 Task: Look for space in Pināhat, India from 7th July, 2023 to 15th July, 2023 for 6 adults in price range Rs.15000 to Rs.20000. Place can be entire place with 3 bedrooms having 3 beds and 3 bathrooms. Property type can be house, flat, guest house. Booking option can be shelf check-in. Required host language is English.
Action: Mouse moved to (470, 65)
Screenshot: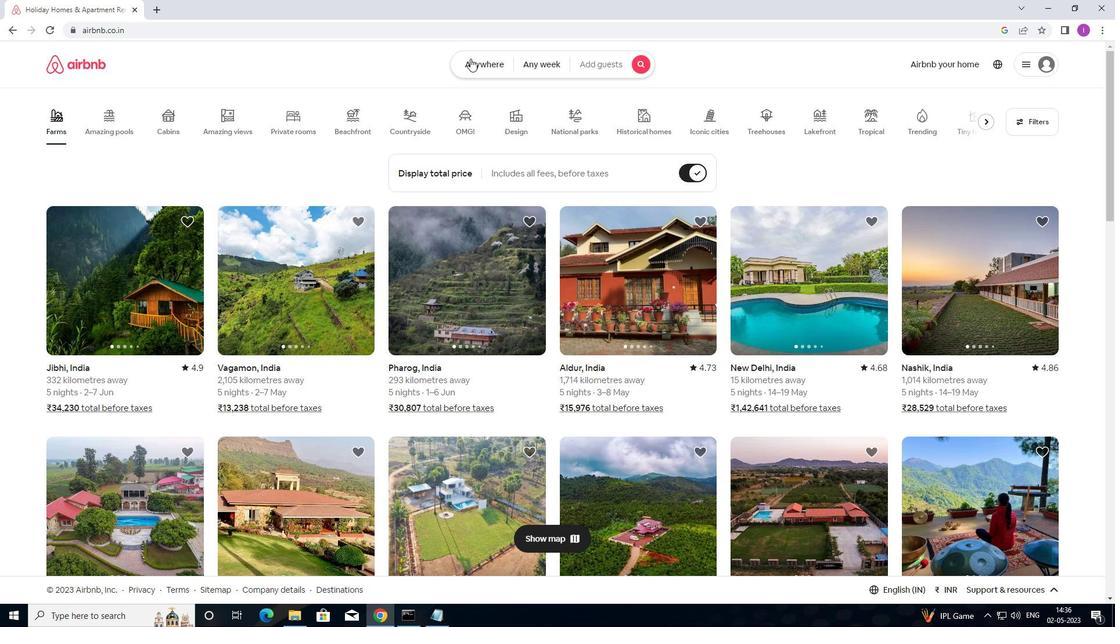 
Action: Mouse pressed left at (470, 65)
Screenshot: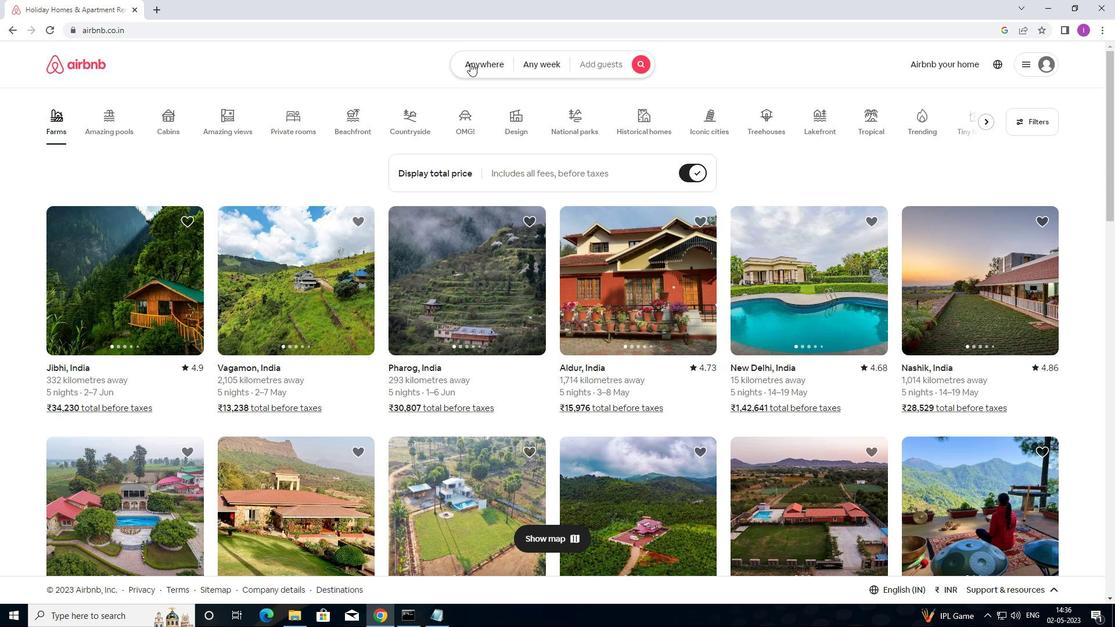 
Action: Mouse moved to (410, 108)
Screenshot: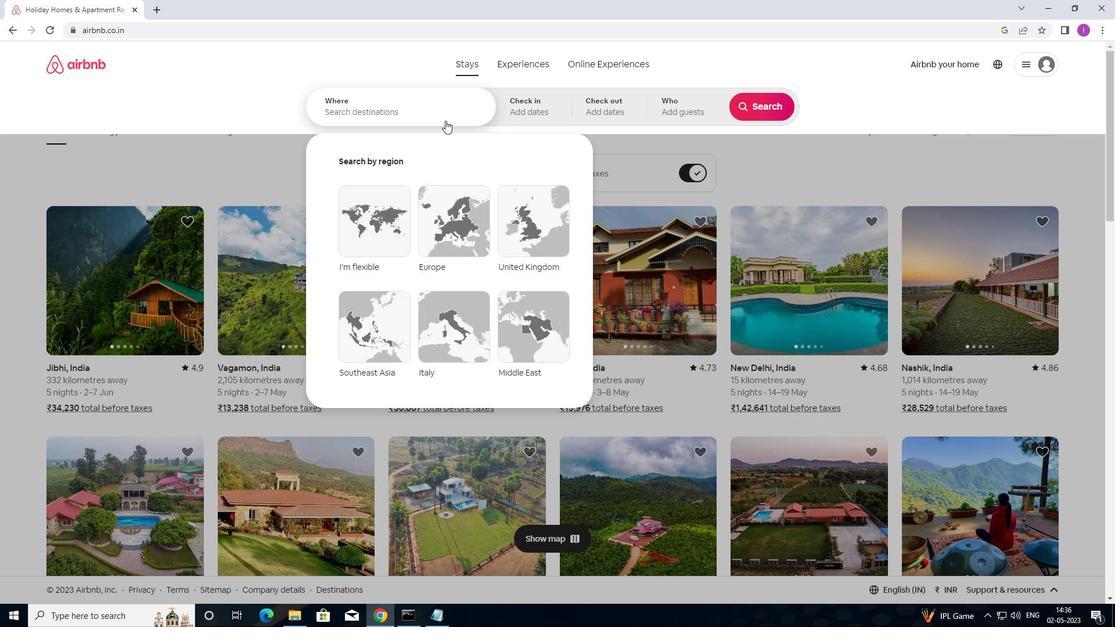 
Action: Mouse pressed left at (410, 108)
Screenshot: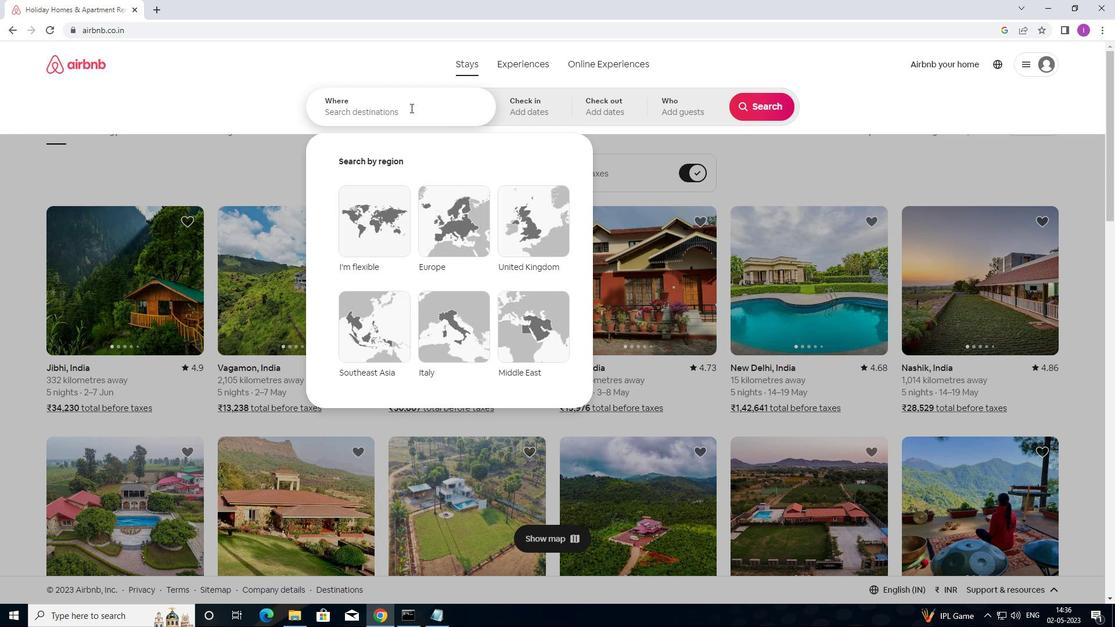 
Action: Mouse moved to (415, 112)
Screenshot: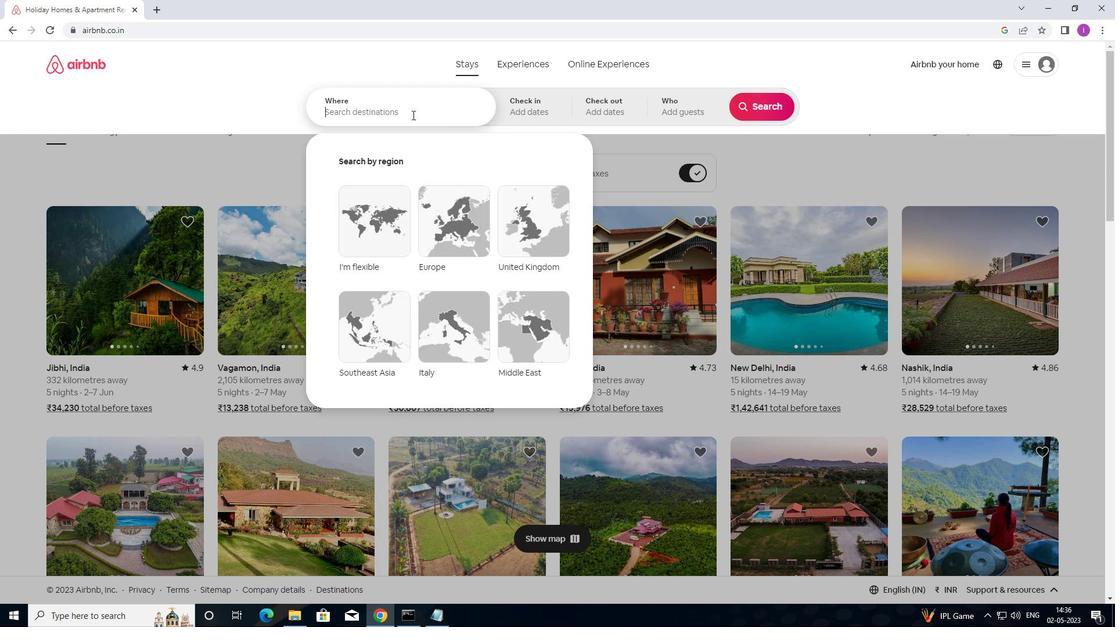
Action: Key pressed <Key.shift>PINAHAT.<Key.shift>IM<Key.backspace><Key.backspace><Key.backspace>,<Key.shift>INDIA
Screenshot: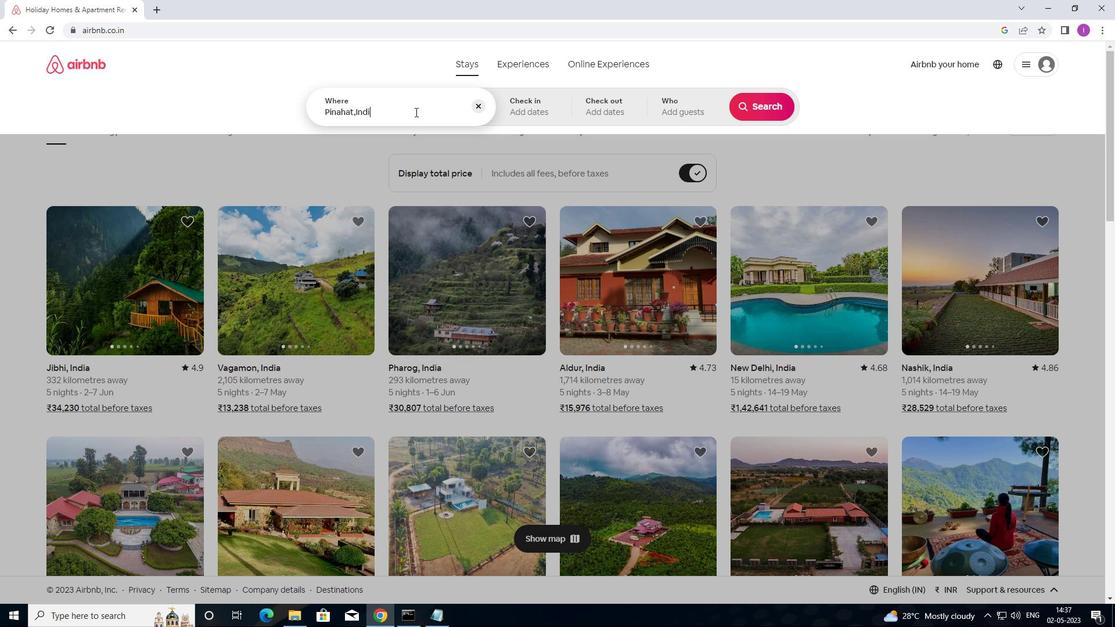 
Action: Mouse moved to (548, 105)
Screenshot: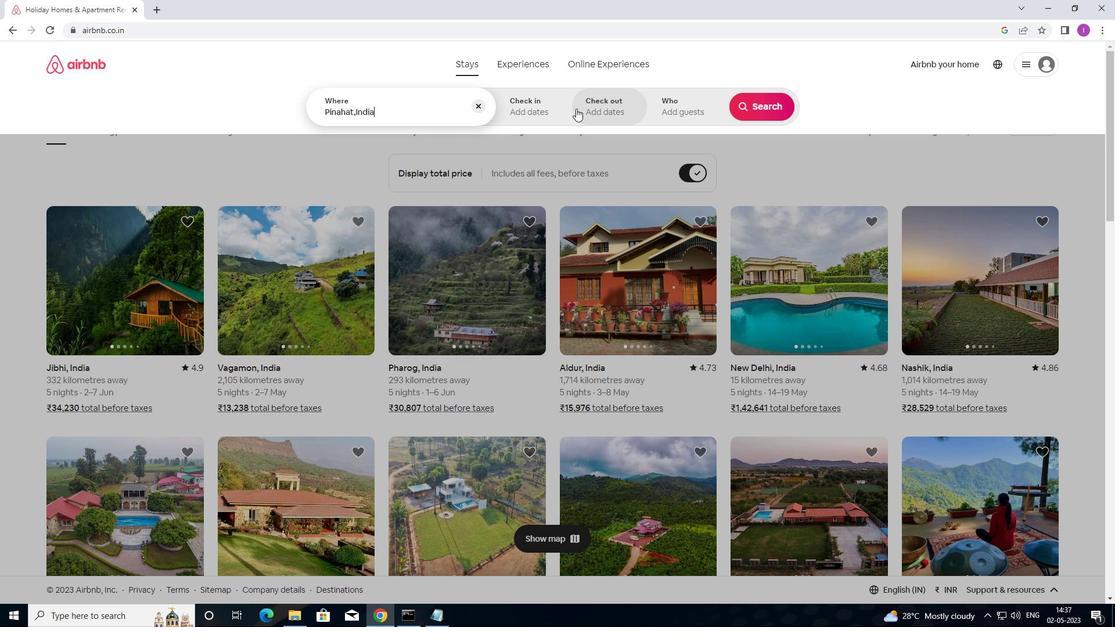 
Action: Mouse pressed left at (548, 105)
Screenshot: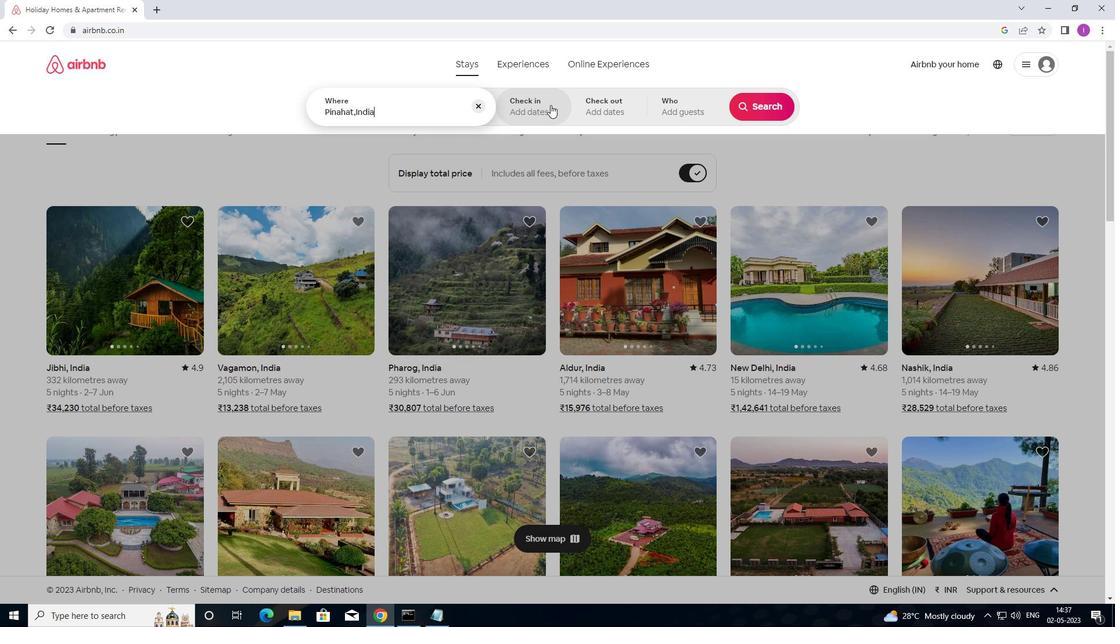 
Action: Mouse moved to (757, 201)
Screenshot: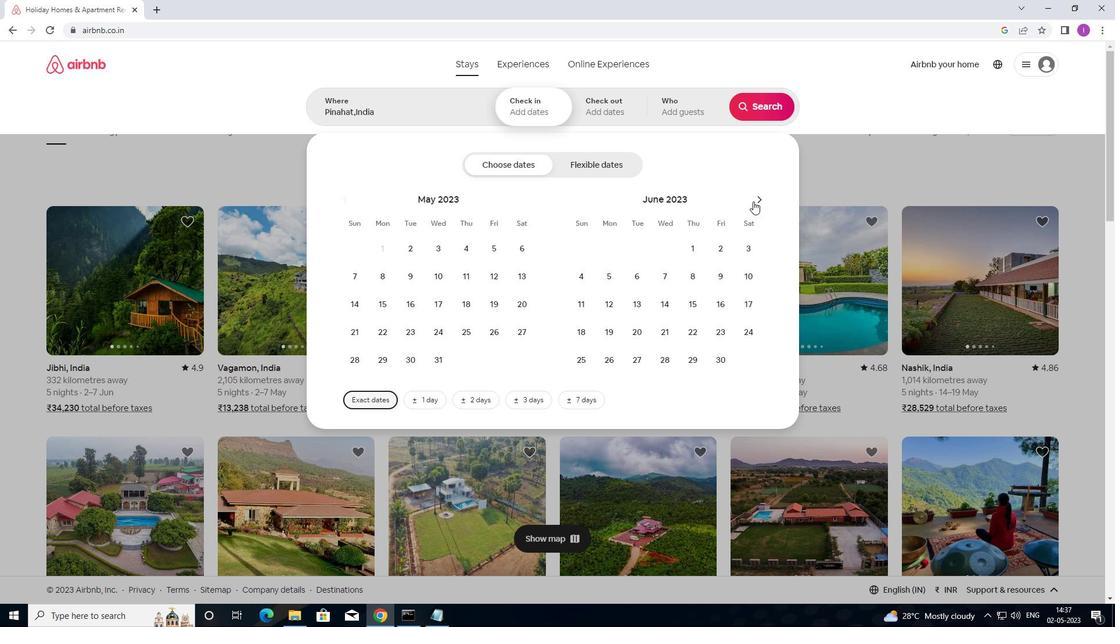 
Action: Mouse pressed left at (757, 201)
Screenshot: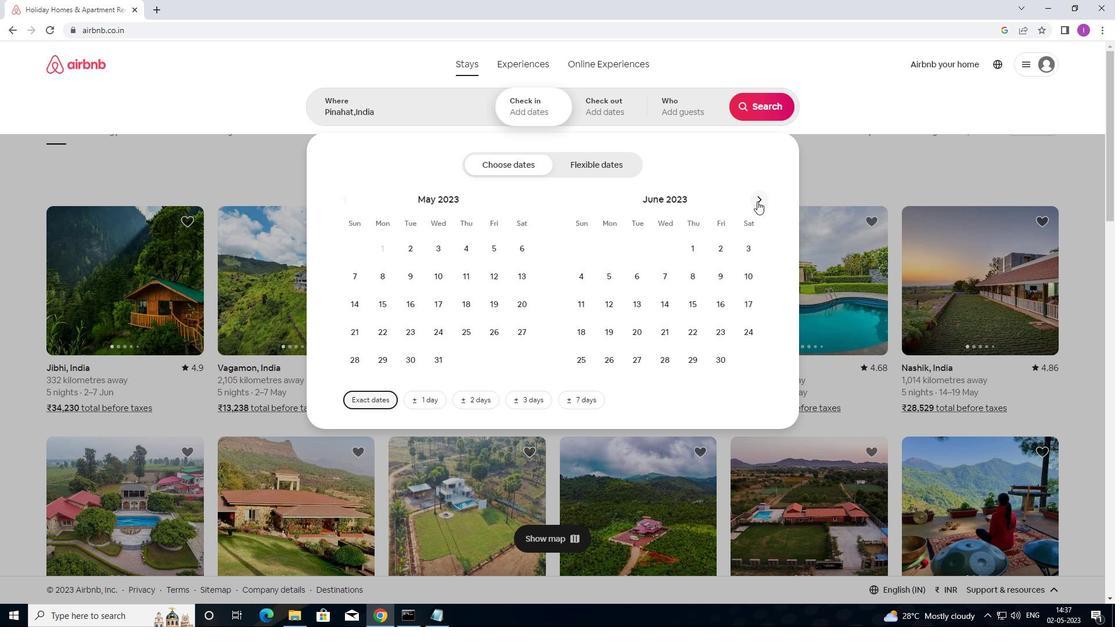 
Action: Mouse moved to (723, 279)
Screenshot: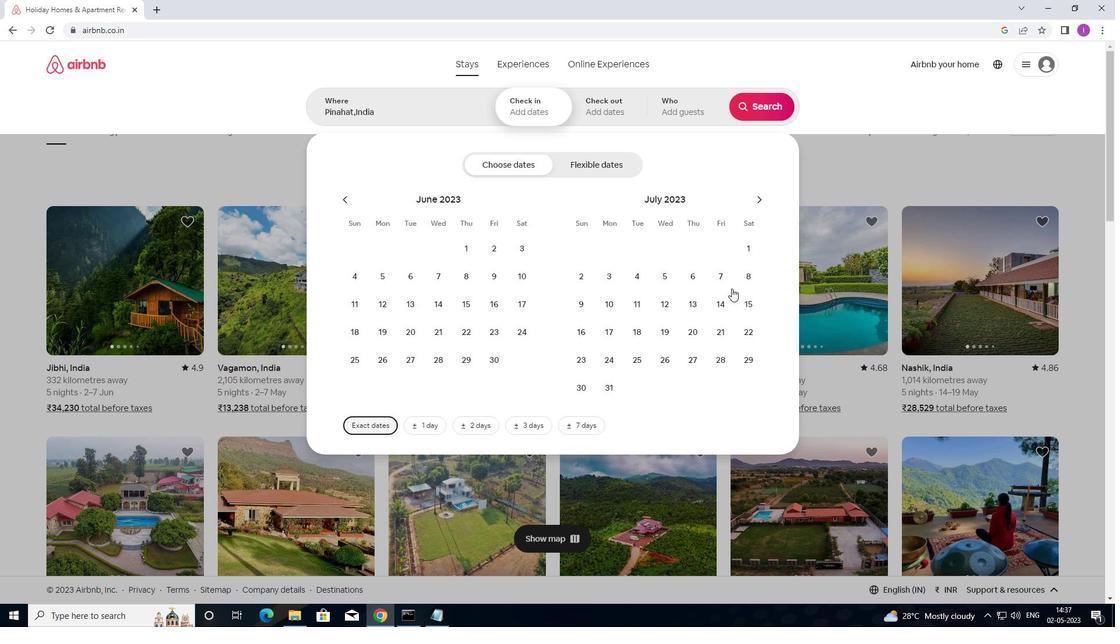 
Action: Mouse pressed left at (723, 279)
Screenshot: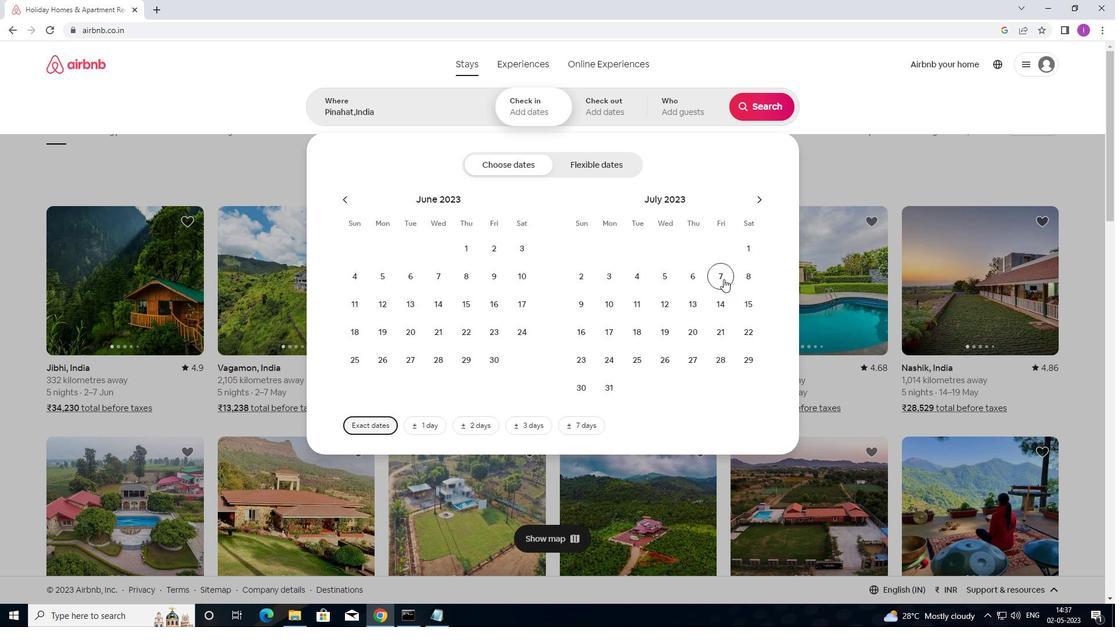 
Action: Mouse moved to (752, 306)
Screenshot: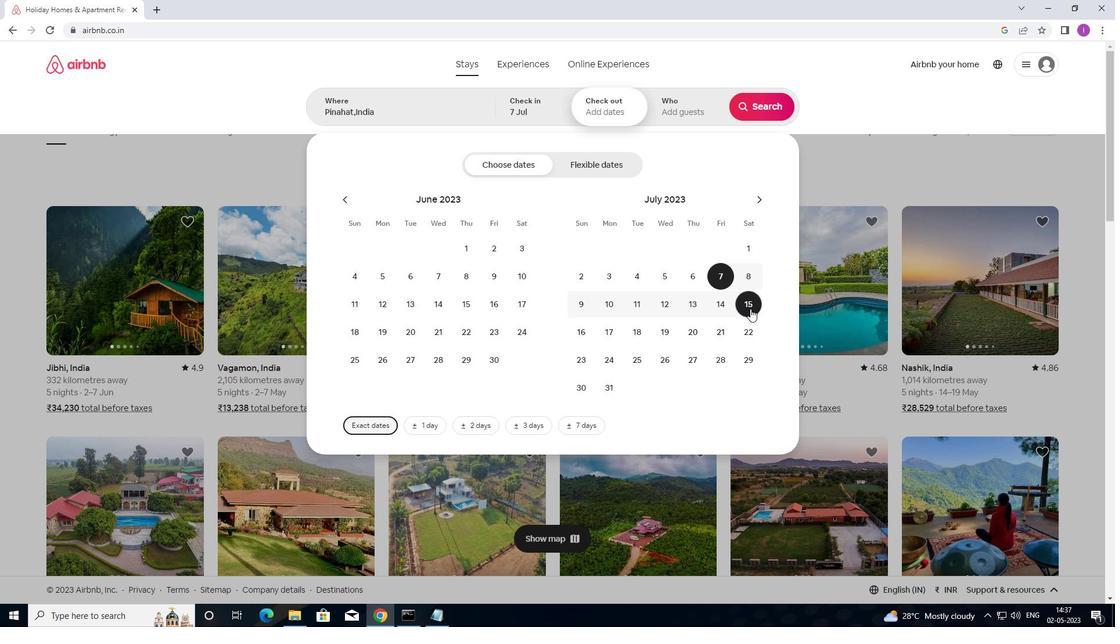 
Action: Mouse pressed left at (752, 306)
Screenshot: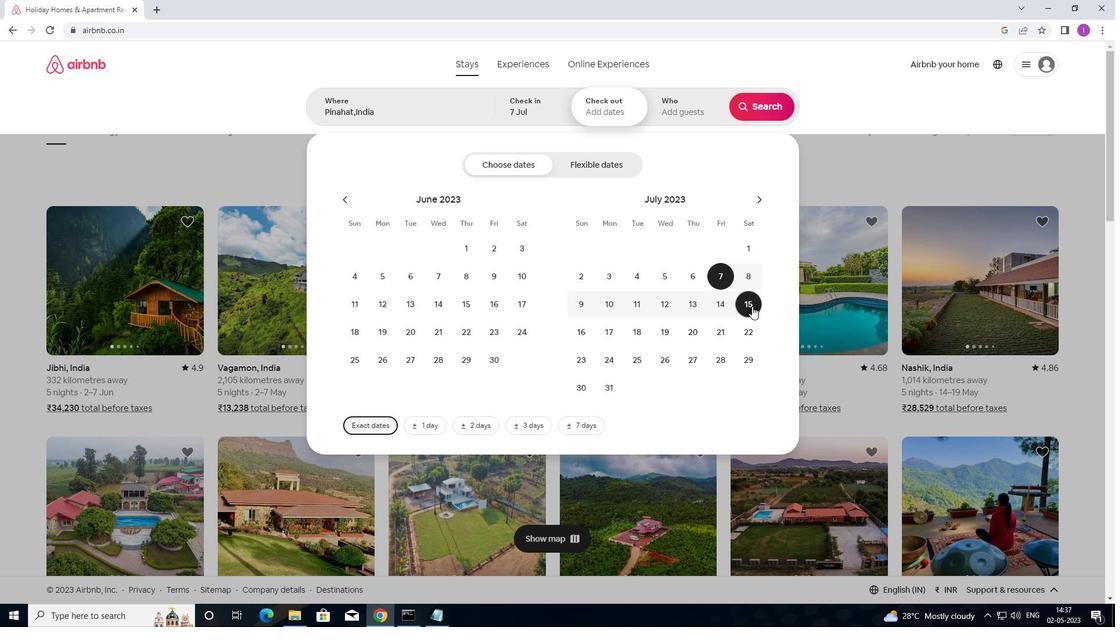 
Action: Mouse moved to (695, 110)
Screenshot: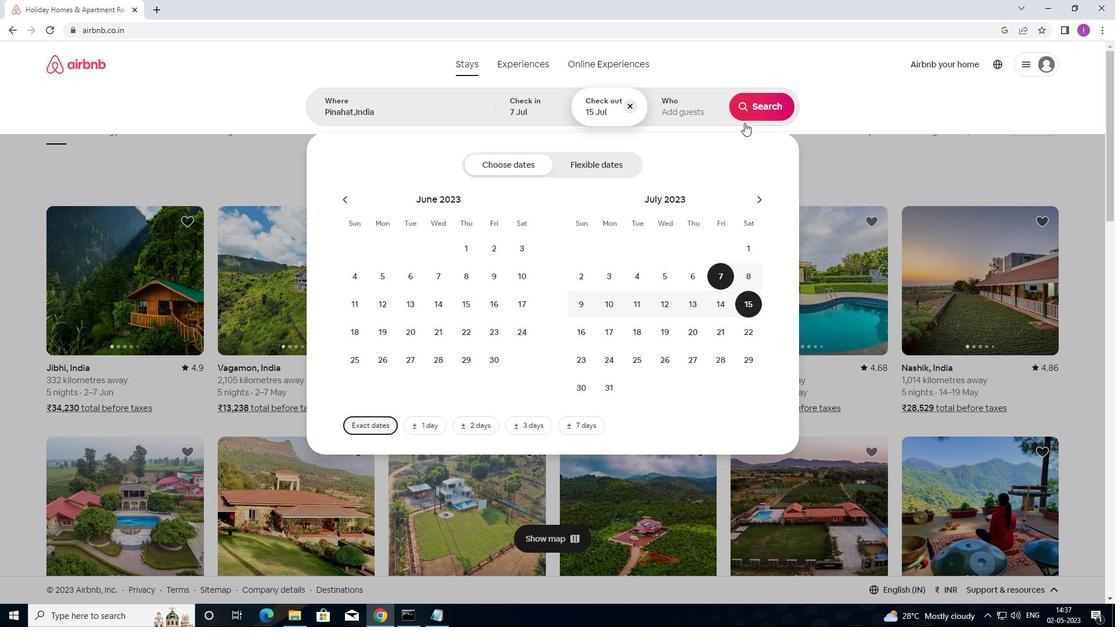 
Action: Mouse pressed left at (695, 110)
Screenshot: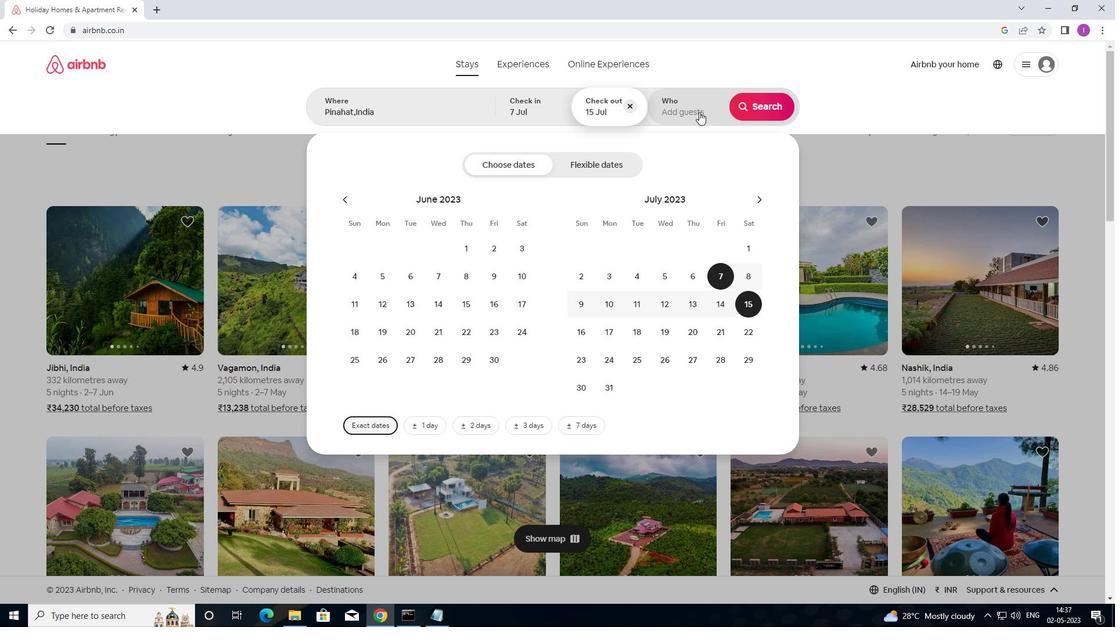 
Action: Mouse moved to (766, 169)
Screenshot: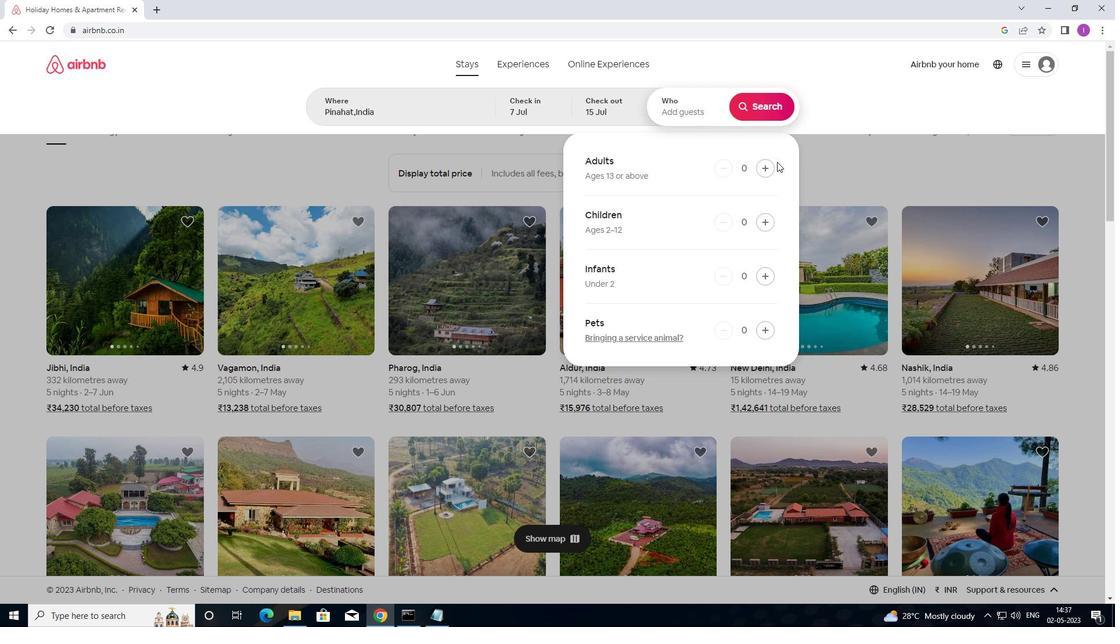 
Action: Mouse pressed left at (766, 169)
Screenshot: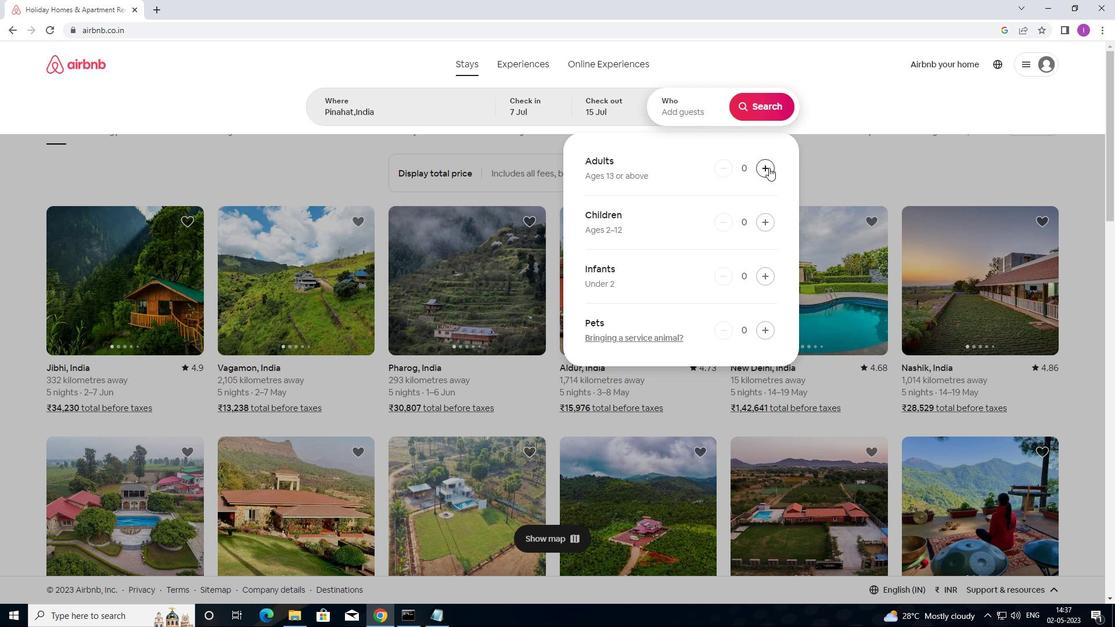 
Action: Mouse pressed left at (766, 169)
Screenshot: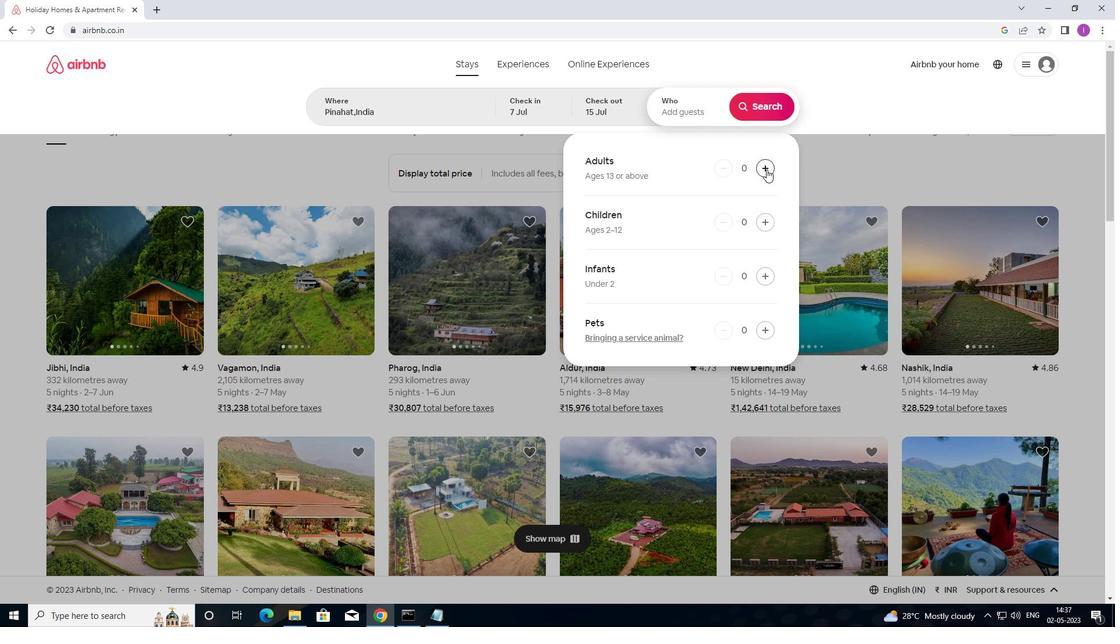
Action: Mouse moved to (766, 169)
Screenshot: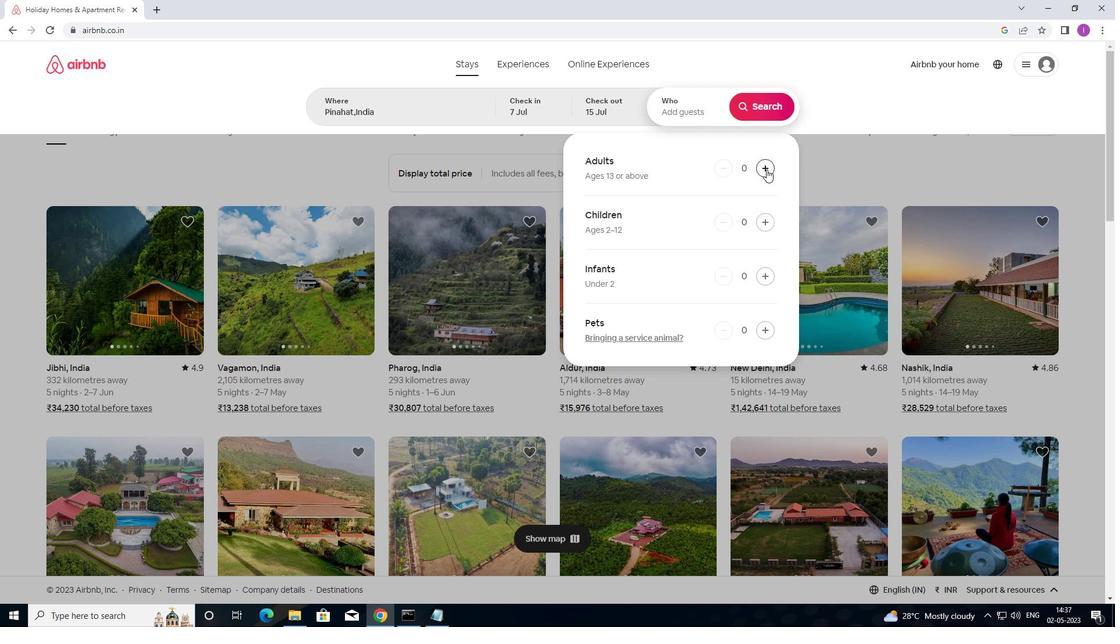 
Action: Mouse pressed left at (766, 169)
Screenshot: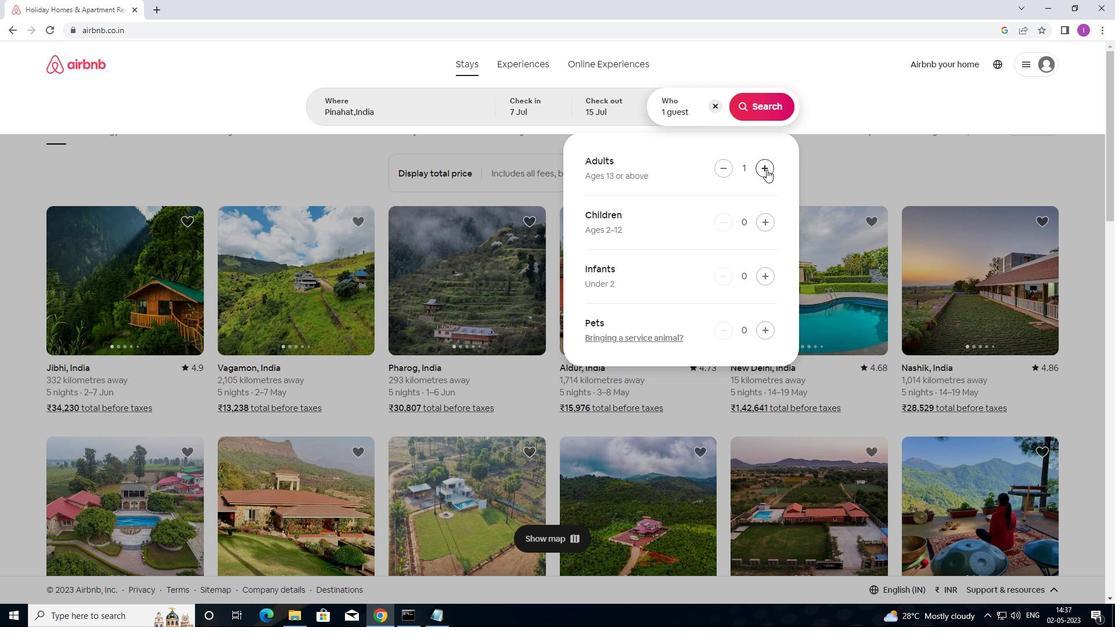 
Action: Mouse moved to (765, 170)
Screenshot: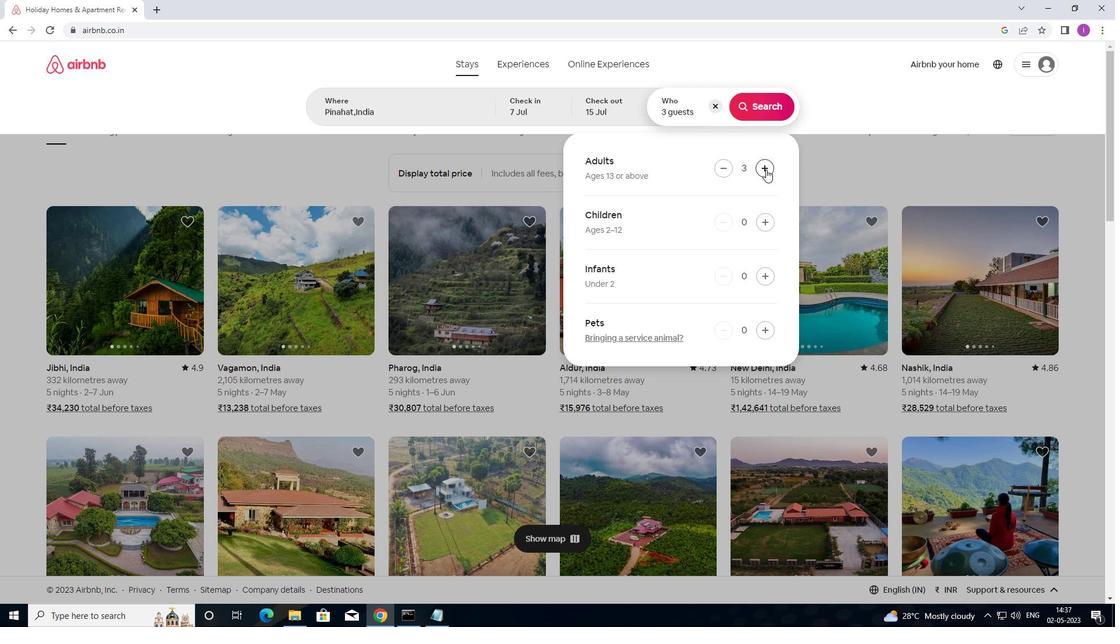 
Action: Mouse pressed left at (765, 170)
Screenshot: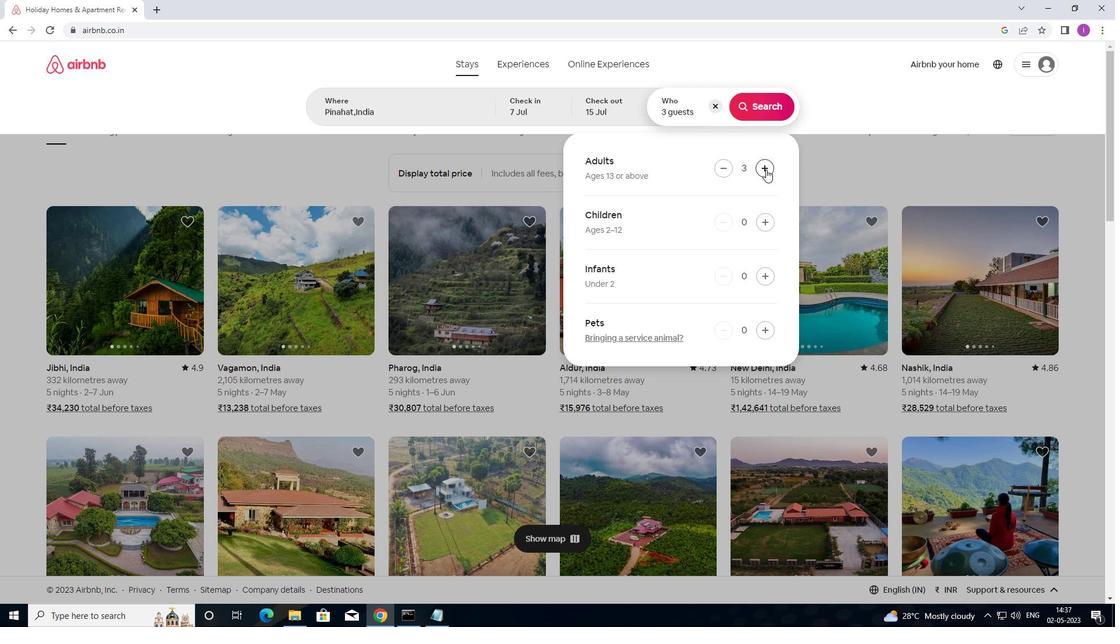 
Action: Mouse pressed left at (765, 170)
Screenshot: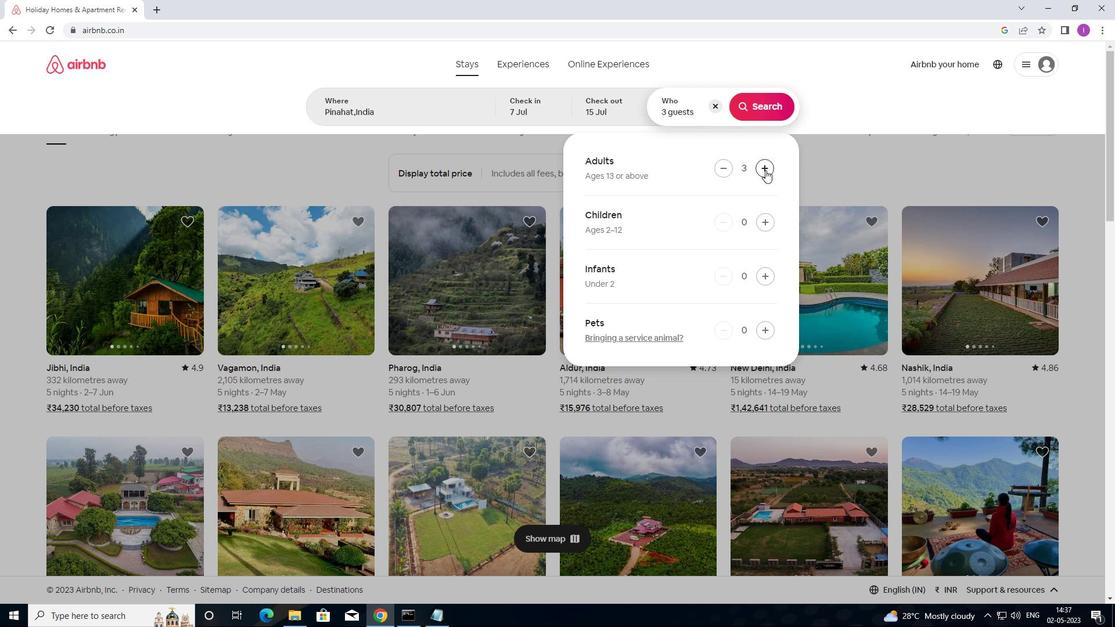 
Action: Mouse moved to (758, 167)
Screenshot: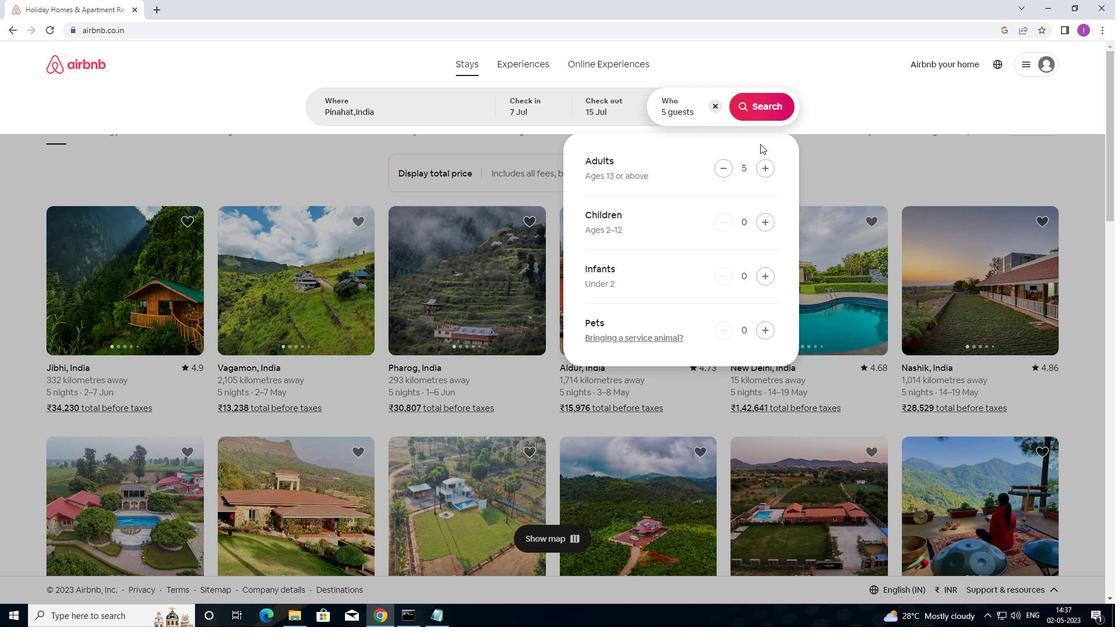 
Action: Mouse pressed left at (758, 167)
Screenshot: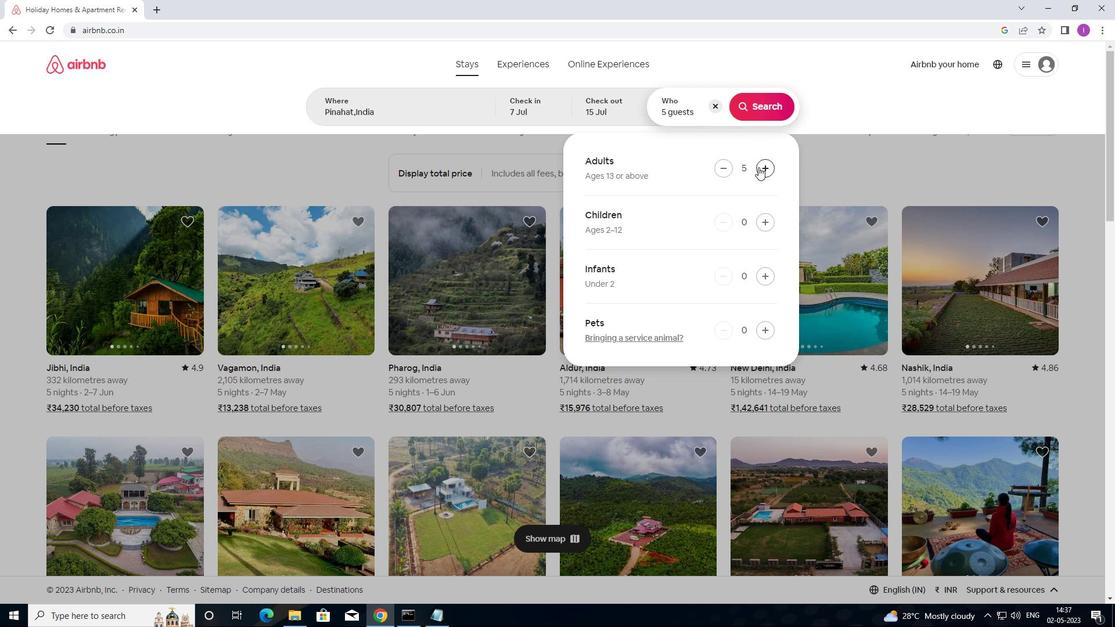 
Action: Mouse moved to (779, 95)
Screenshot: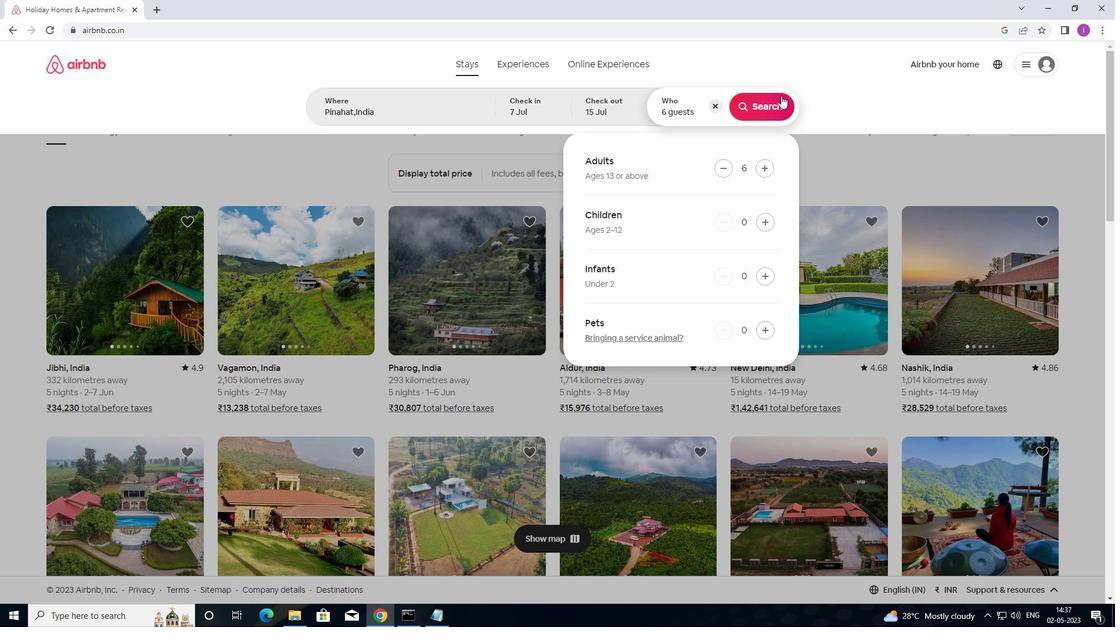 
Action: Mouse pressed left at (779, 95)
Screenshot: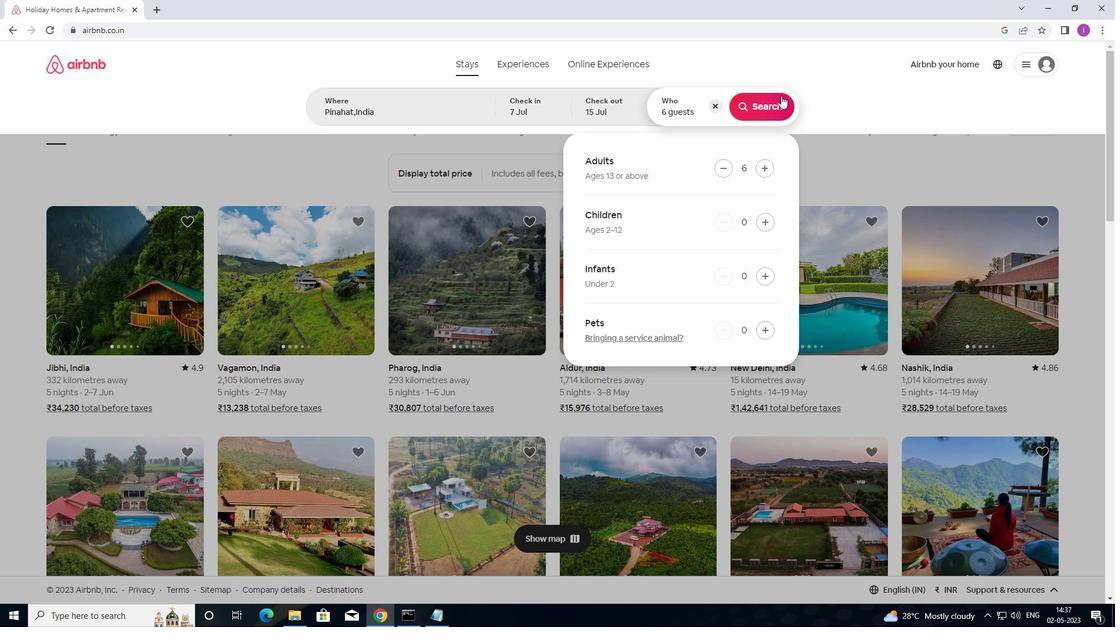 
Action: Mouse moved to (1060, 107)
Screenshot: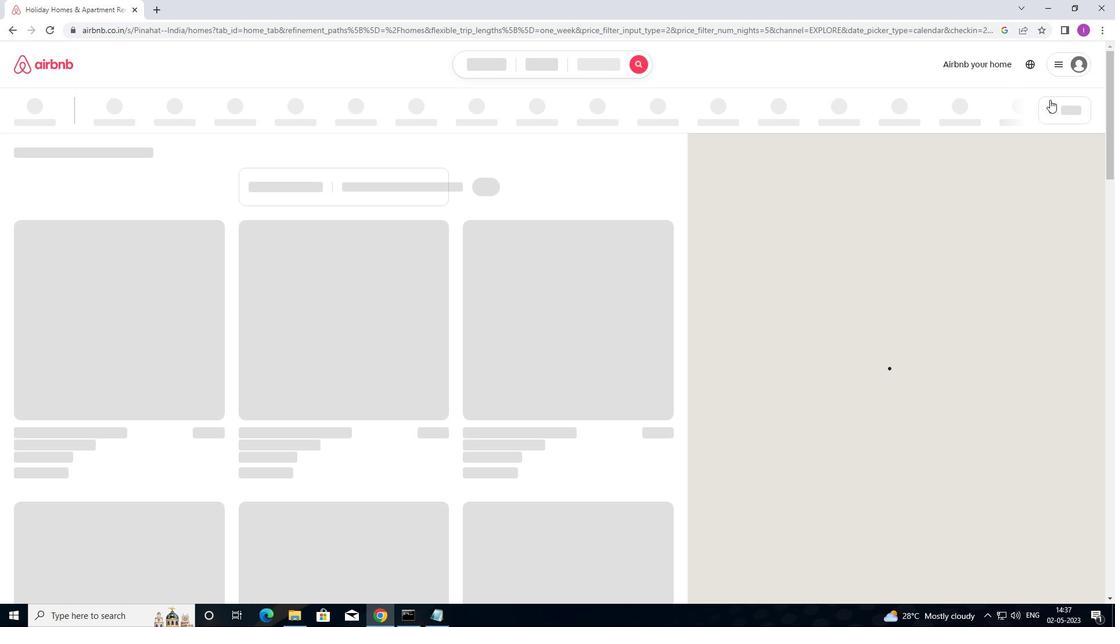 
Action: Mouse pressed left at (1060, 107)
Screenshot: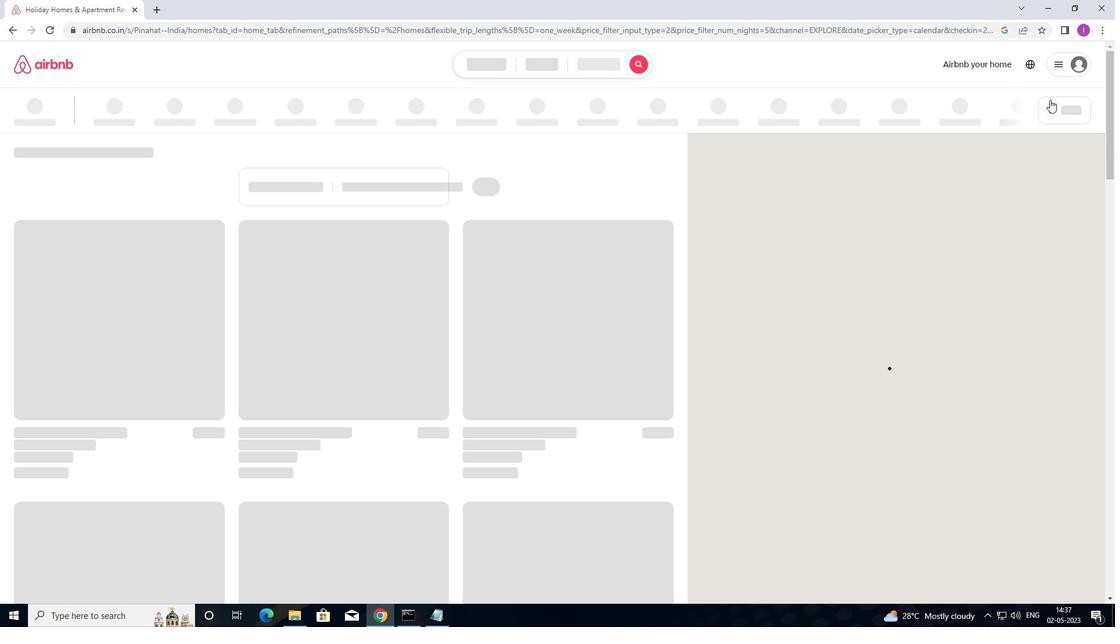 
Action: Mouse moved to (407, 261)
Screenshot: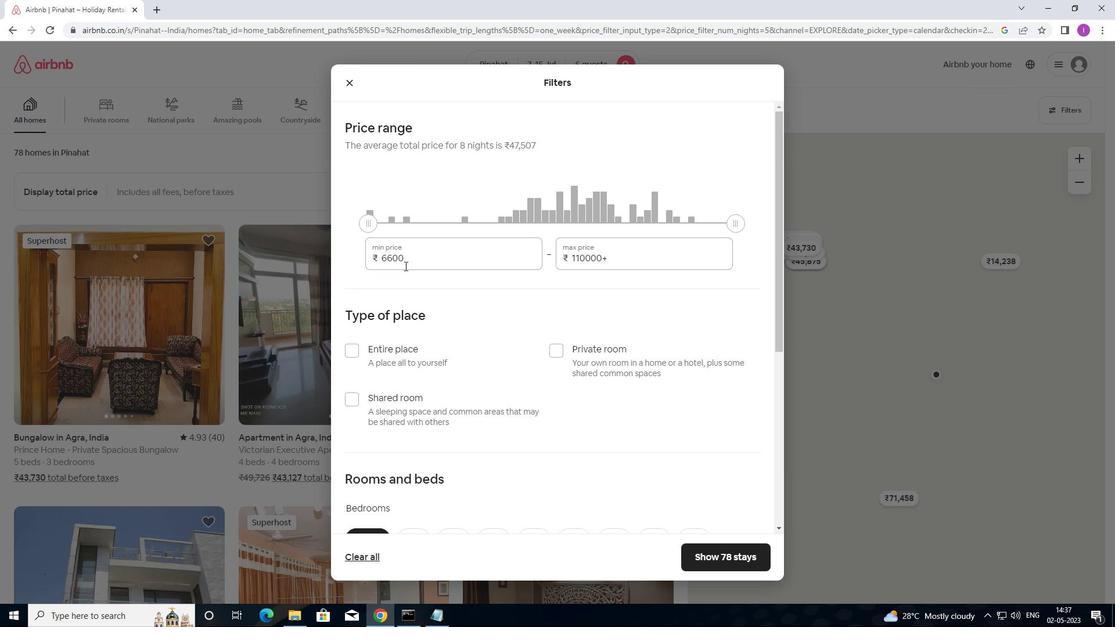 
Action: Mouse pressed left at (407, 261)
Screenshot: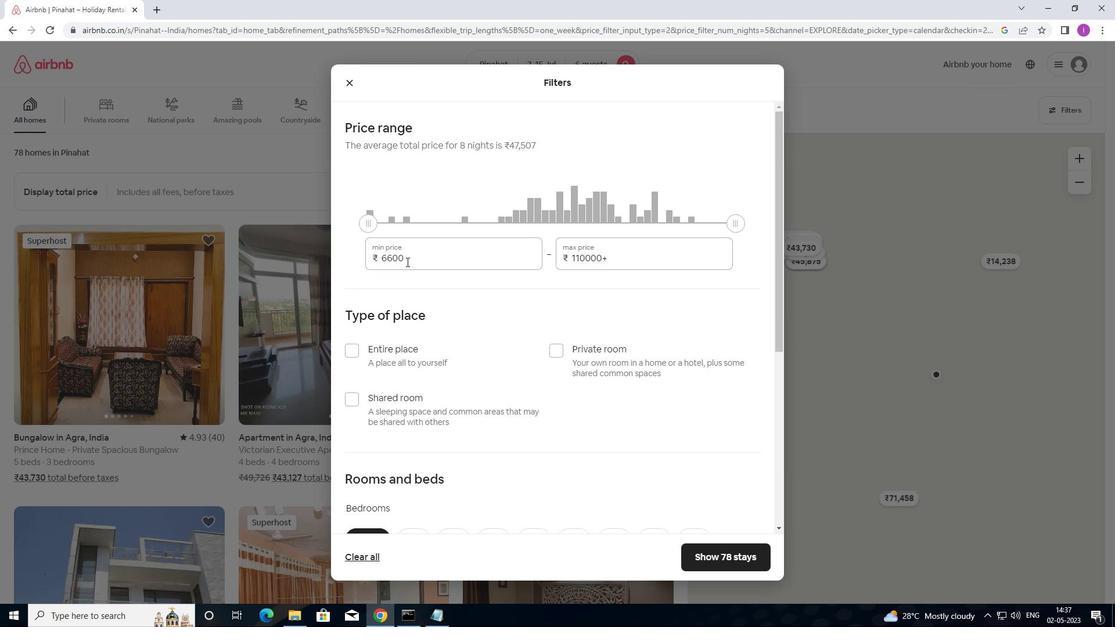 
Action: Mouse moved to (383, 267)
Screenshot: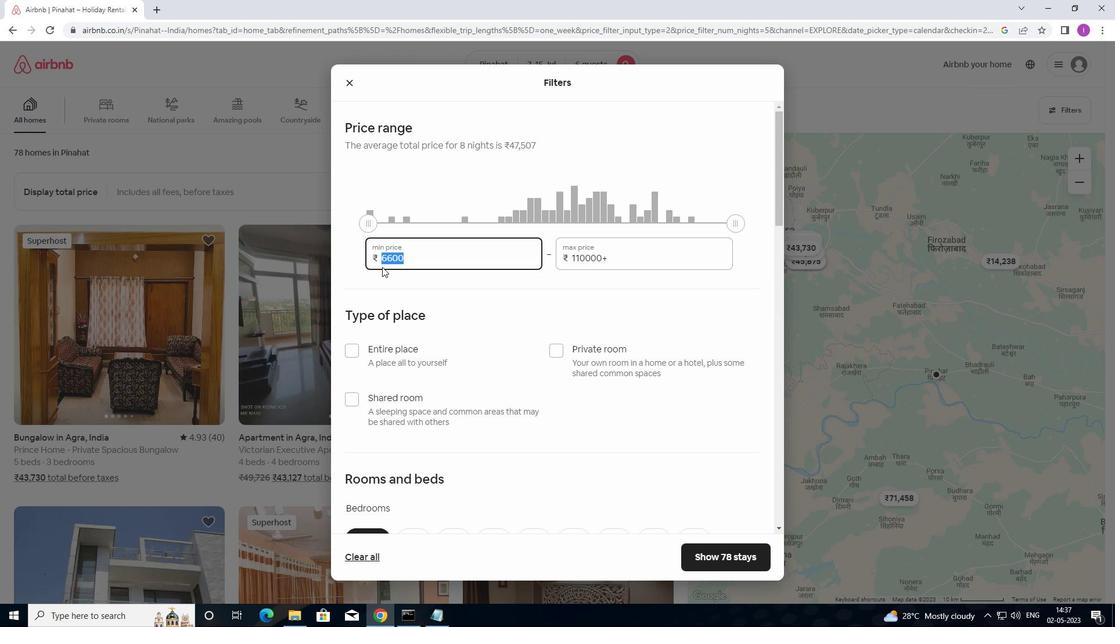 
Action: Key pressed 2
Screenshot: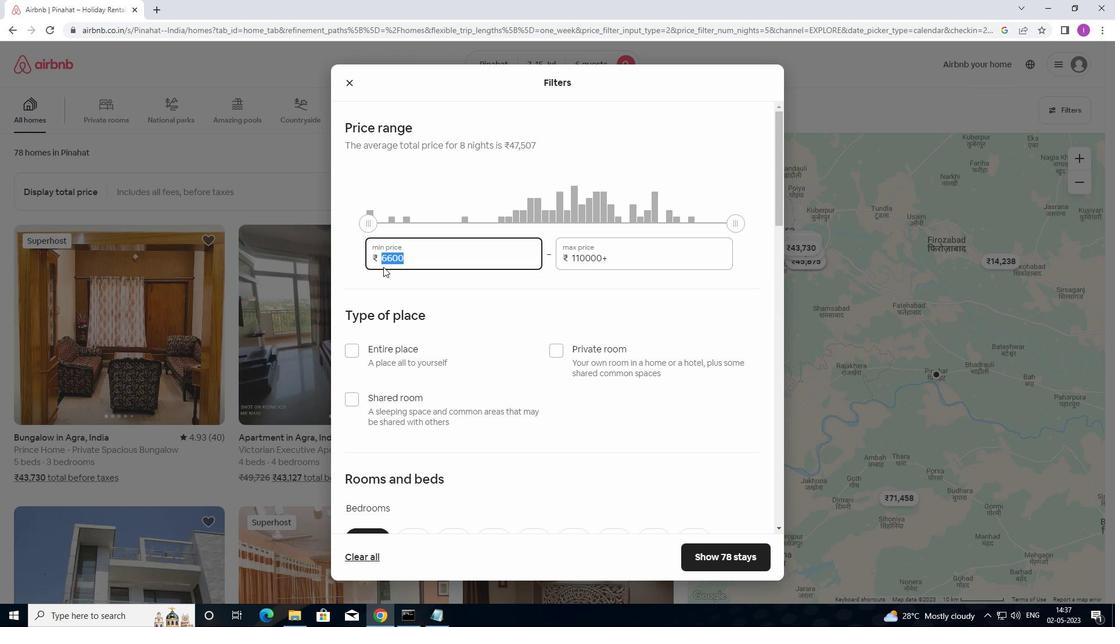
Action: Mouse moved to (389, 264)
Screenshot: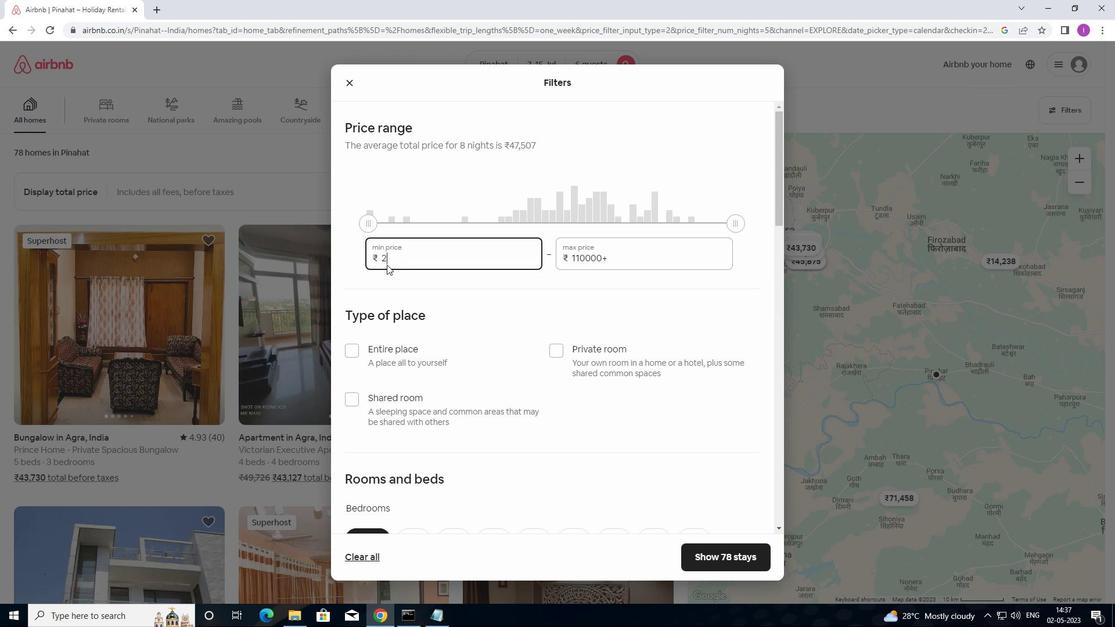 
Action: Key pressed <Key.backspace>
Screenshot: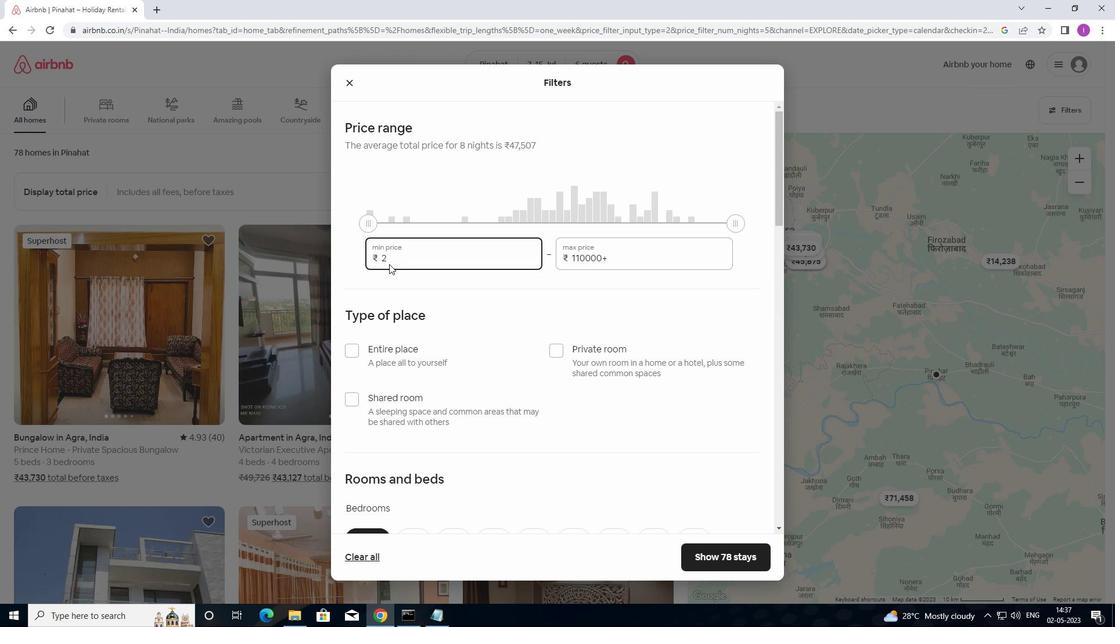 
Action: Mouse moved to (400, 256)
Screenshot: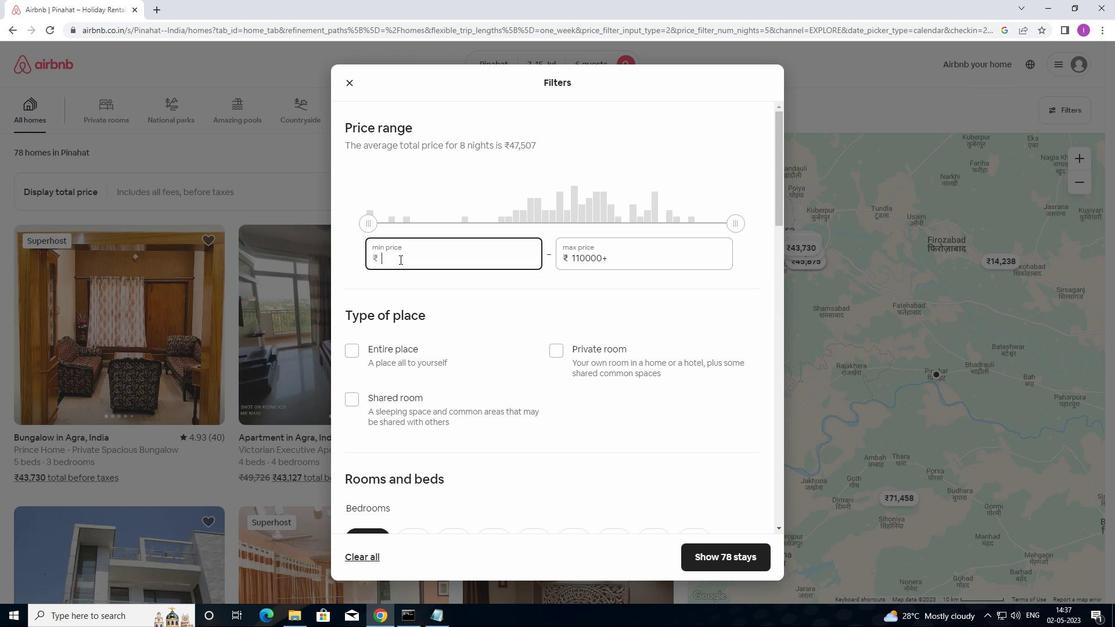 
Action: Key pressed 1
Screenshot: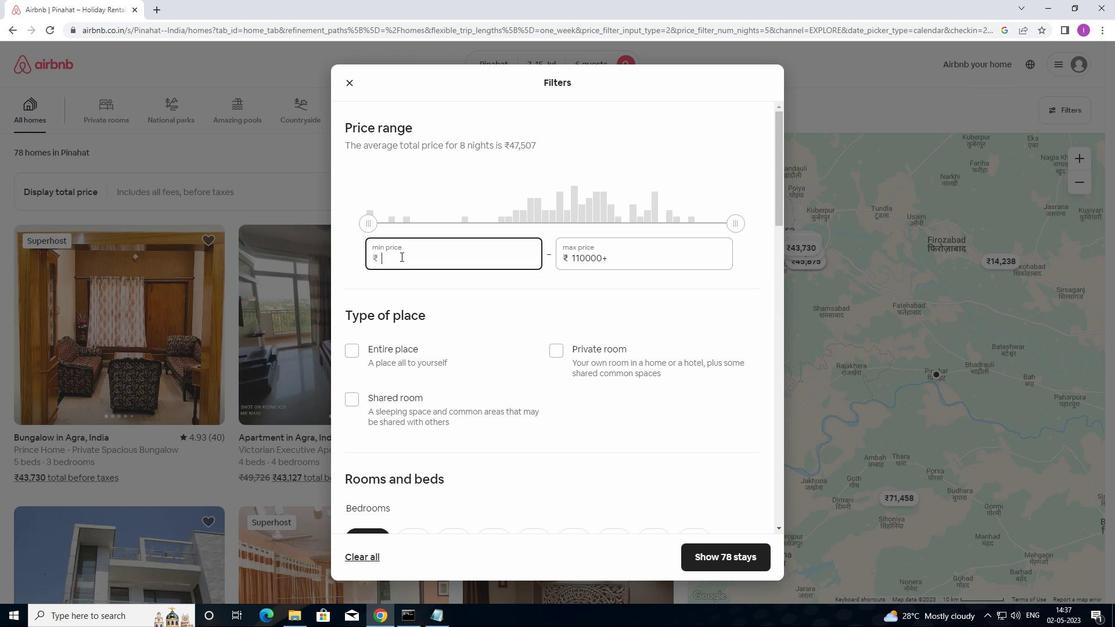 
Action: Mouse moved to (401, 256)
Screenshot: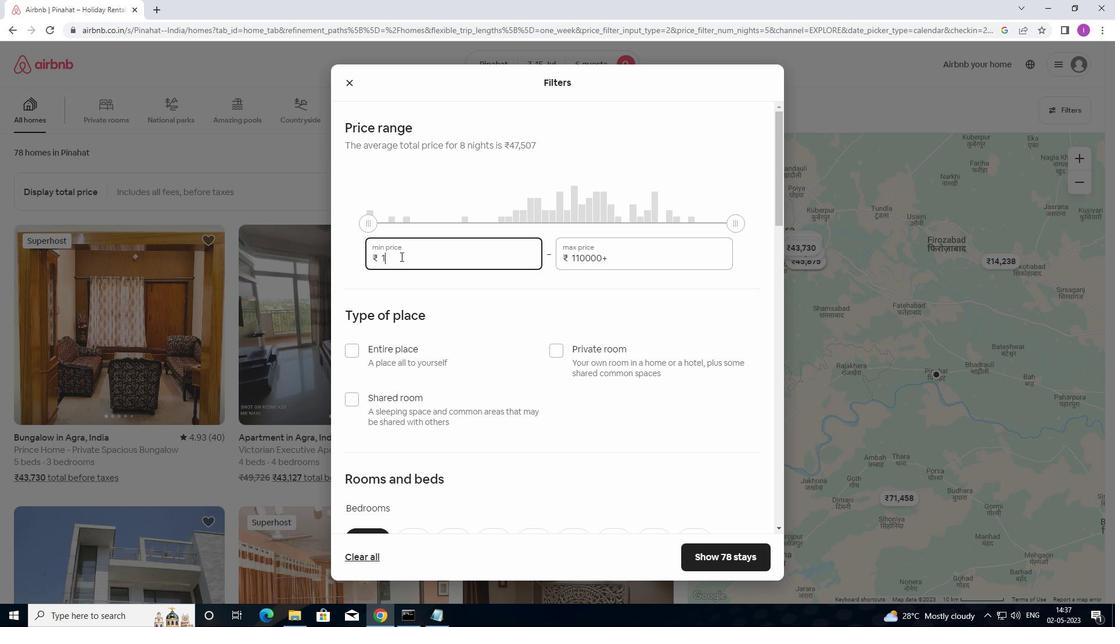 
Action: Key pressed 5
Screenshot: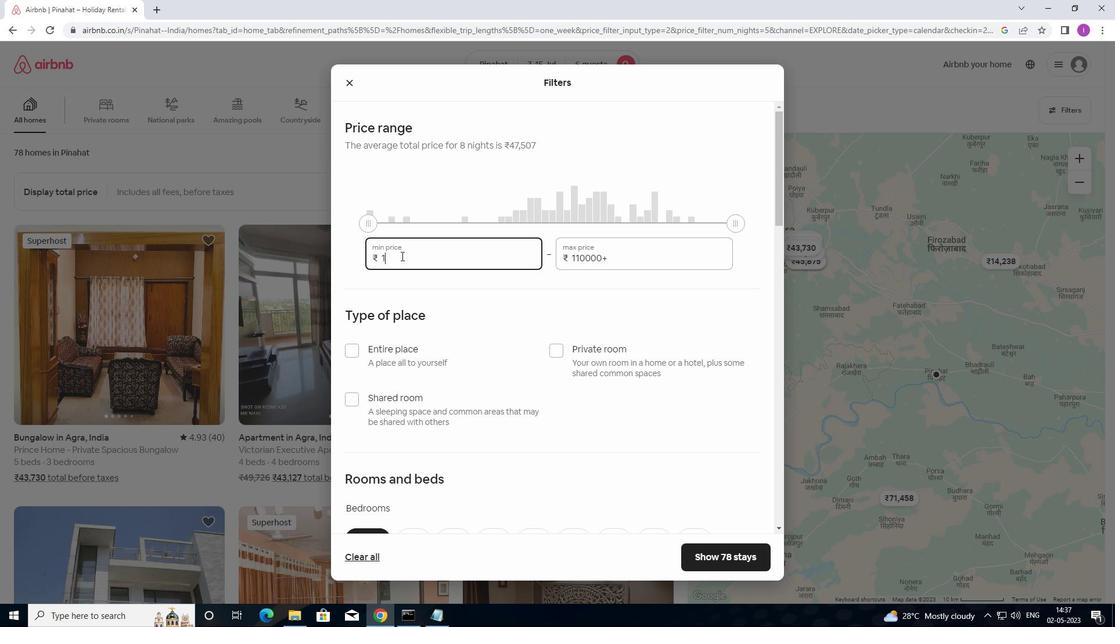 
Action: Mouse moved to (406, 255)
Screenshot: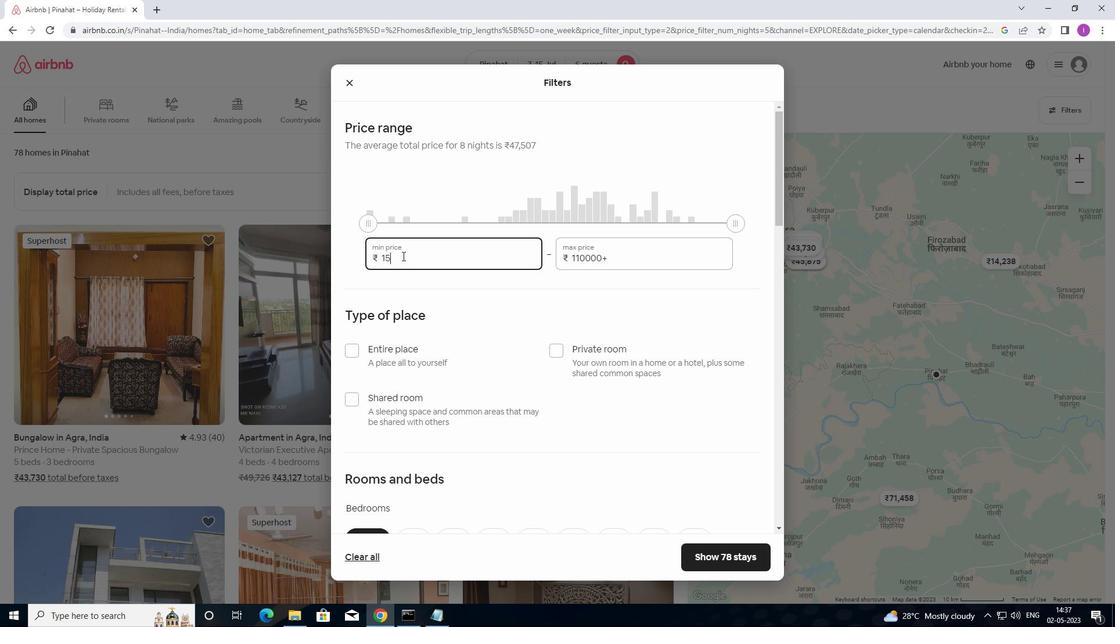 
Action: Key pressed 0
Screenshot: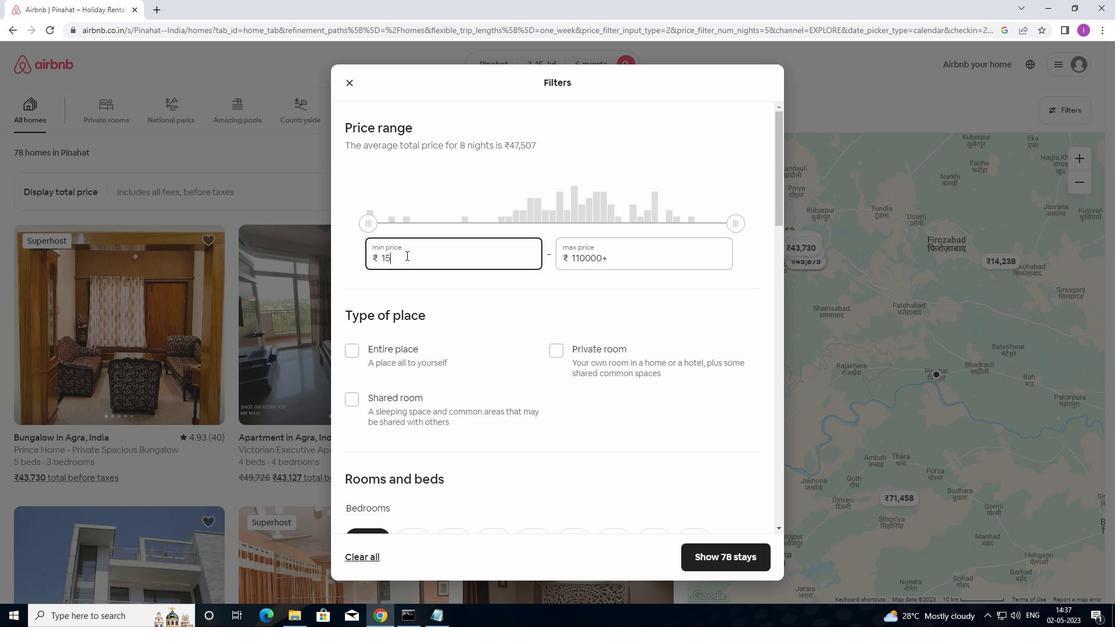 
Action: Mouse moved to (410, 255)
Screenshot: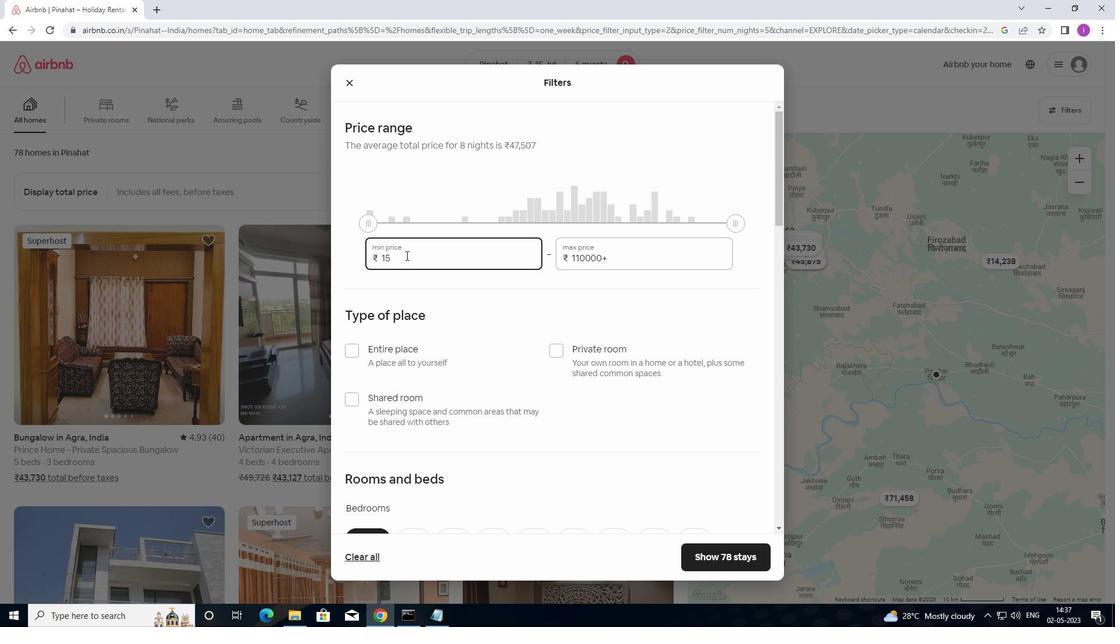 
Action: Key pressed 00
Screenshot: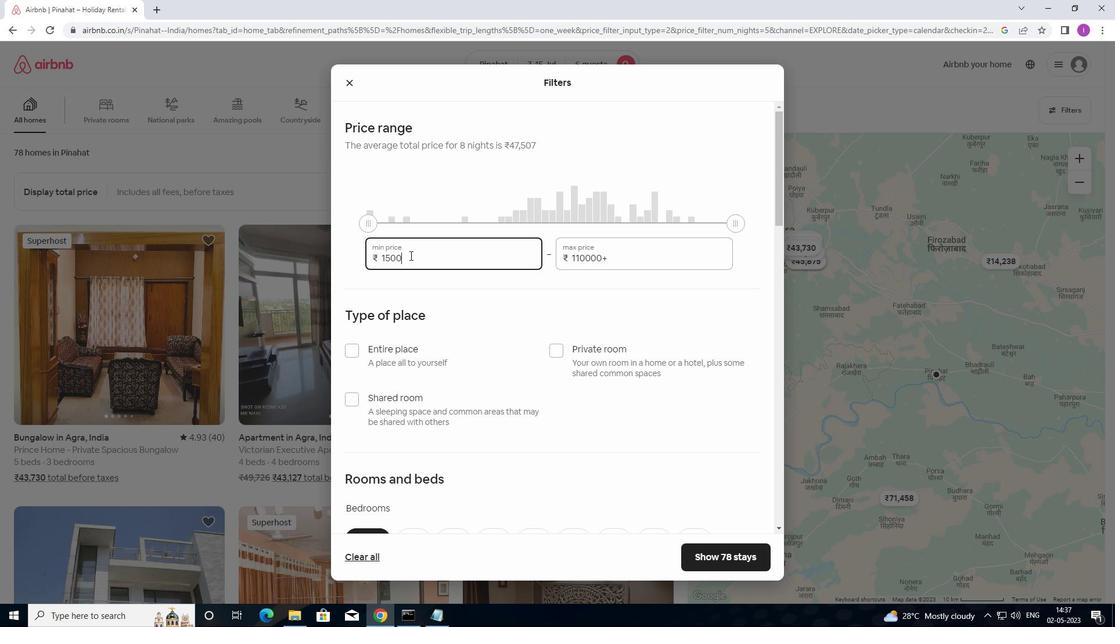 
Action: Mouse moved to (609, 259)
Screenshot: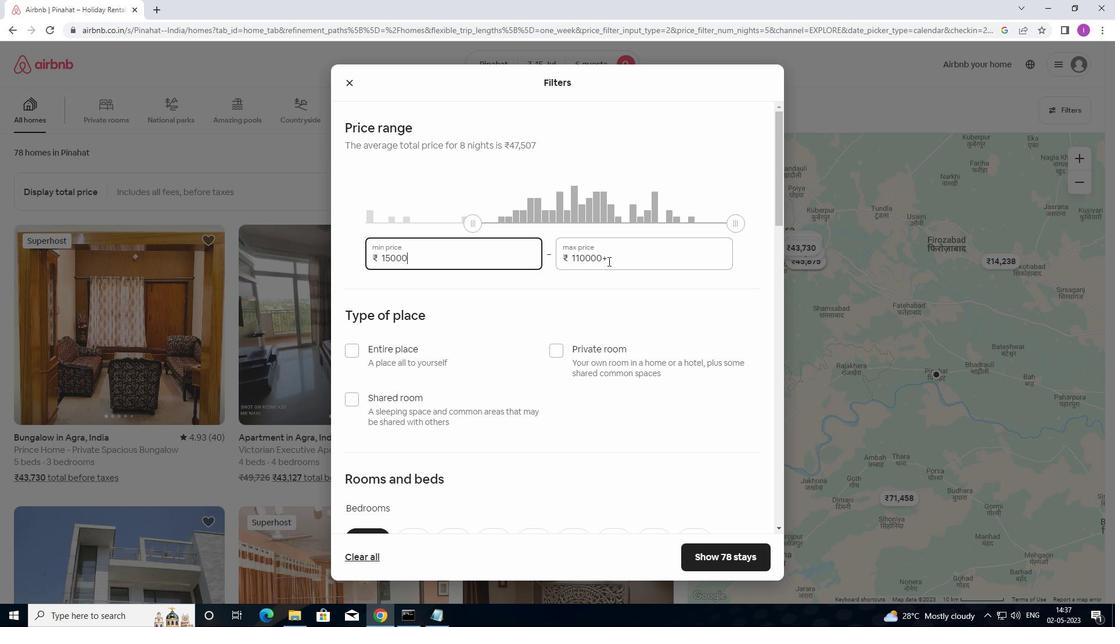 
Action: Mouse pressed left at (609, 259)
Screenshot: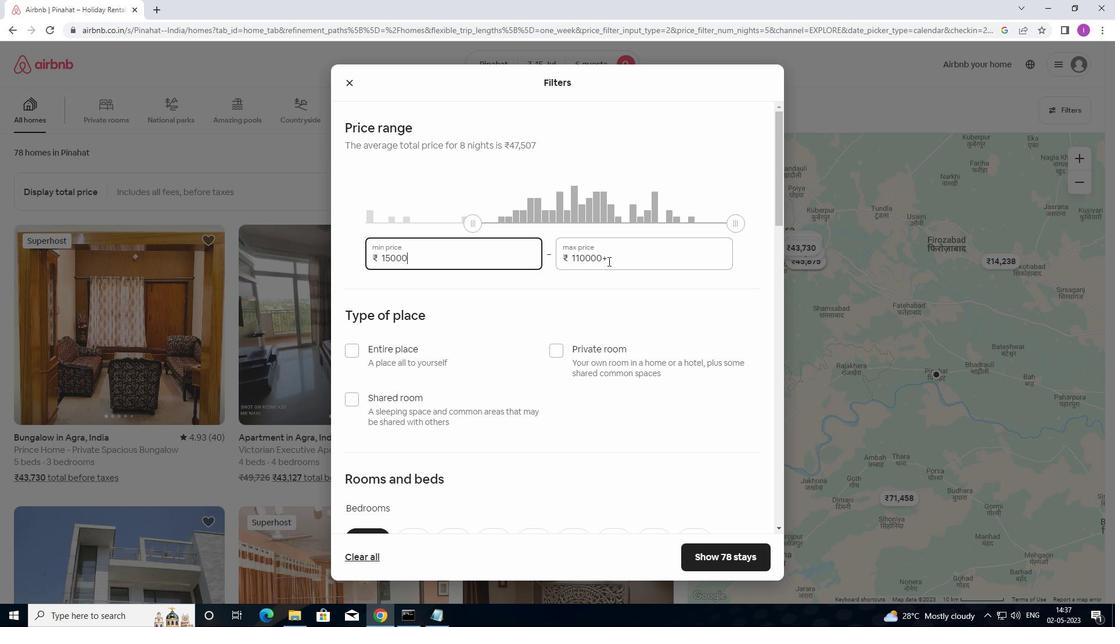 
Action: Mouse moved to (547, 255)
Screenshot: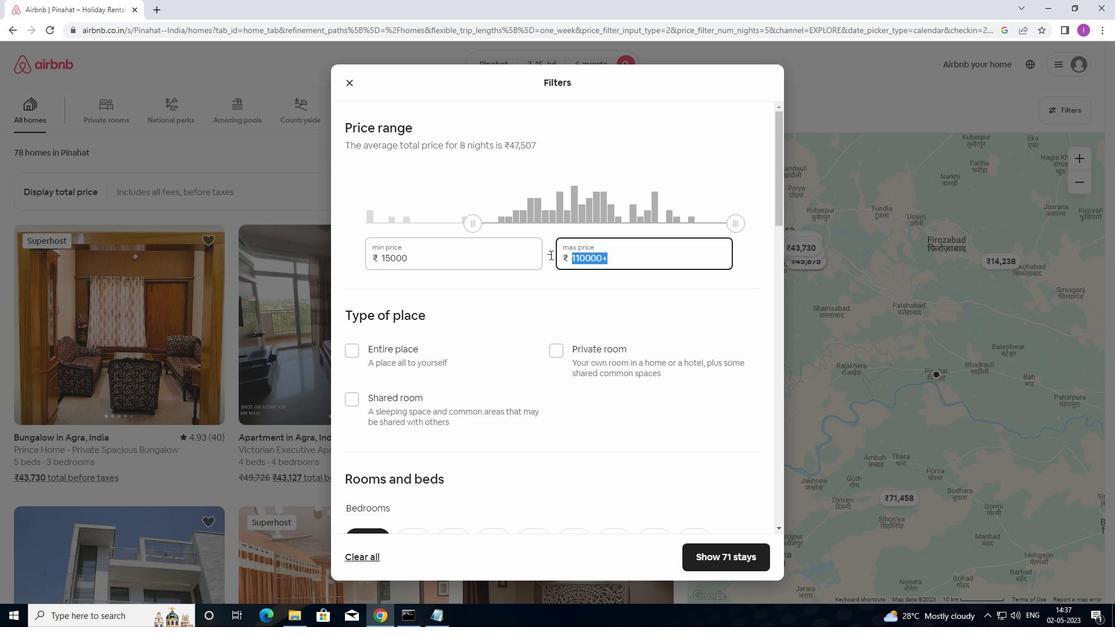 
Action: Key pressed 2
Screenshot: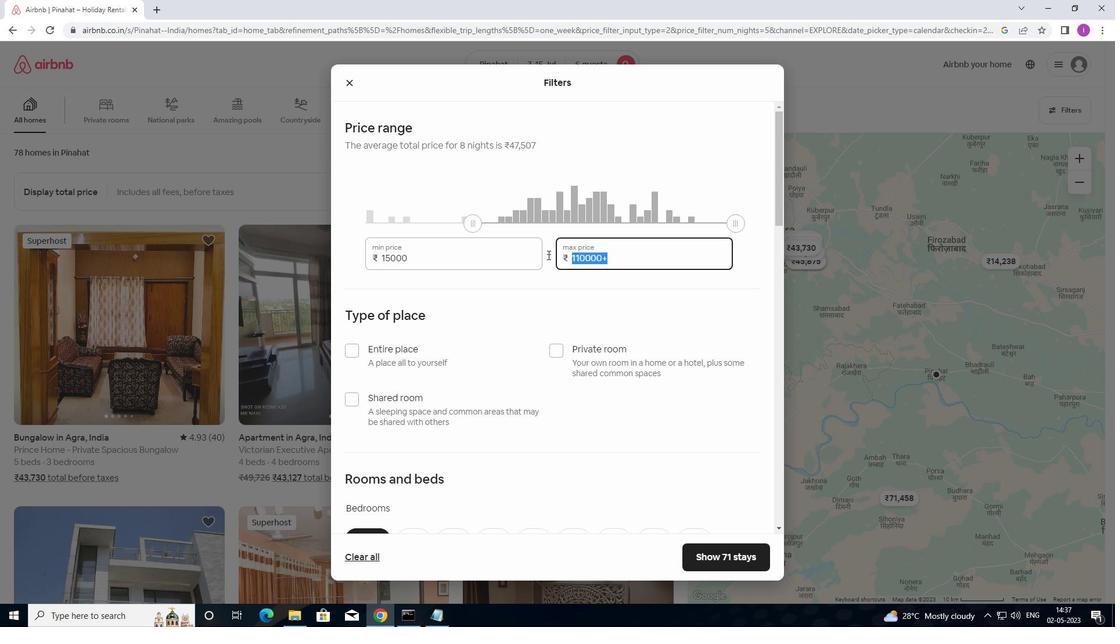 
Action: Mouse moved to (546, 255)
Screenshot: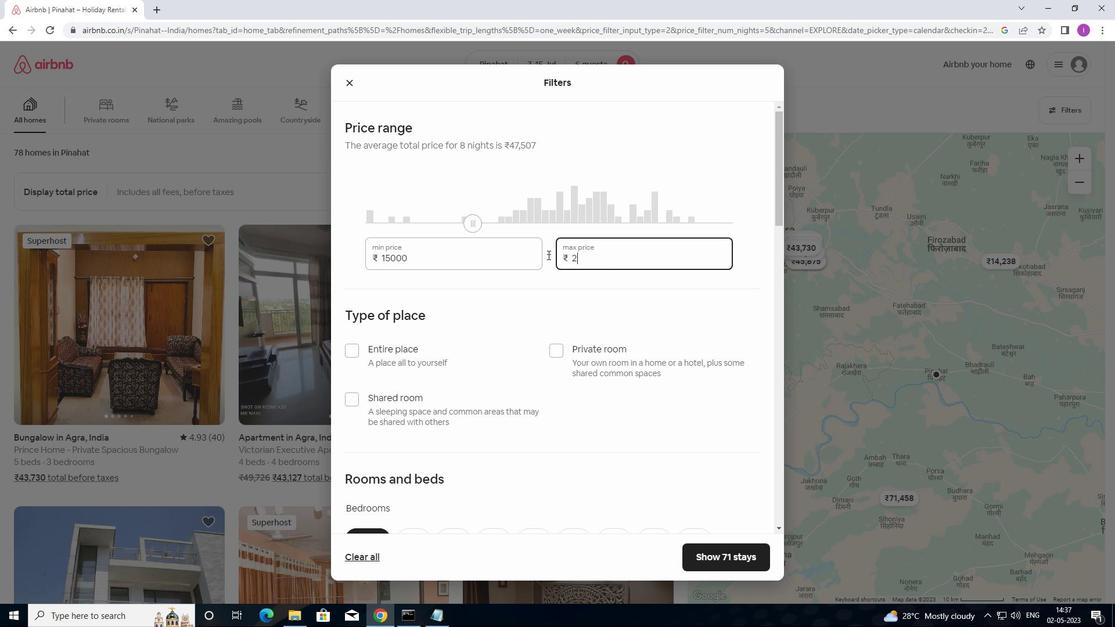 
Action: Key pressed 000
Screenshot: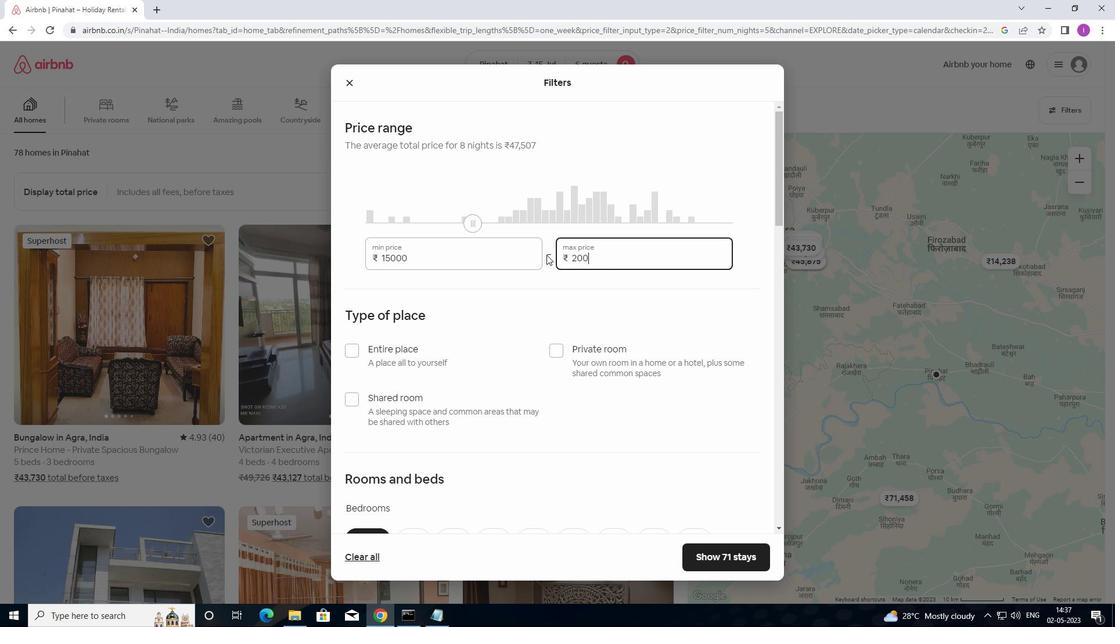 
Action: Mouse moved to (547, 254)
Screenshot: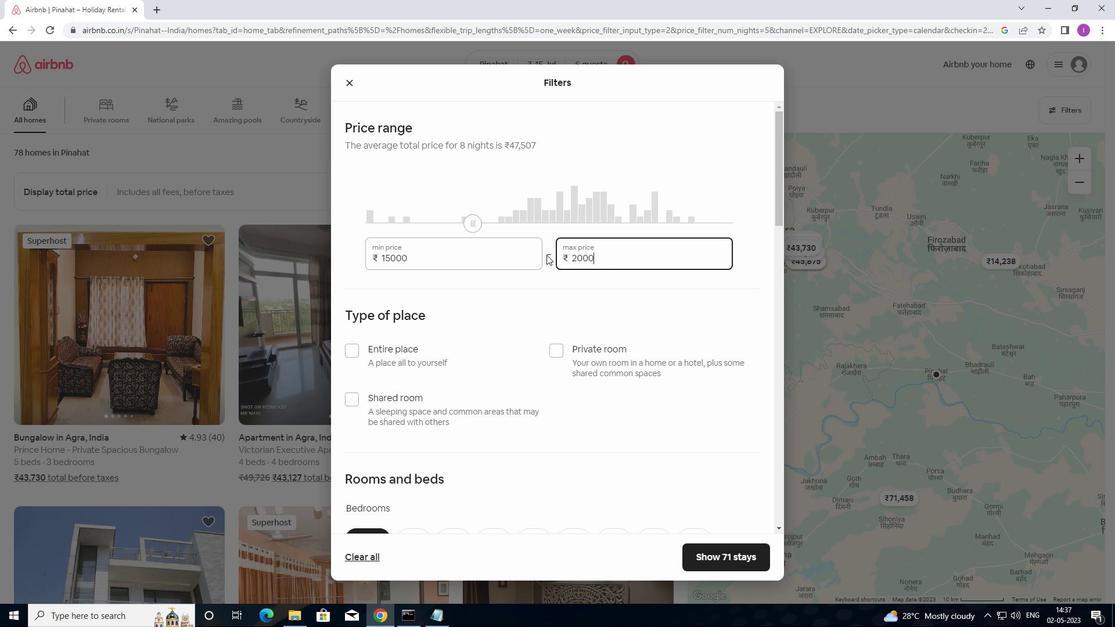 
Action: Key pressed 0
Screenshot: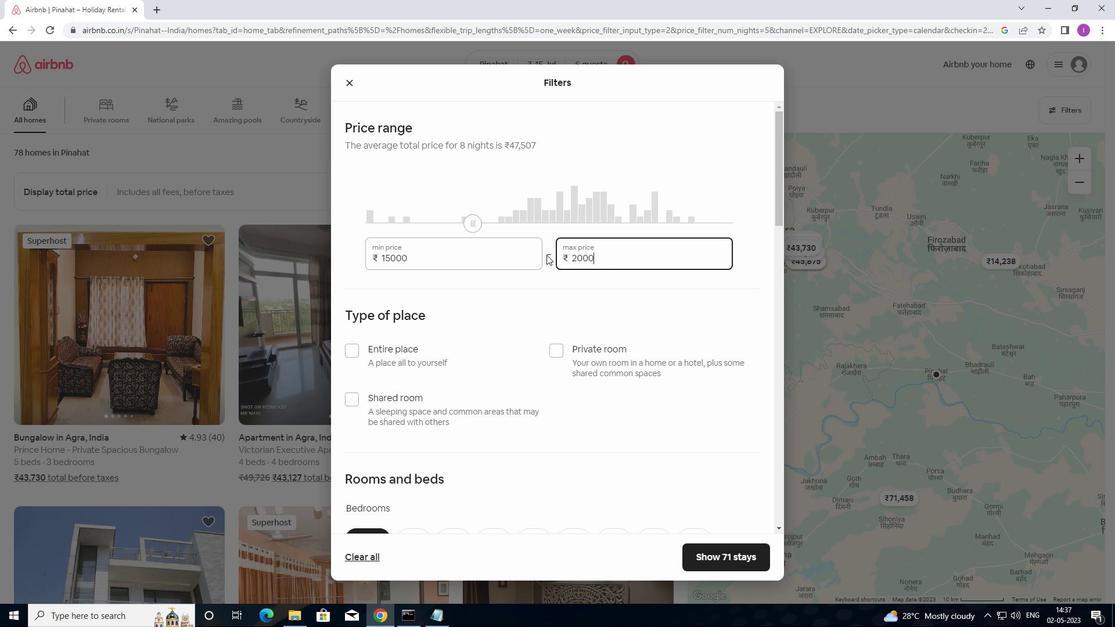 
Action: Mouse moved to (494, 313)
Screenshot: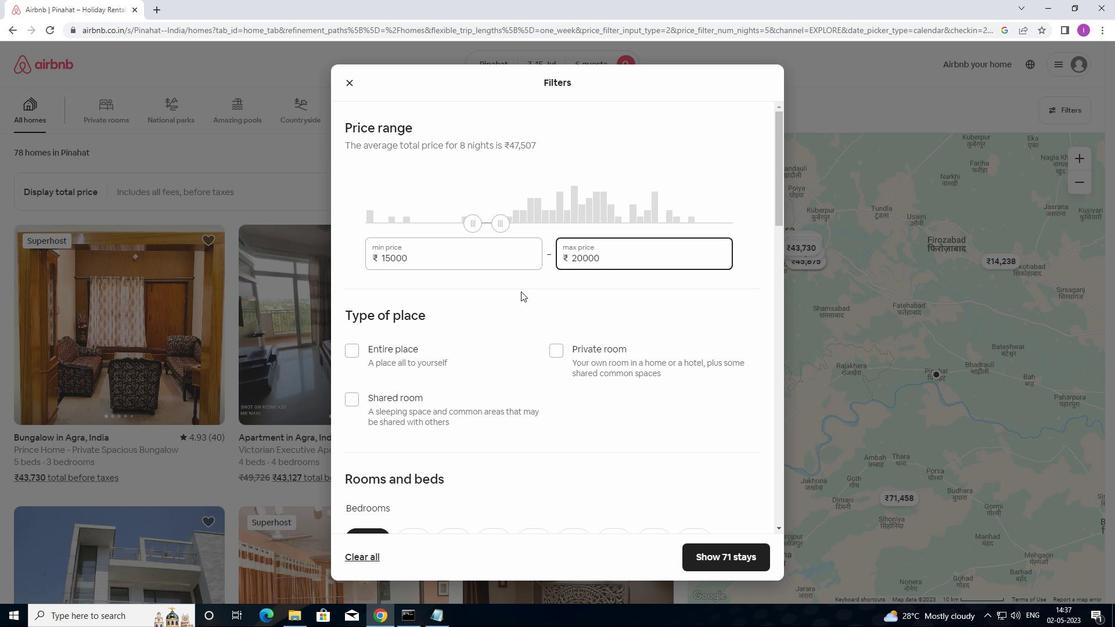 
Action: Mouse scrolled (494, 313) with delta (0, 0)
Screenshot: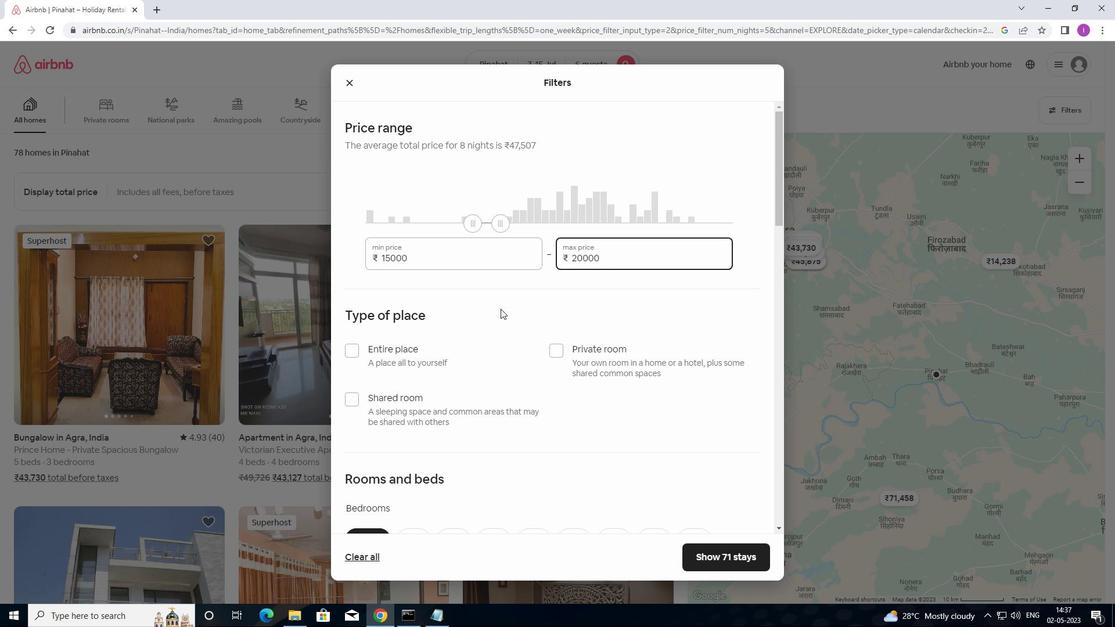 
Action: Mouse moved to (494, 314)
Screenshot: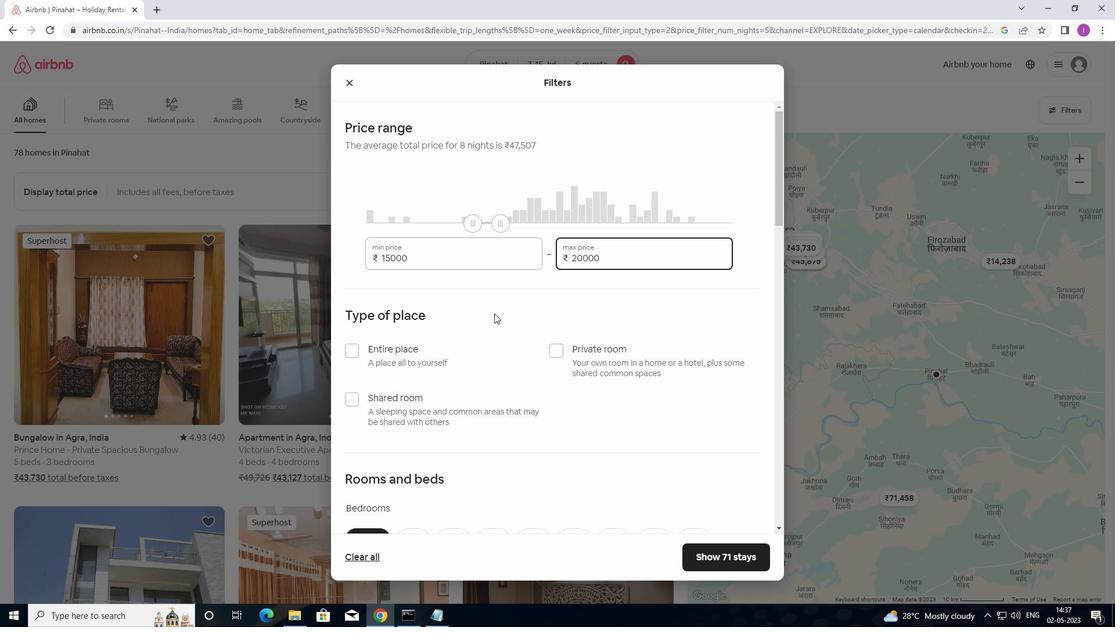 
Action: Mouse scrolled (494, 314) with delta (0, 0)
Screenshot: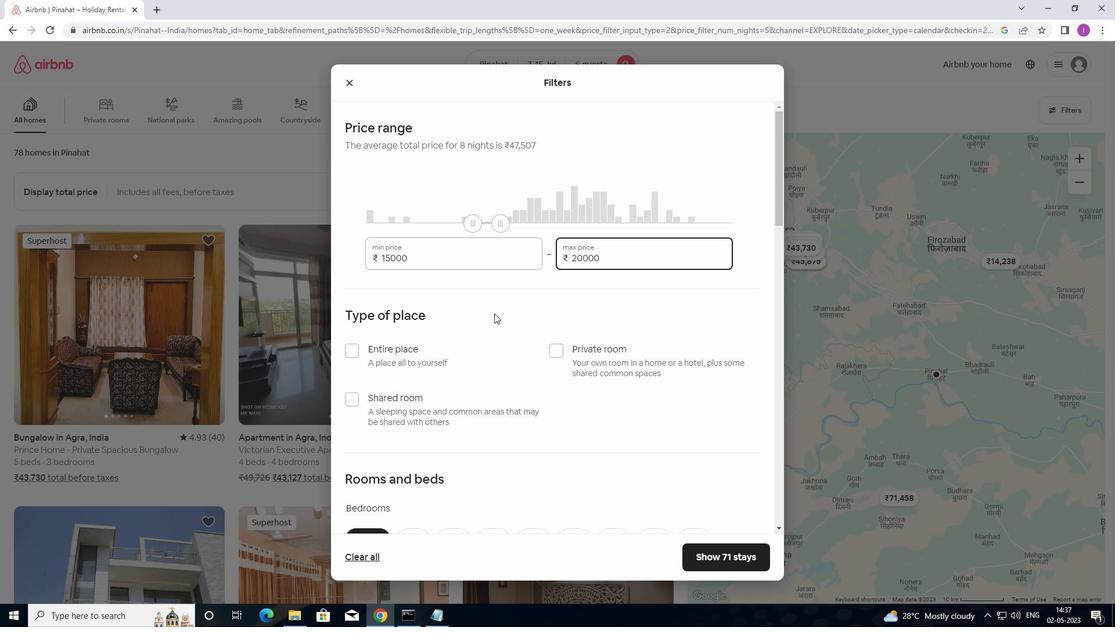 
Action: Mouse moved to (355, 235)
Screenshot: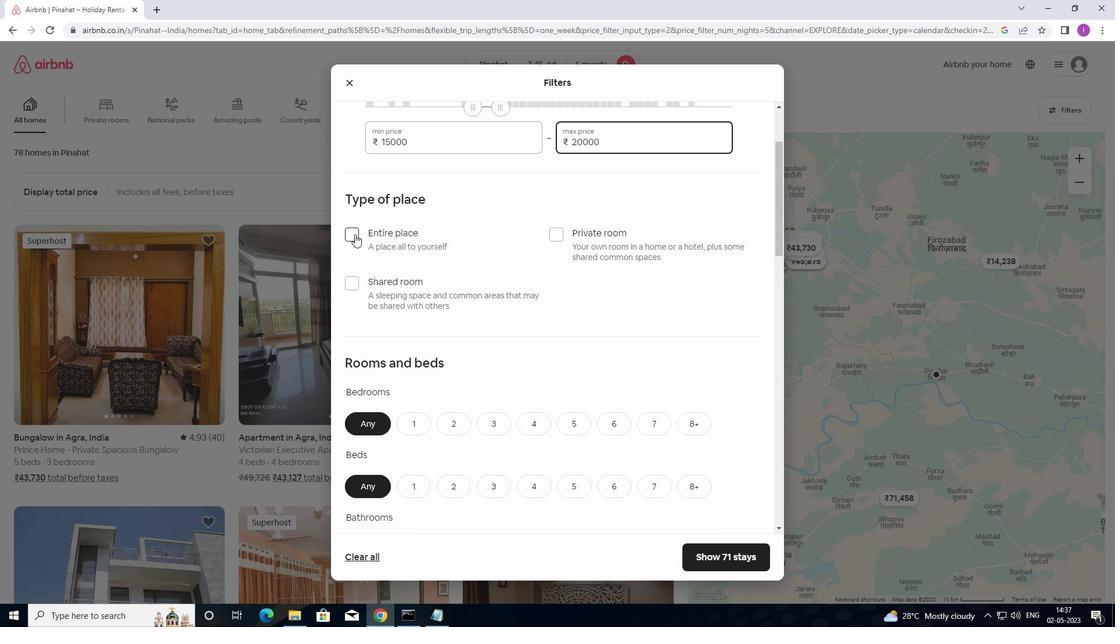 
Action: Mouse pressed left at (355, 235)
Screenshot: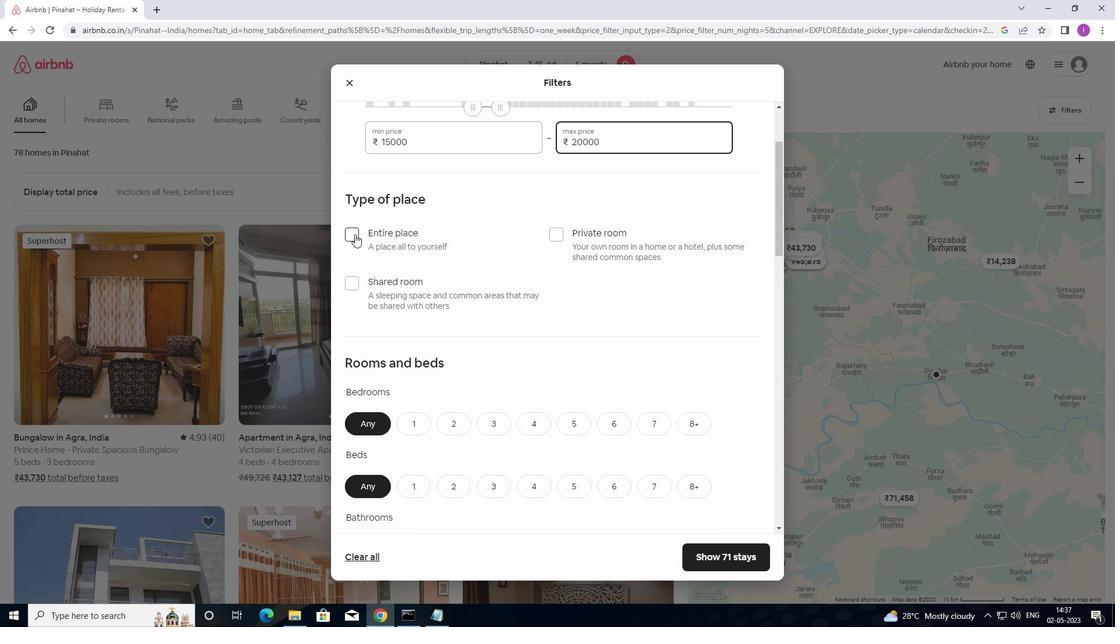 
Action: Mouse moved to (472, 269)
Screenshot: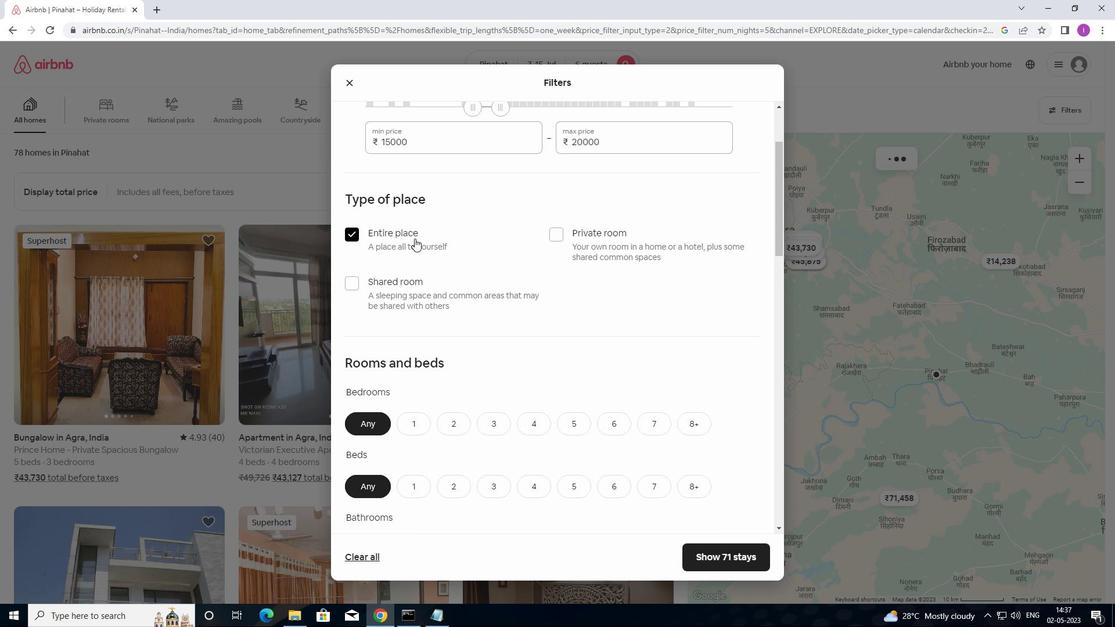 
Action: Mouse scrolled (472, 268) with delta (0, 0)
Screenshot: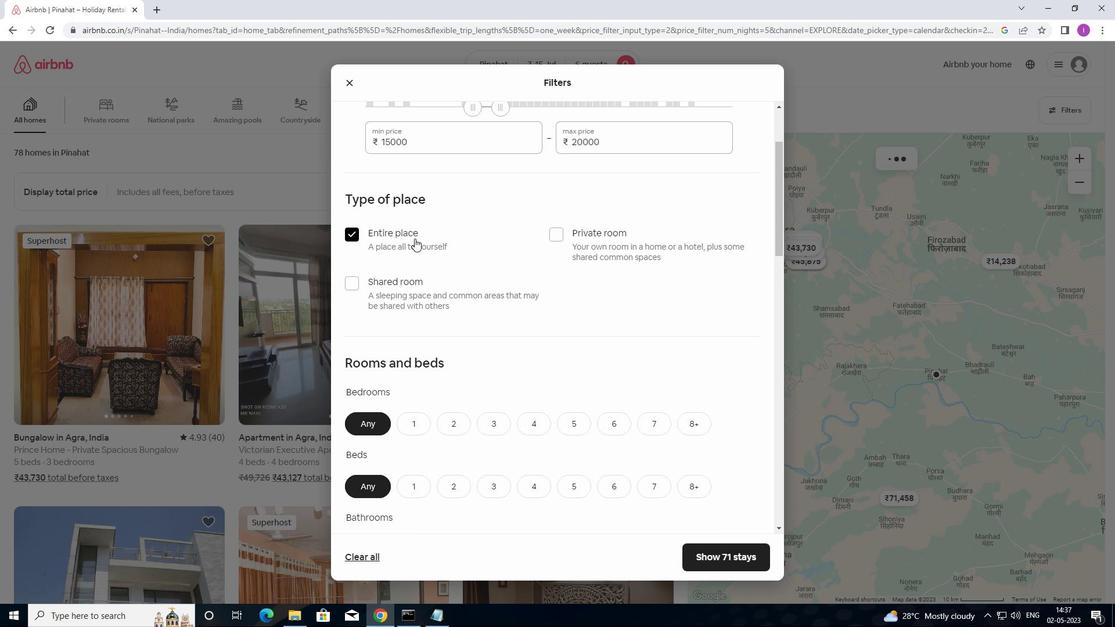
Action: Mouse moved to (481, 276)
Screenshot: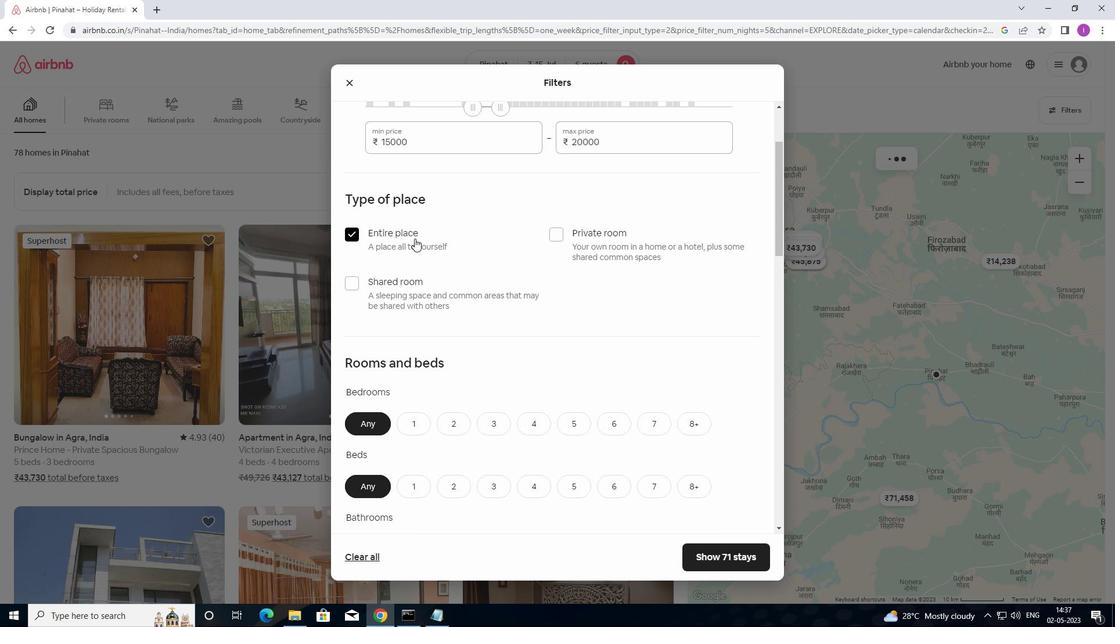 
Action: Mouse scrolled (481, 275) with delta (0, 0)
Screenshot: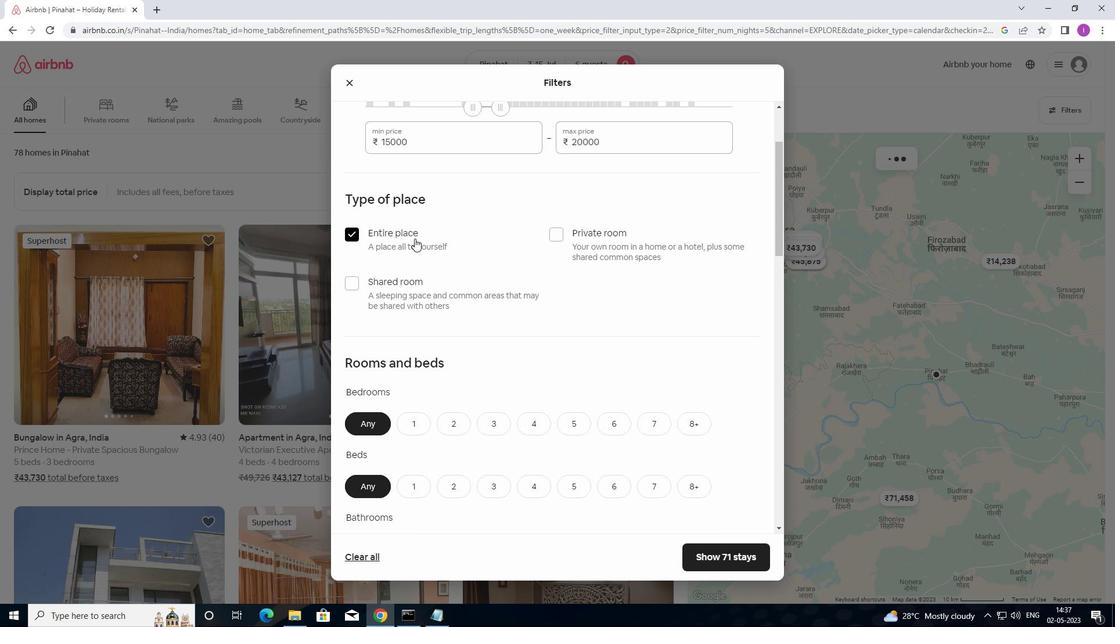 
Action: Mouse moved to (487, 279)
Screenshot: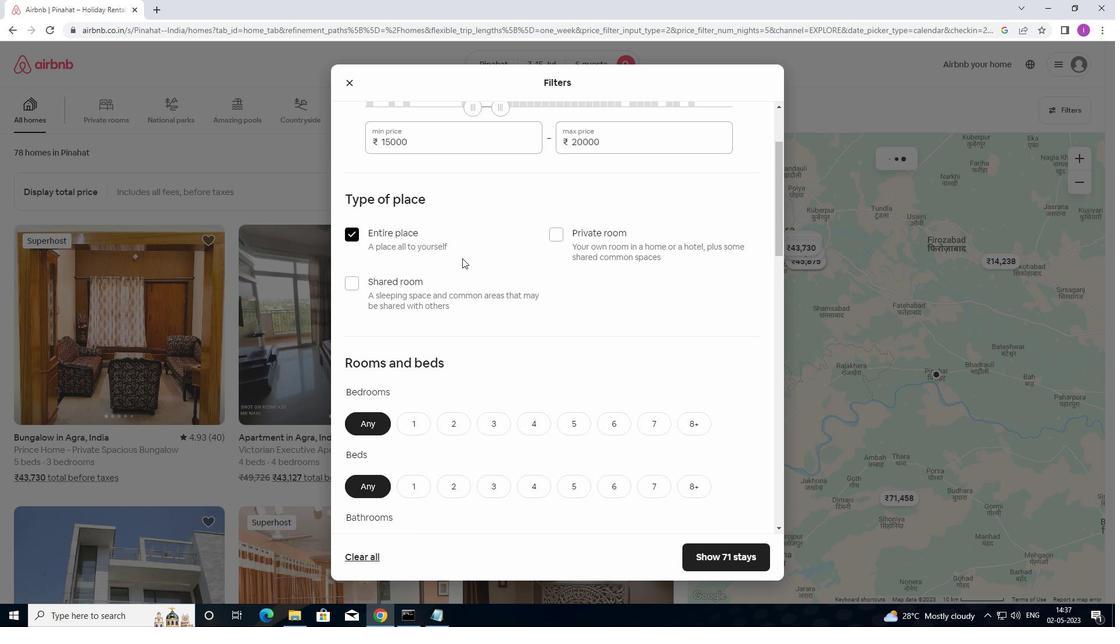 
Action: Mouse scrolled (487, 278) with delta (0, 0)
Screenshot: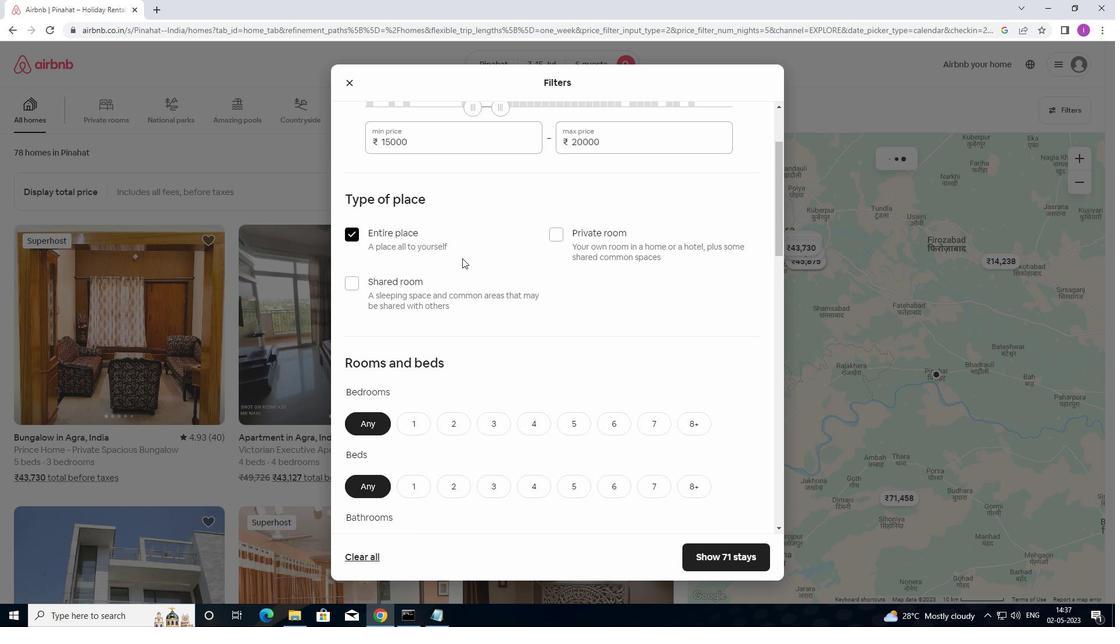 
Action: Mouse moved to (492, 251)
Screenshot: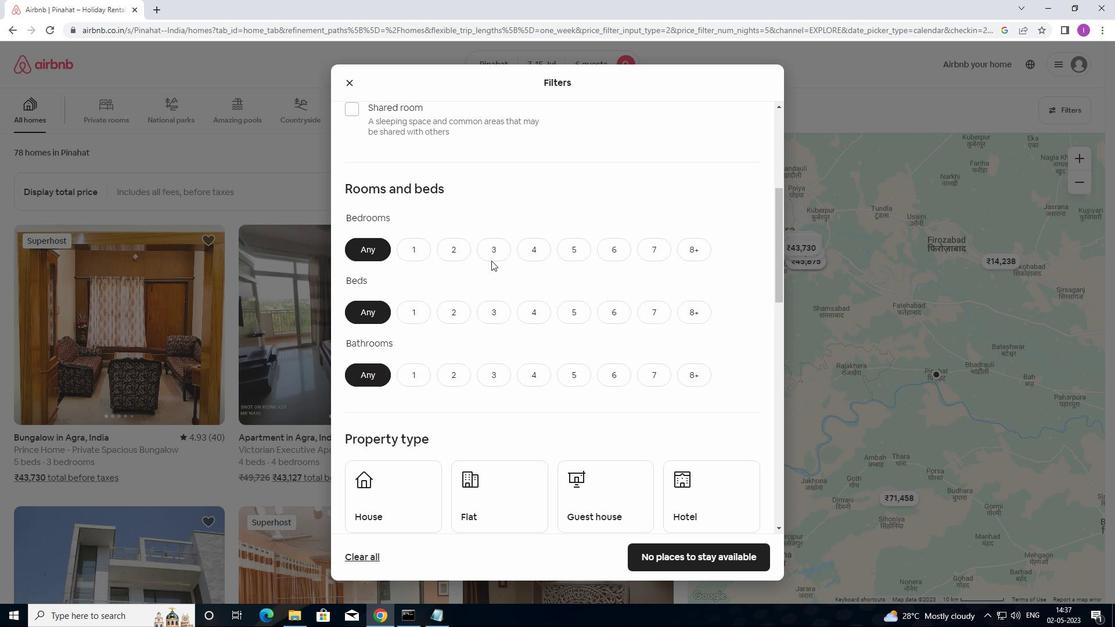 
Action: Mouse pressed left at (492, 251)
Screenshot: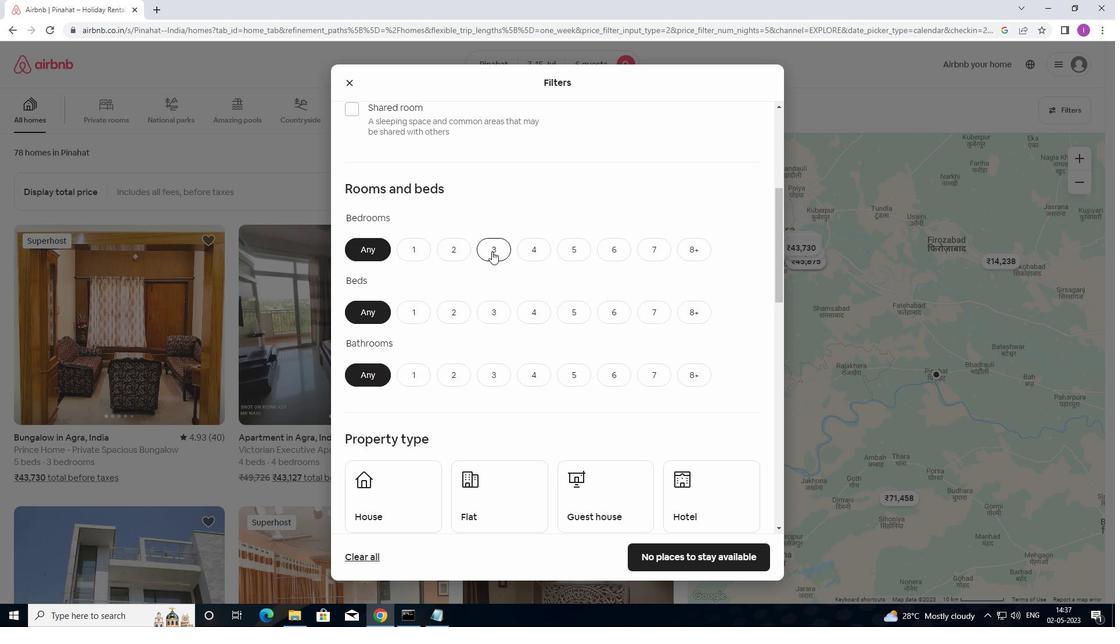 
Action: Mouse moved to (499, 310)
Screenshot: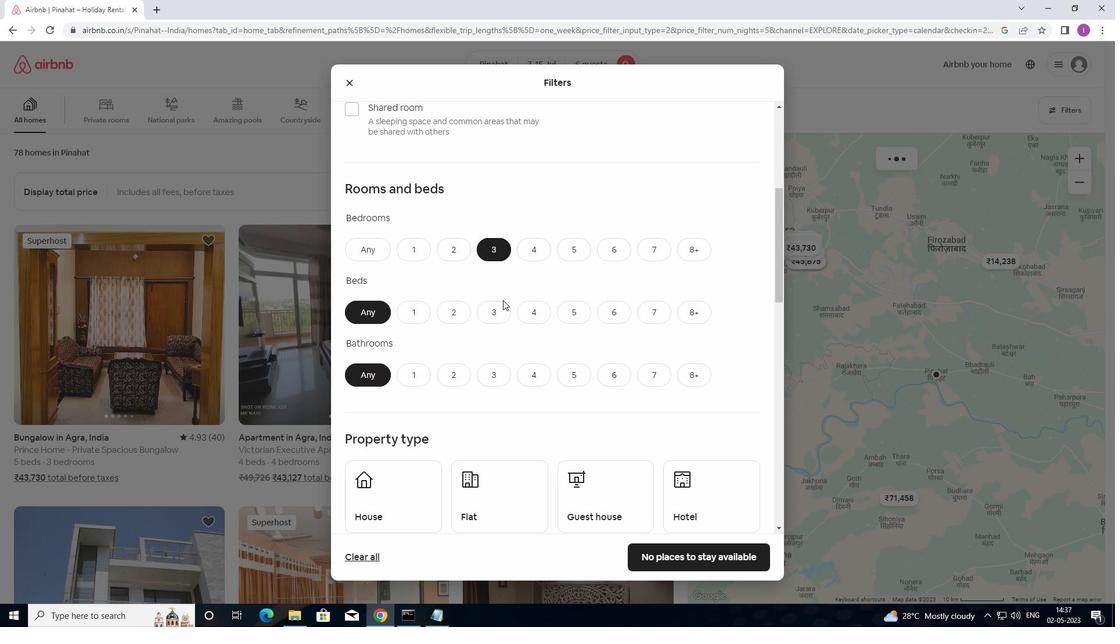
Action: Mouse pressed left at (499, 310)
Screenshot: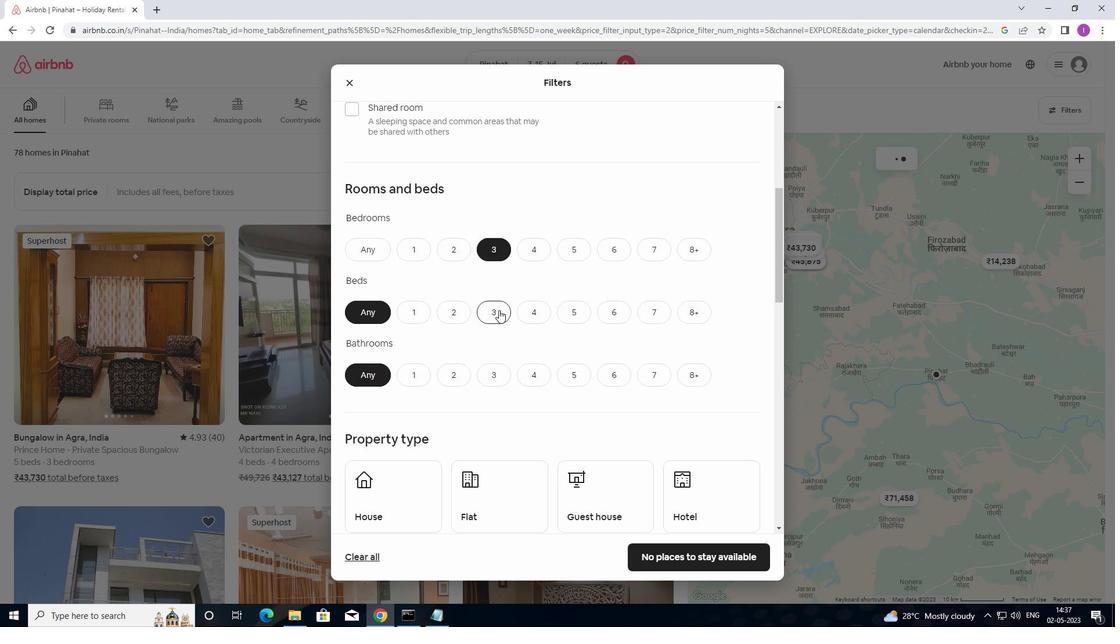 
Action: Mouse moved to (488, 373)
Screenshot: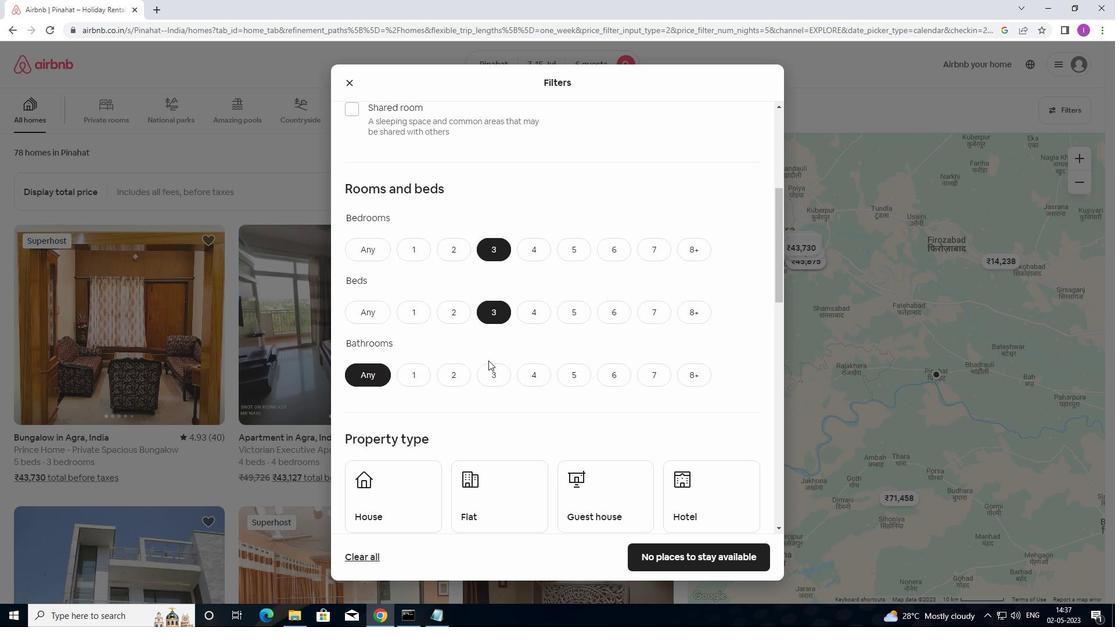 
Action: Mouse pressed left at (488, 373)
Screenshot: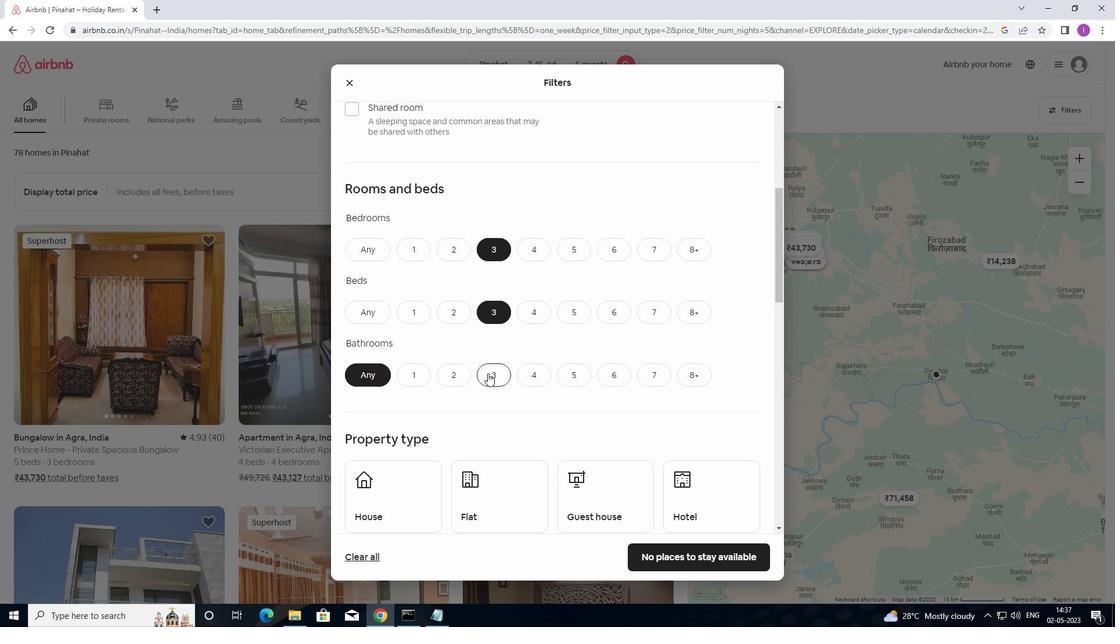 
Action: Mouse moved to (490, 382)
Screenshot: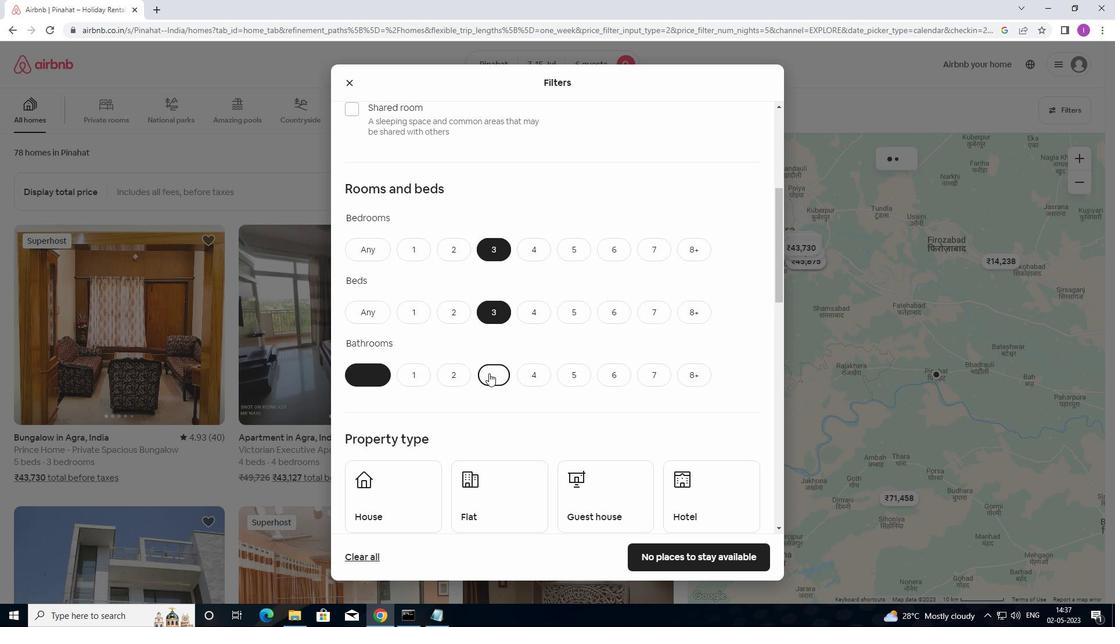 
Action: Mouse scrolled (490, 381) with delta (0, 0)
Screenshot: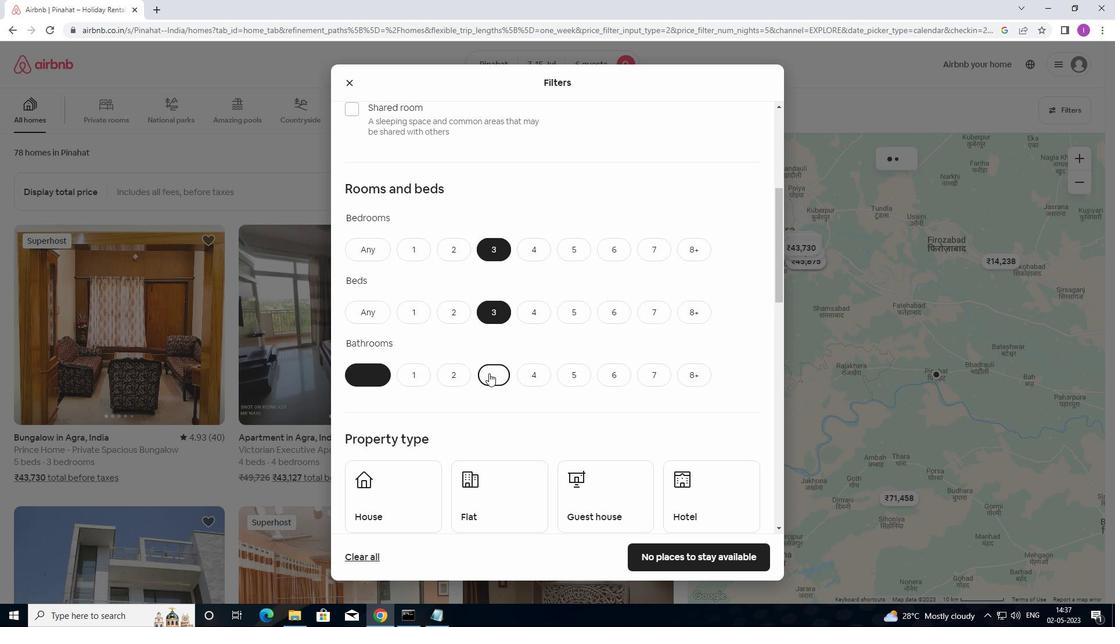 
Action: Mouse moved to (493, 384)
Screenshot: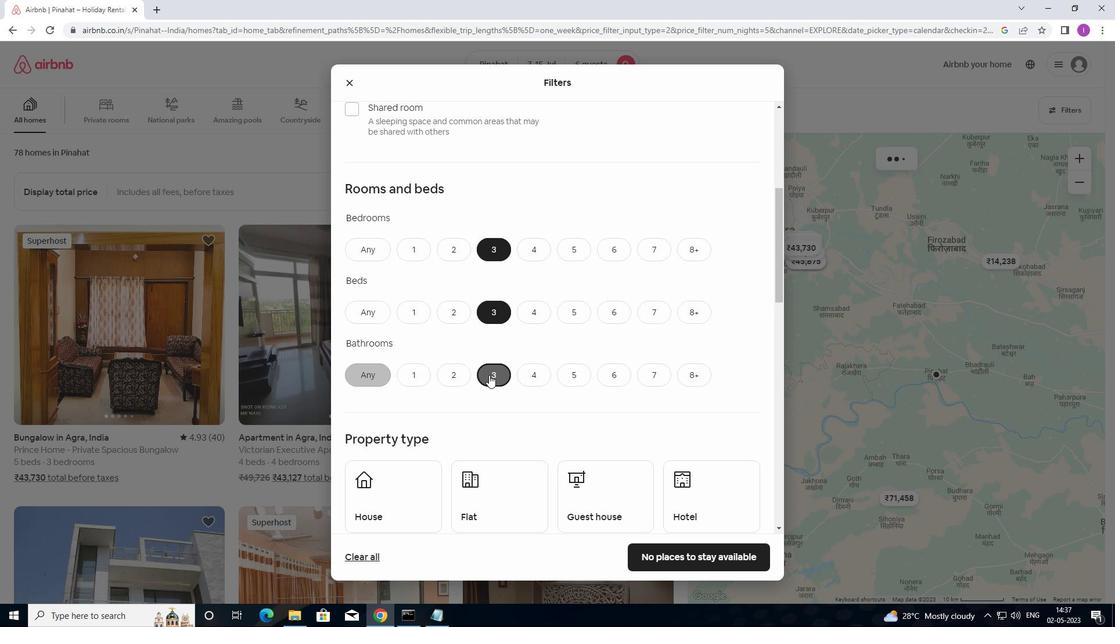 
Action: Mouse scrolled (493, 384) with delta (0, 0)
Screenshot: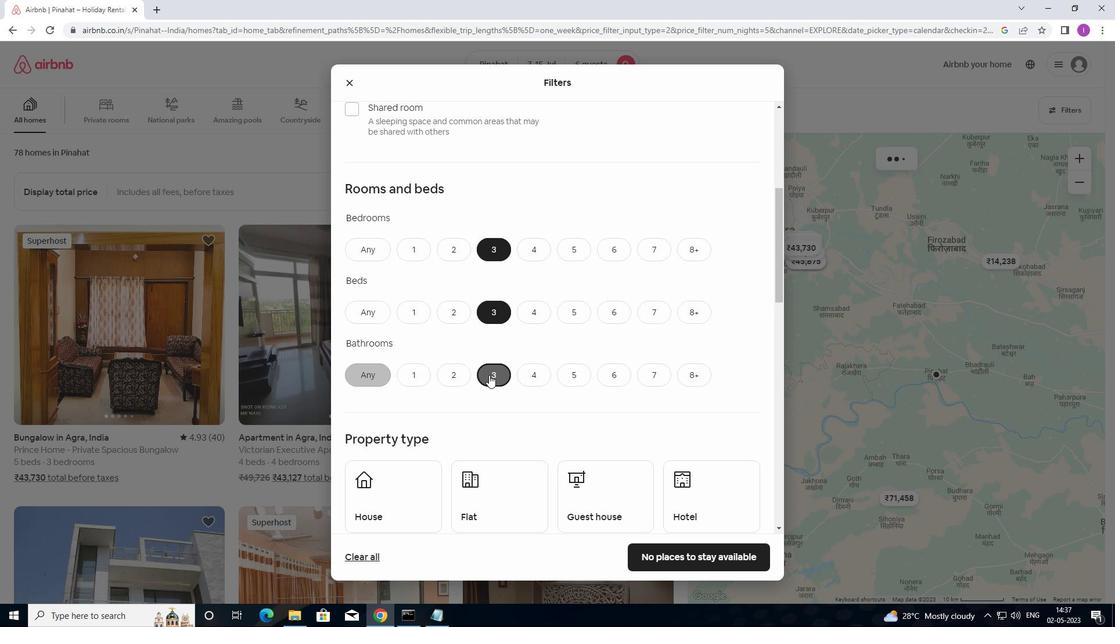 
Action: Mouse scrolled (493, 384) with delta (0, 0)
Screenshot: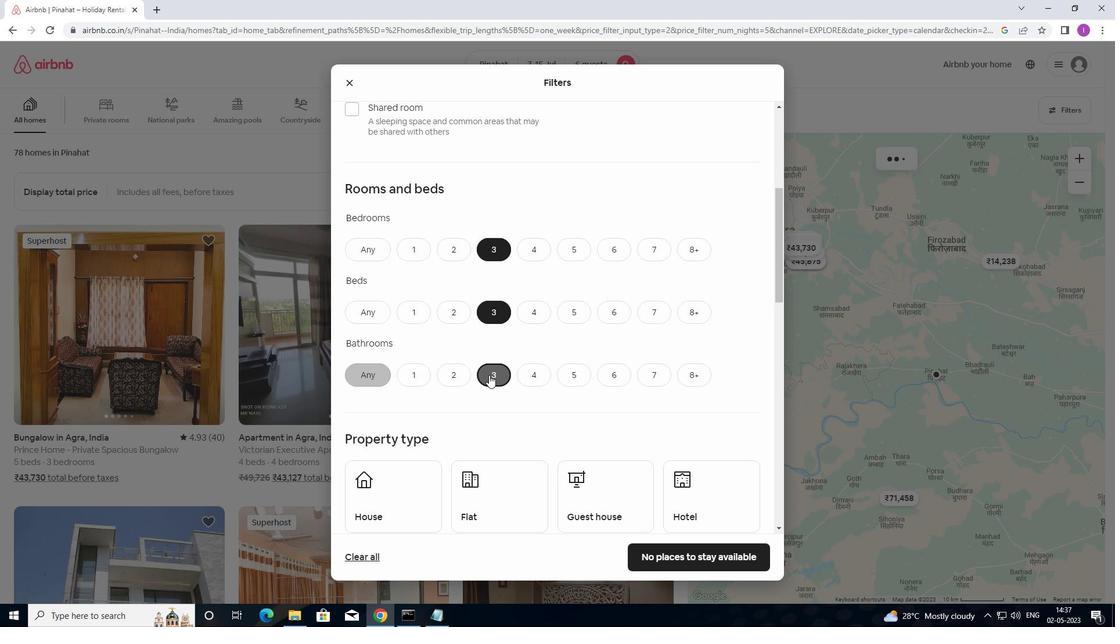 
Action: Mouse moved to (391, 336)
Screenshot: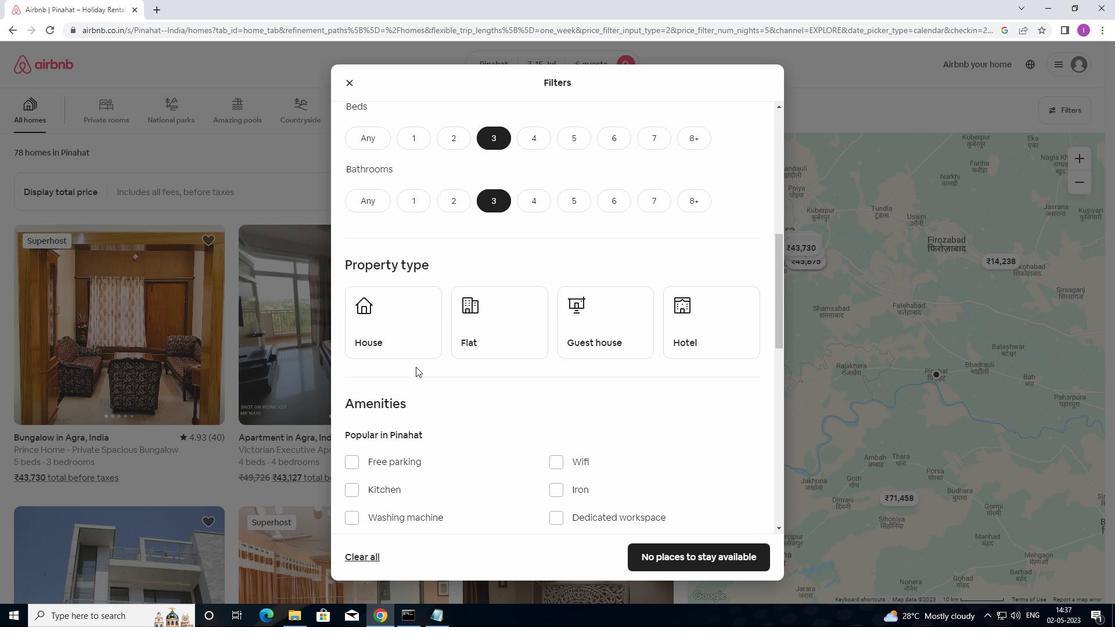 
Action: Mouse pressed left at (391, 336)
Screenshot: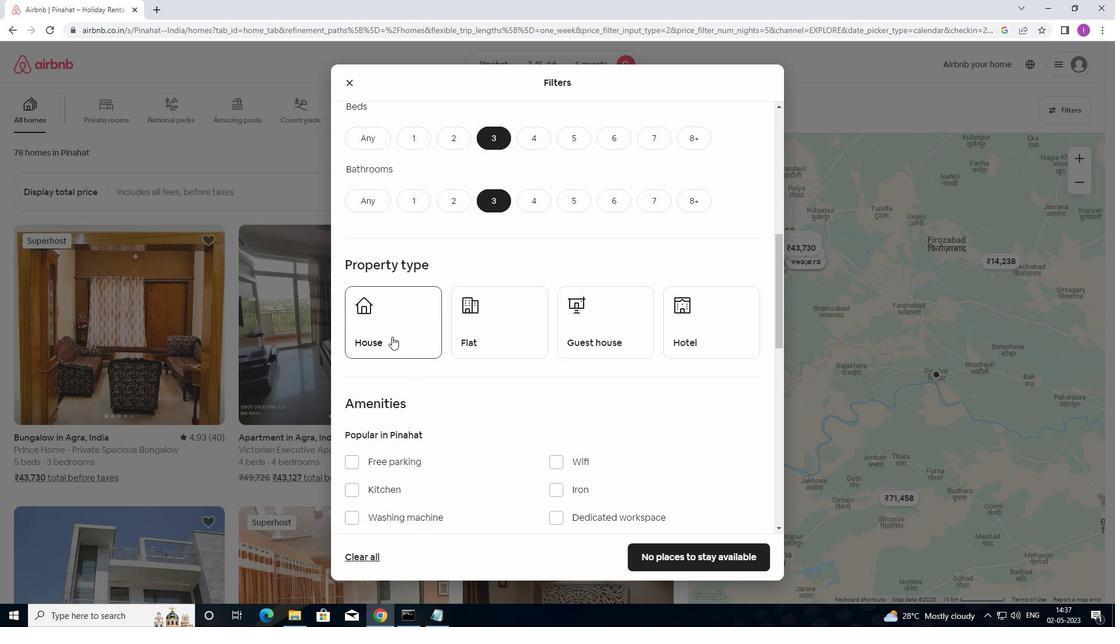 
Action: Mouse moved to (497, 328)
Screenshot: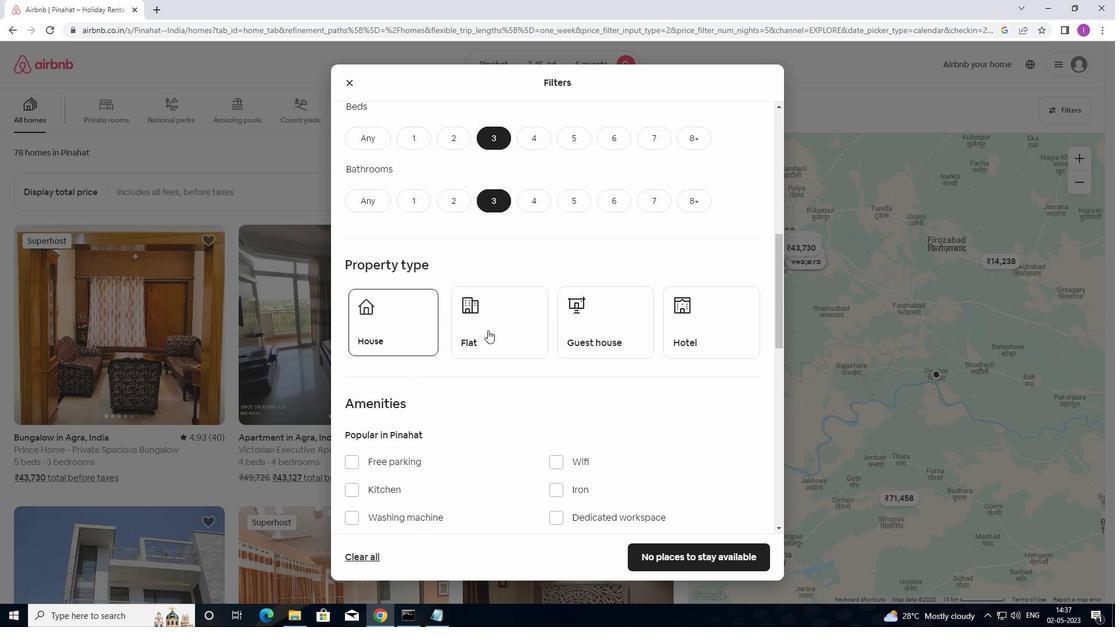 
Action: Mouse pressed left at (497, 328)
Screenshot: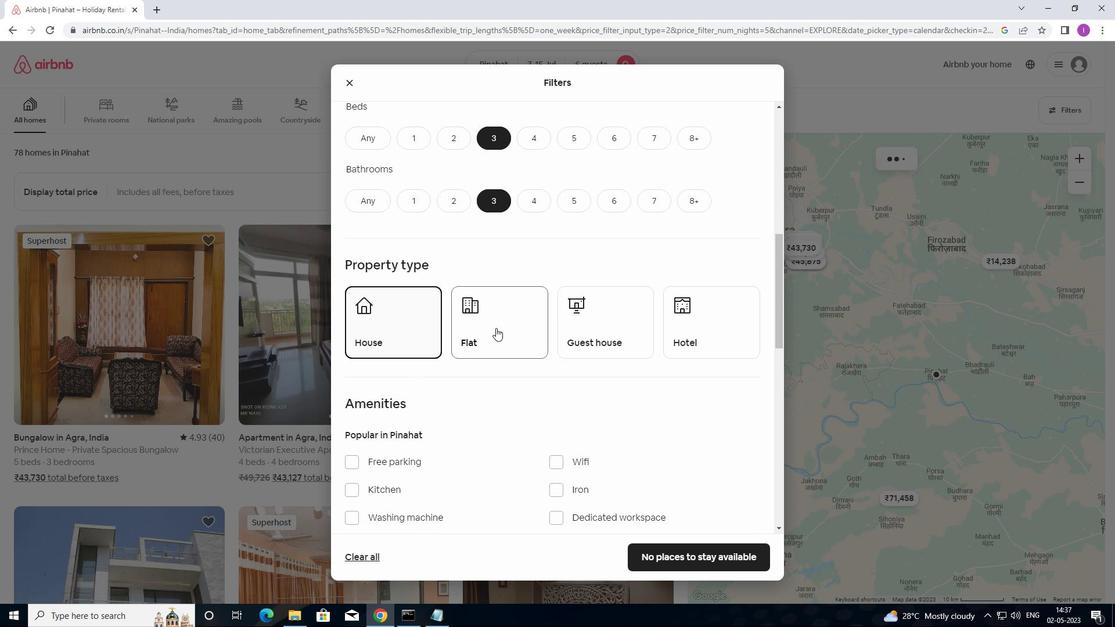 
Action: Mouse moved to (614, 332)
Screenshot: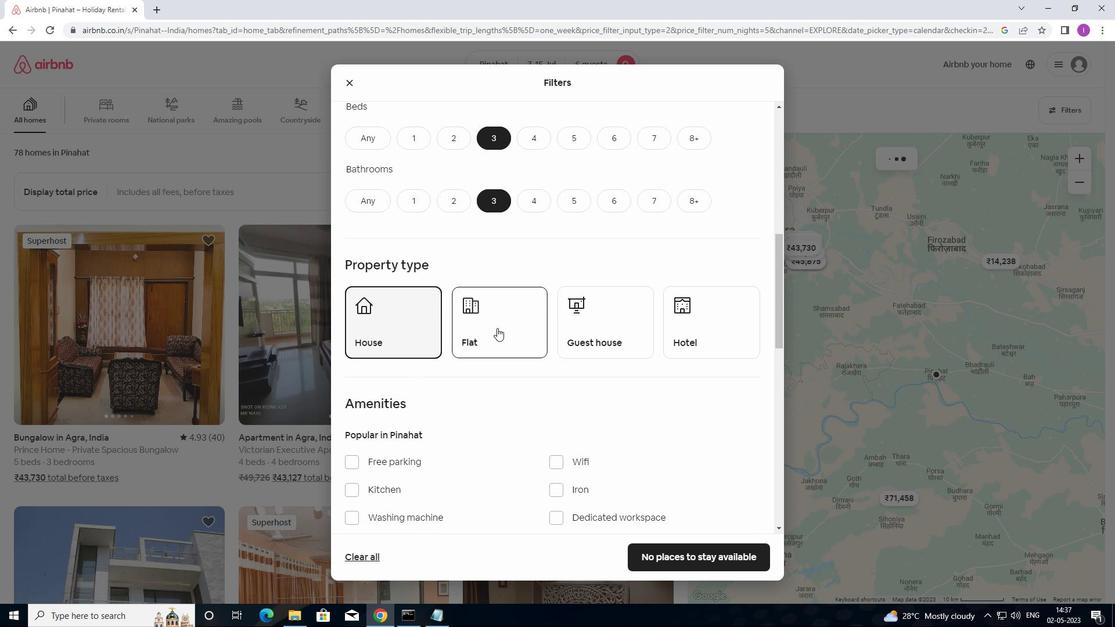 
Action: Mouse pressed left at (614, 332)
Screenshot: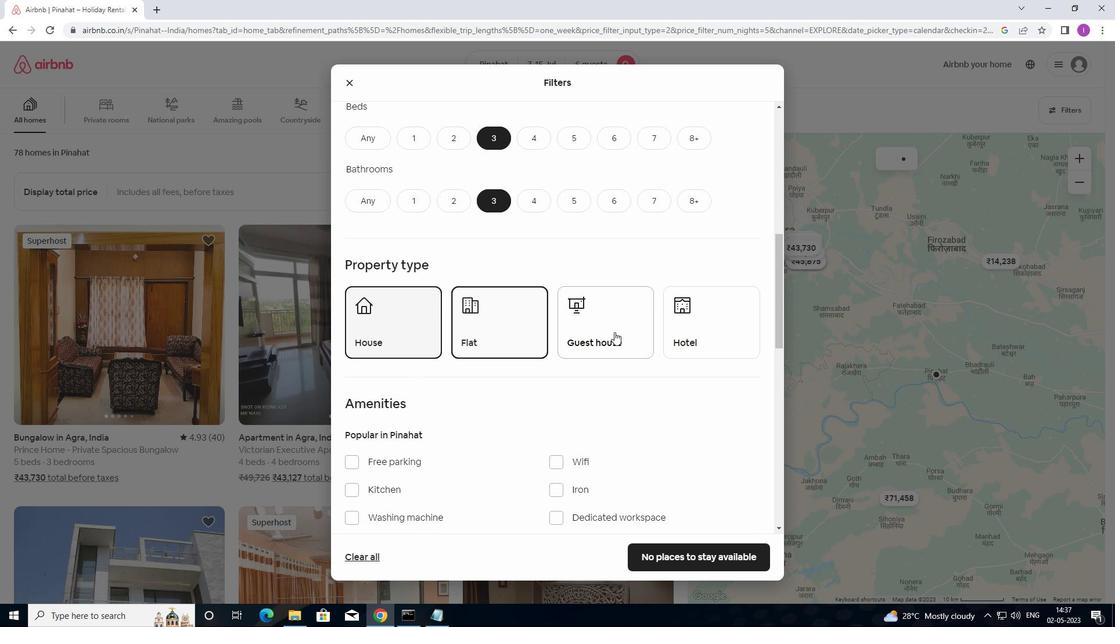
Action: Mouse moved to (698, 320)
Screenshot: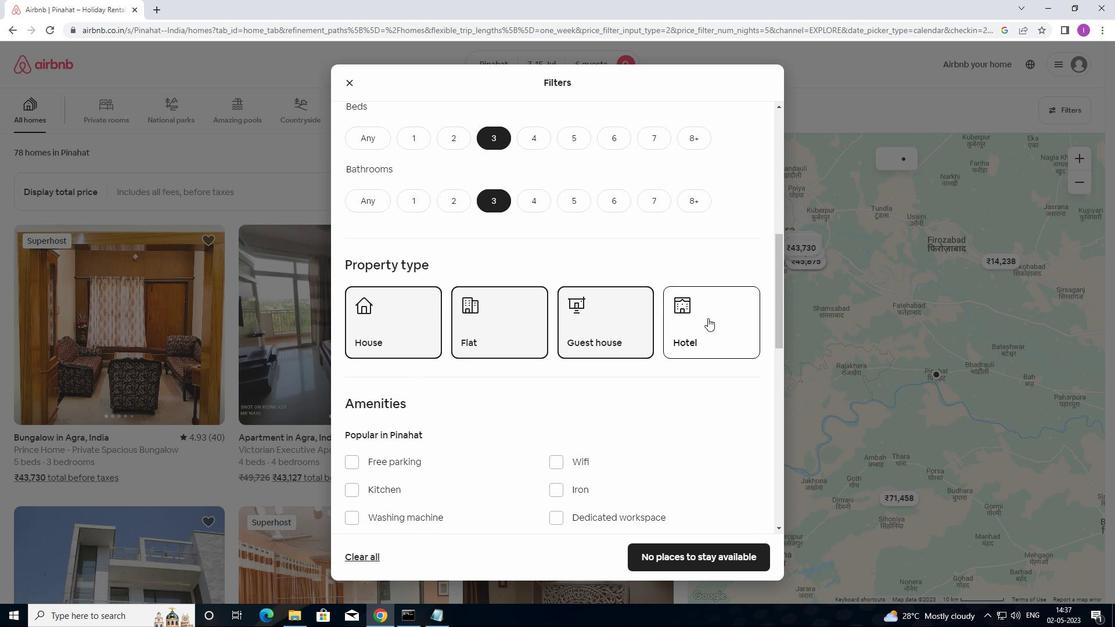 
Action: Mouse pressed left at (698, 320)
Screenshot: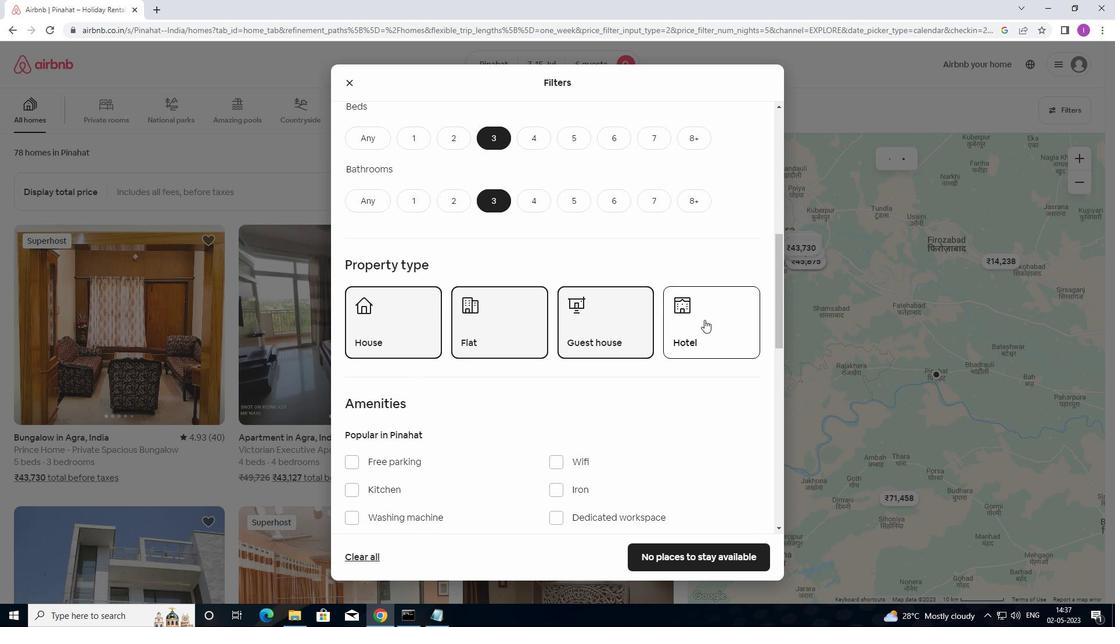 
Action: Mouse moved to (695, 318)
Screenshot: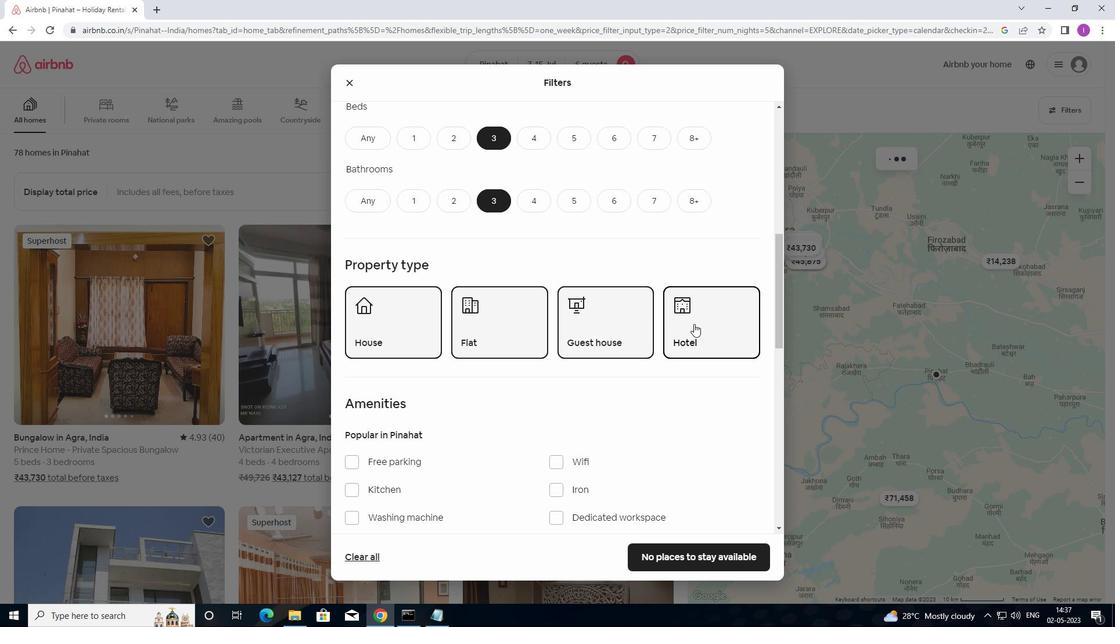 
Action: Mouse pressed left at (695, 318)
Screenshot: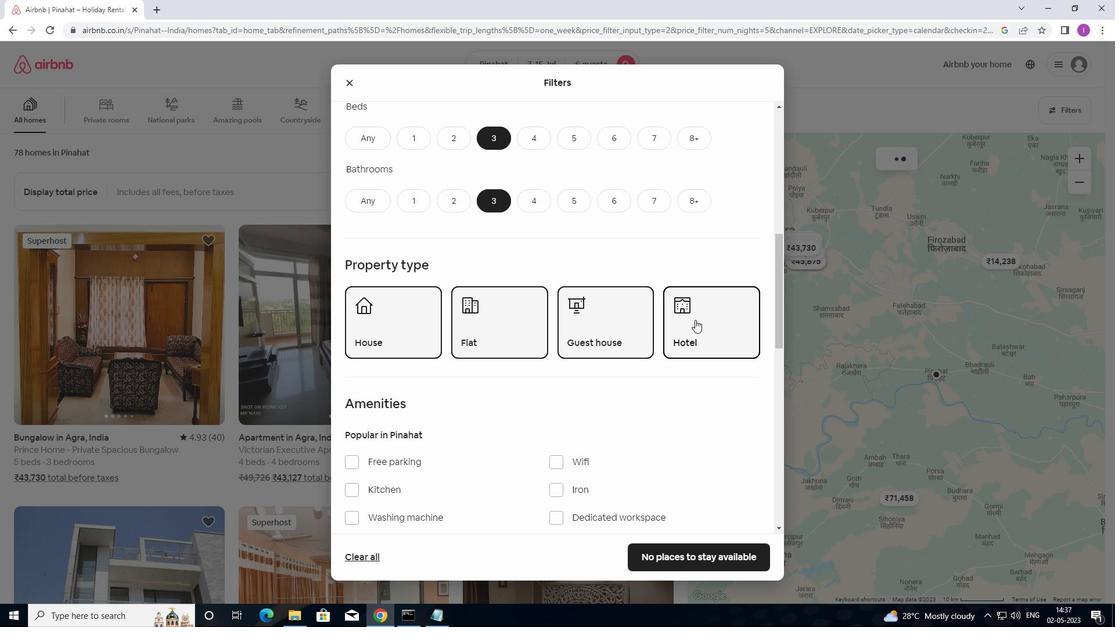 
Action: Mouse moved to (535, 410)
Screenshot: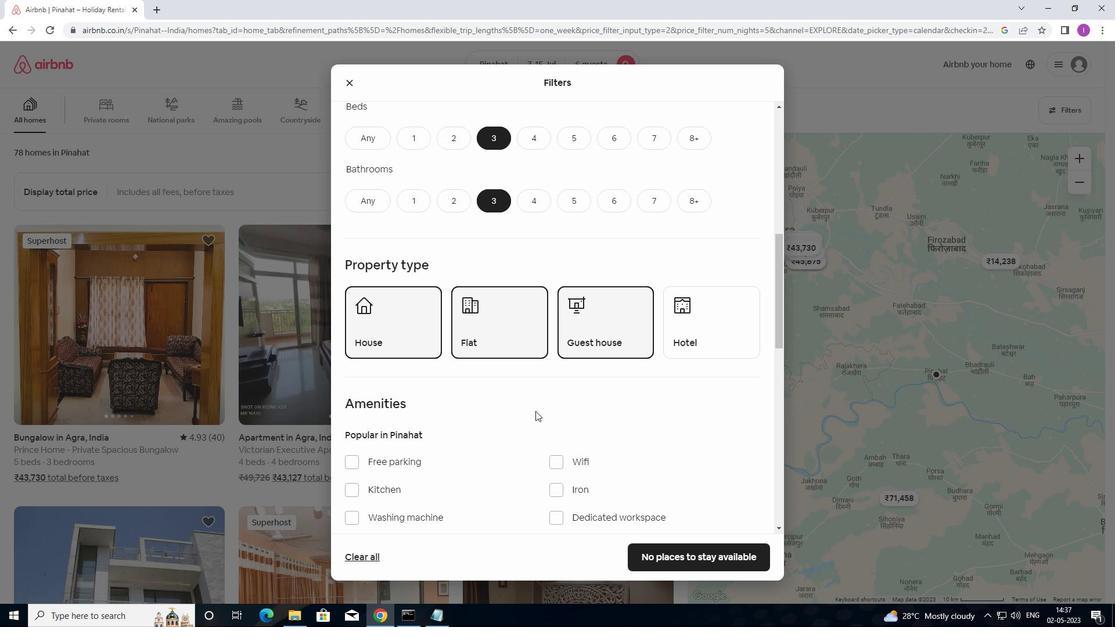 
Action: Mouse scrolled (535, 410) with delta (0, 0)
Screenshot: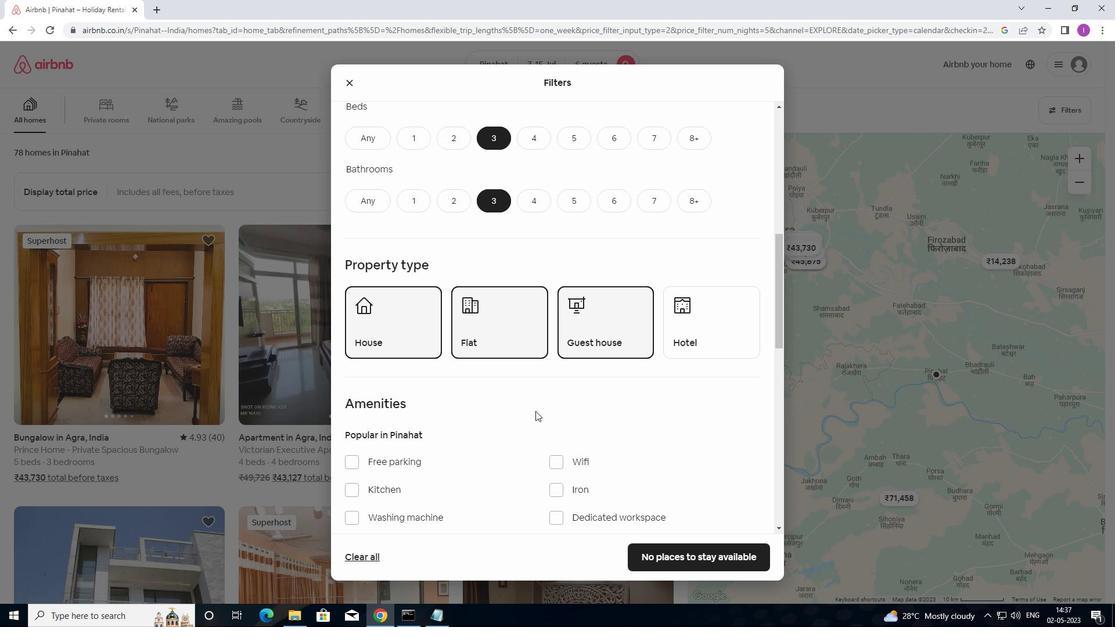 
Action: Mouse moved to (541, 410)
Screenshot: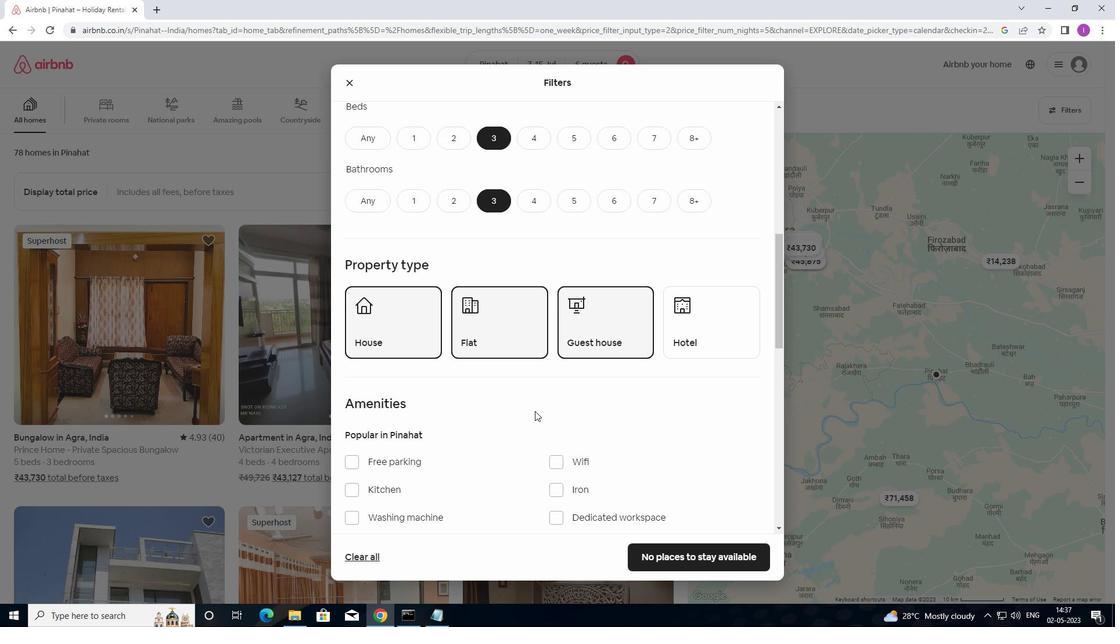 
Action: Mouse scrolled (541, 410) with delta (0, 0)
Screenshot: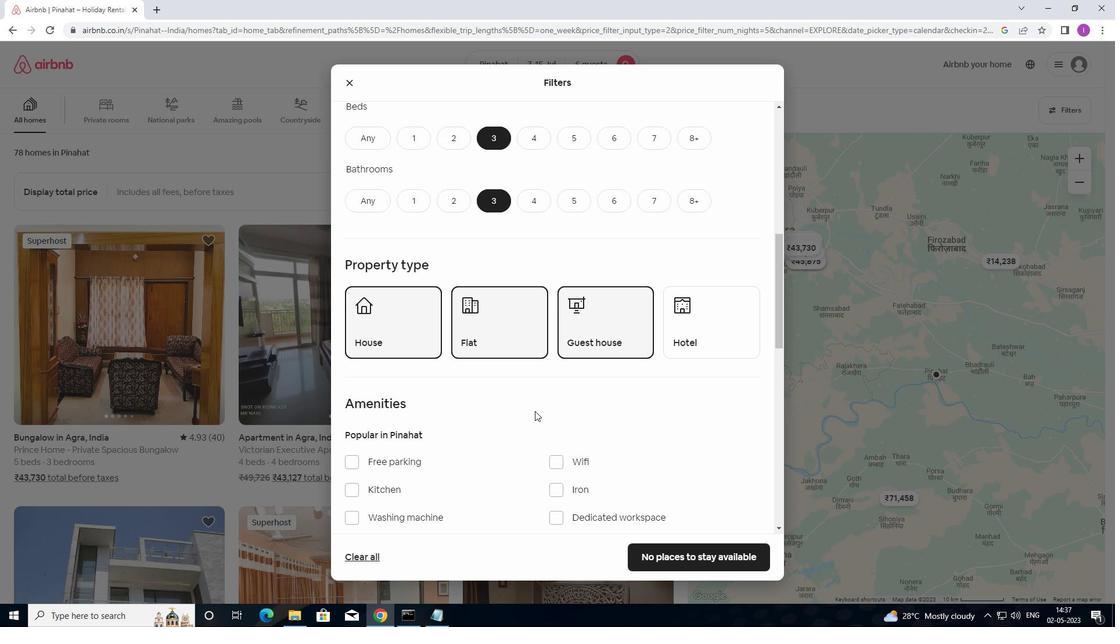 
Action: Mouse moved to (546, 409)
Screenshot: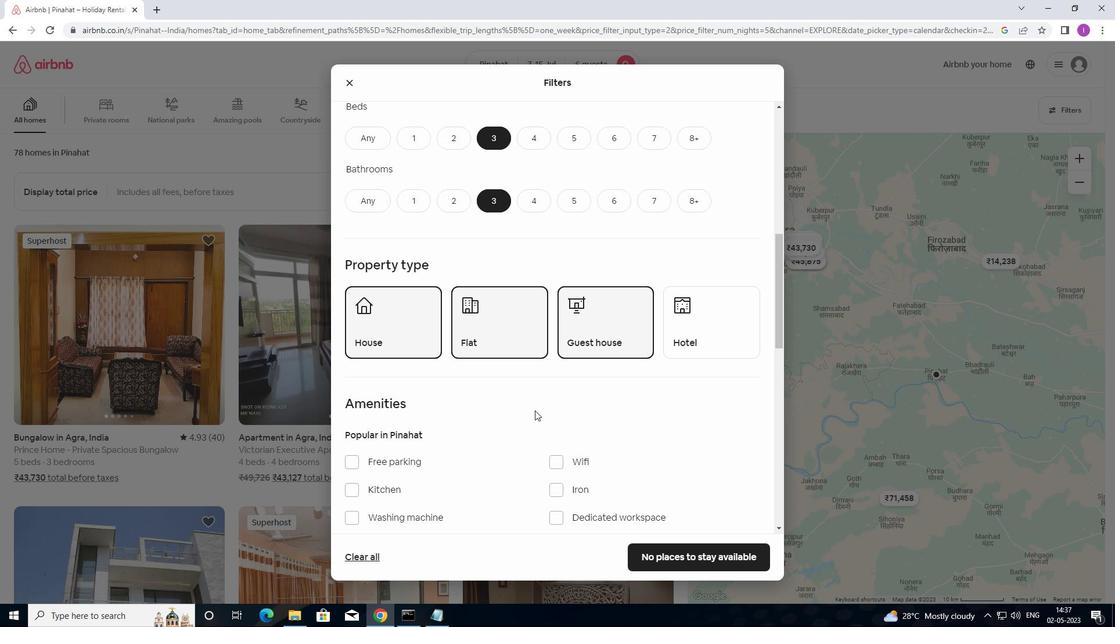 
Action: Mouse scrolled (546, 408) with delta (0, 0)
Screenshot: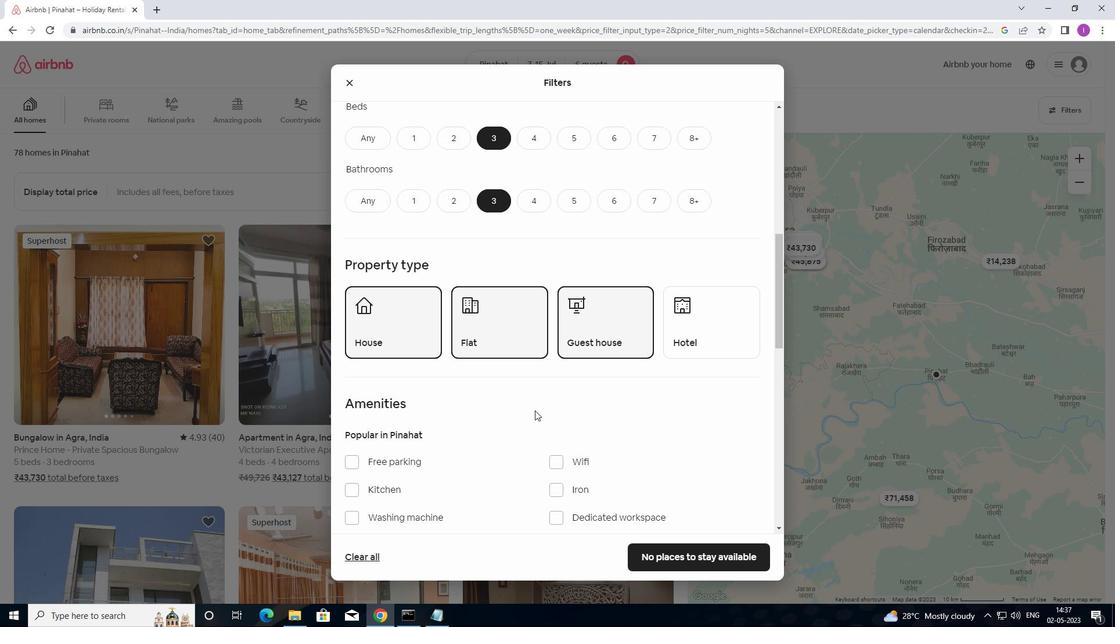 
Action: Mouse moved to (685, 460)
Screenshot: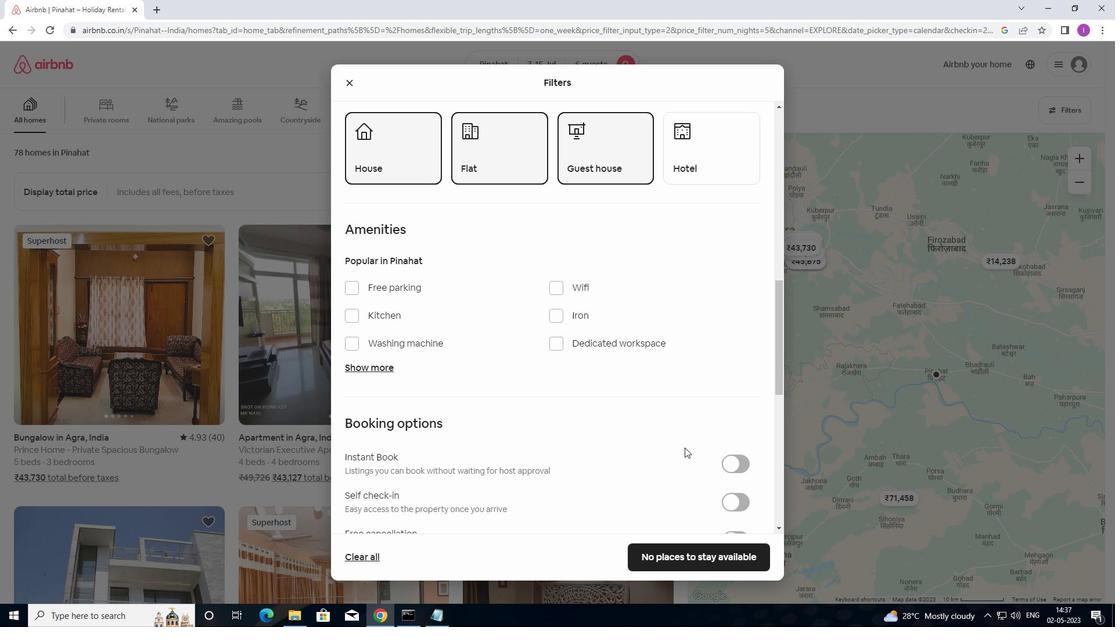 
Action: Mouse scrolled (685, 459) with delta (0, 0)
Screenshot: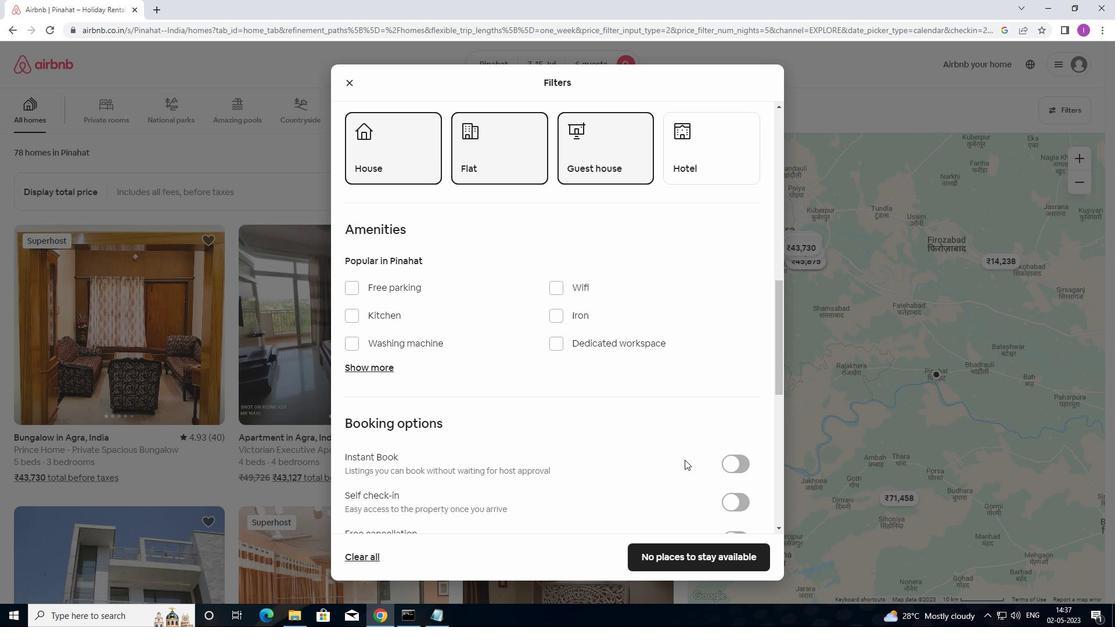 
Action: Mouse moved to (686, 459)
Screenshot: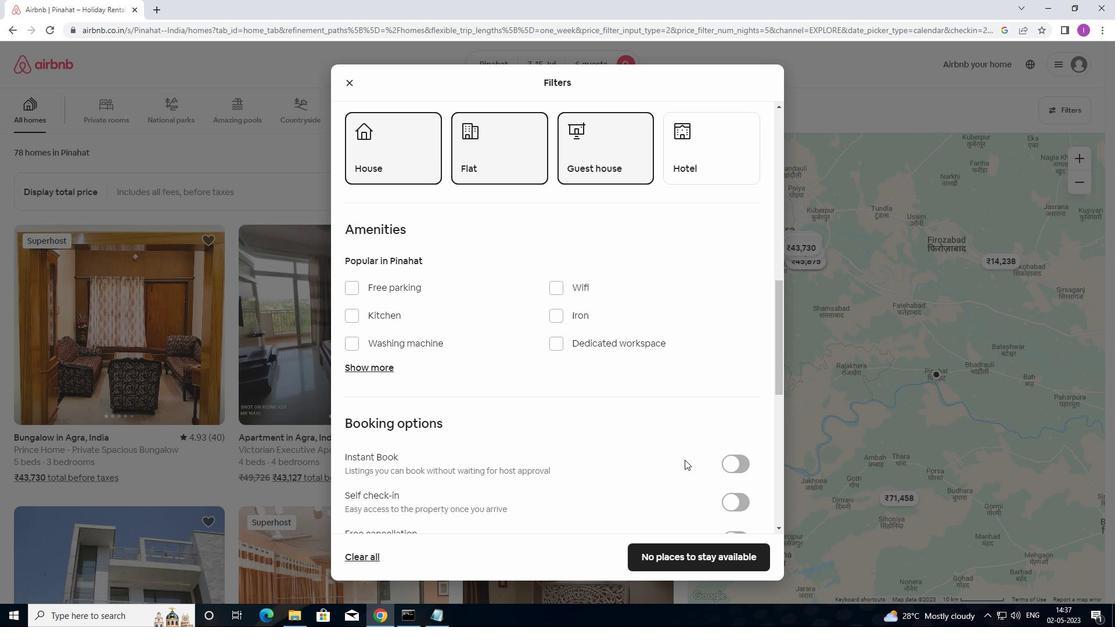 
Action: Mouse scrolled (686, 458) with delta (0, 0)
Screenshot: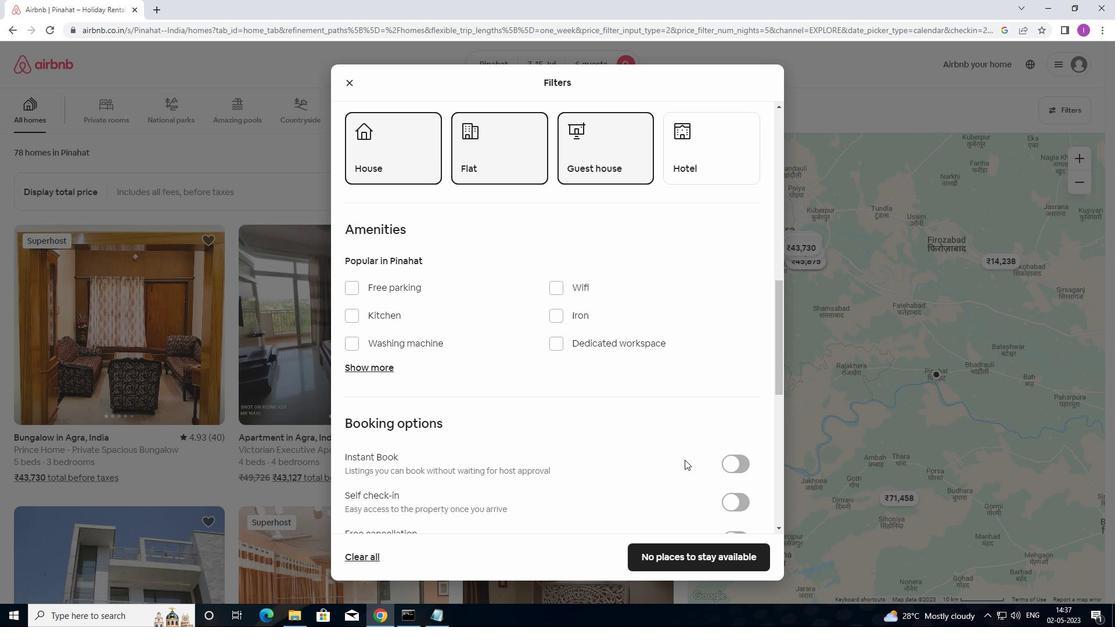
Action: Mouse moved to (693, 459)
Screenshot: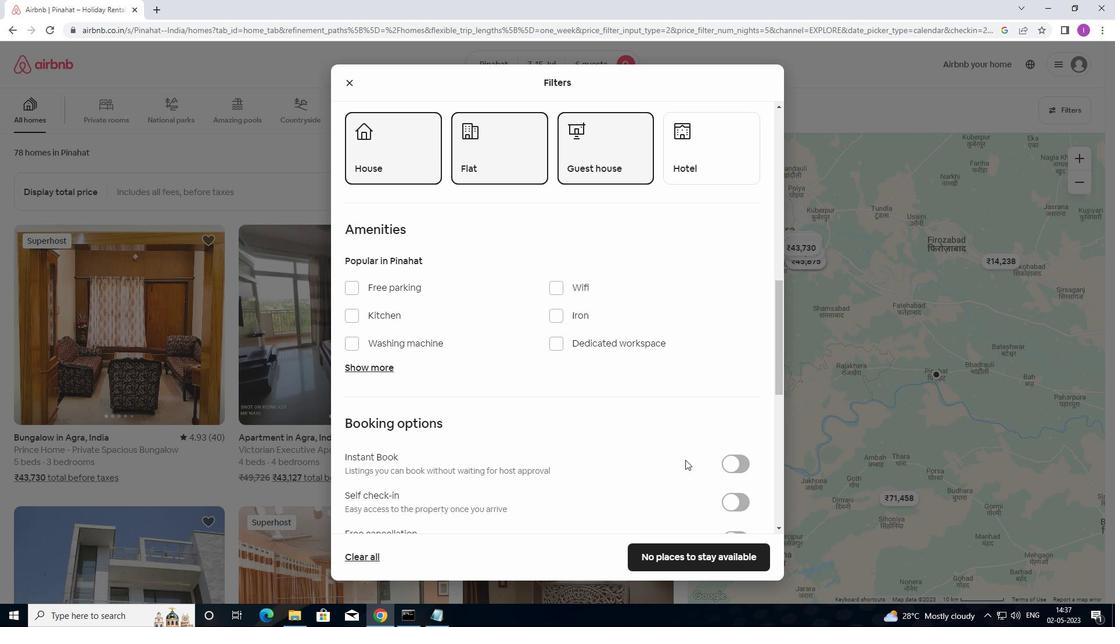
Action: Mouse scrolled (693, 458) with delta (0, 0)
Screenshot: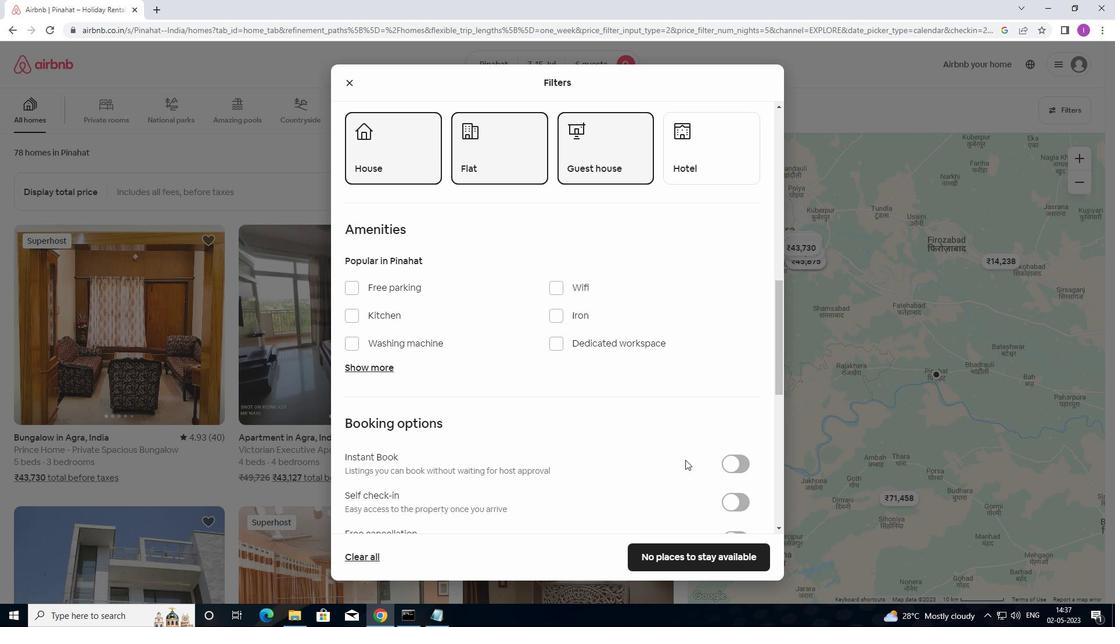 
Action: Mouse moved to (696, 458)
Screenshot: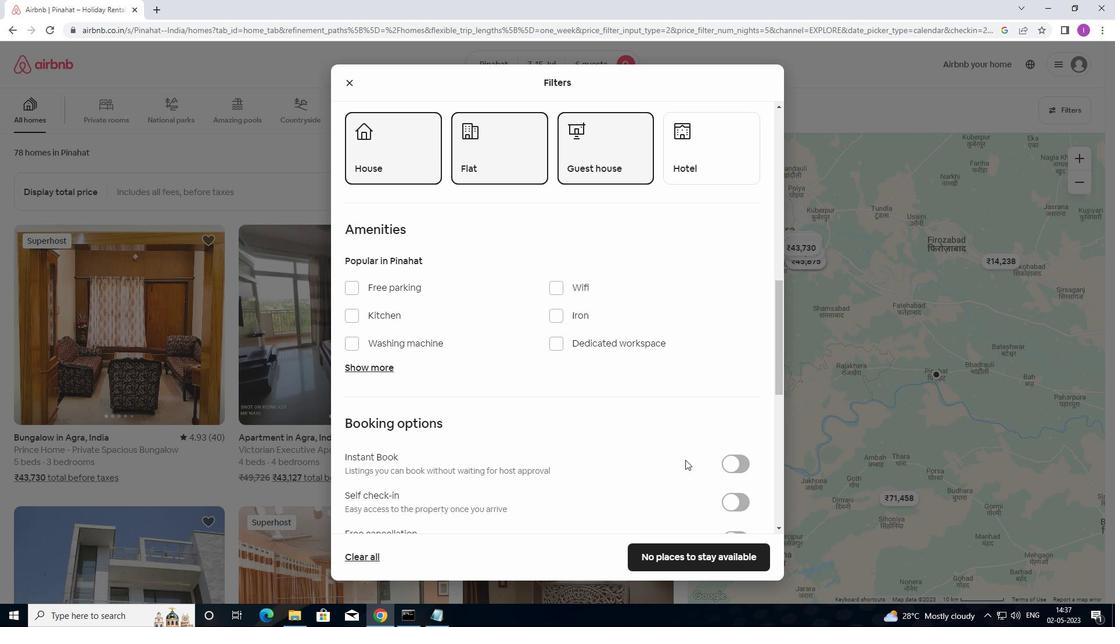 
Action: Mouse scrolled (696, 458) with delta (0, 0)
Screenshot: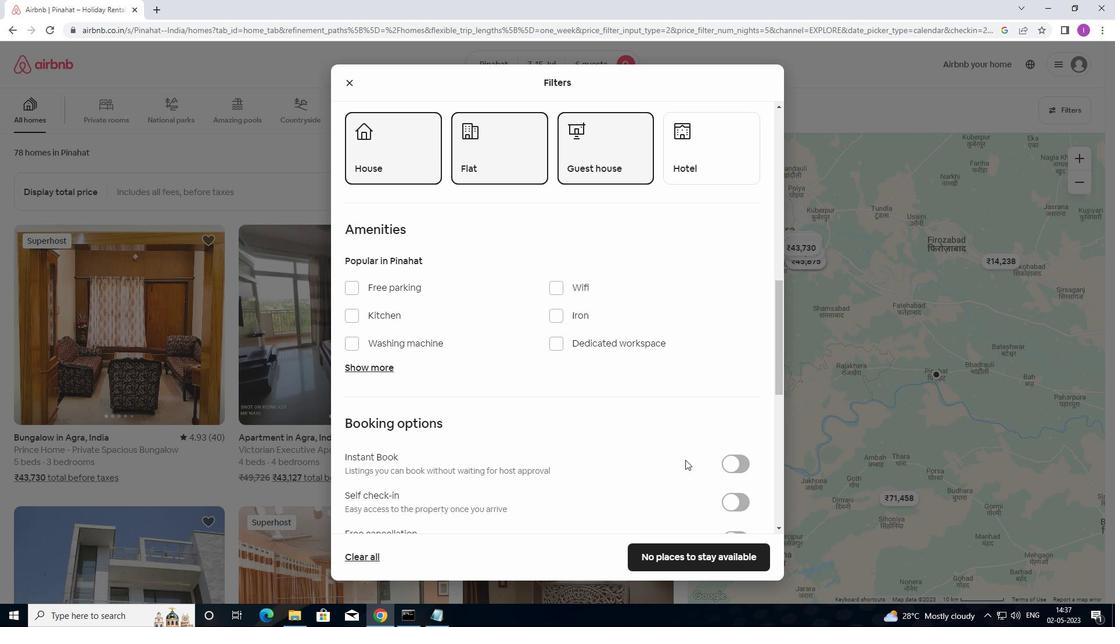 
Action: Mouse moved to (738, 270)
Screenshot: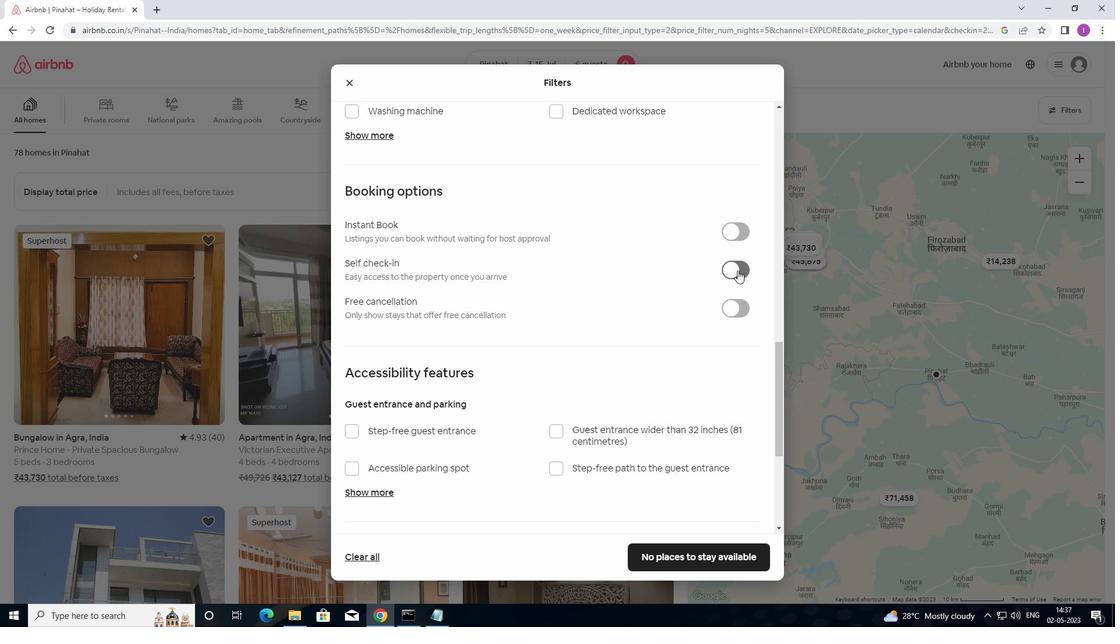 
Action: Mouse pressed left at (738, 270)
Screenshot: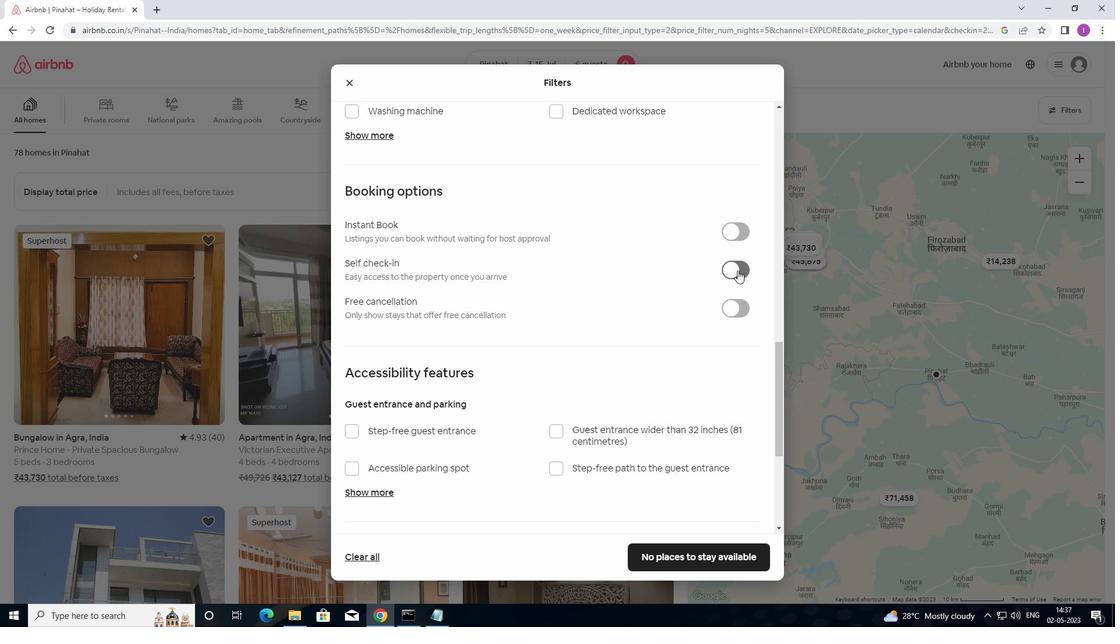 
Action: Mouse moved to (708, 324)
Screenshot: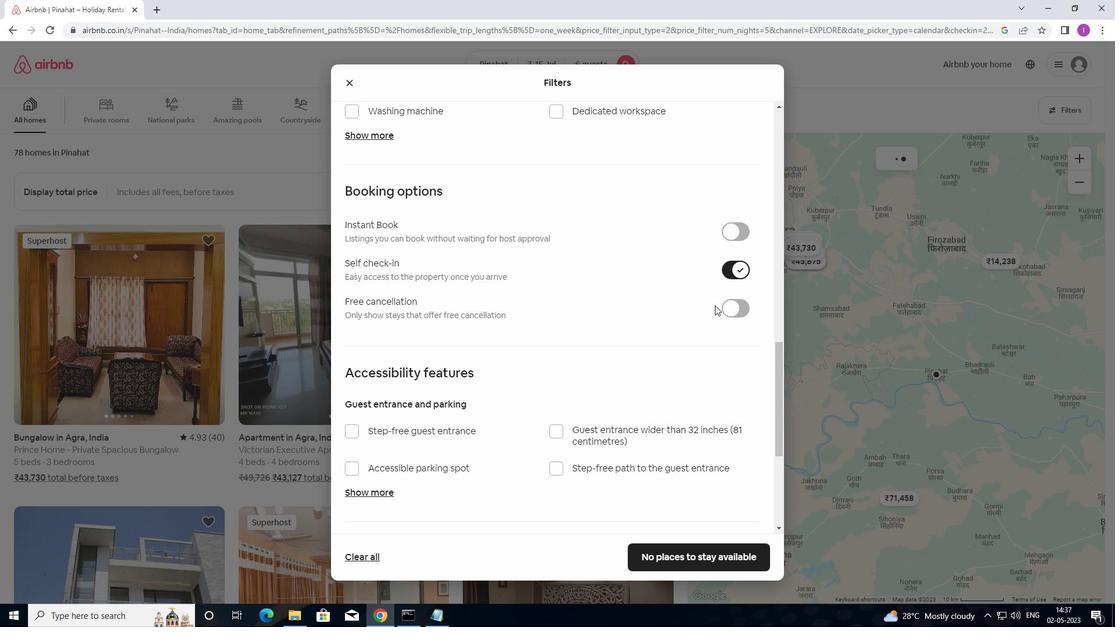 
Action: Mouse scrolled (708, 323) with delta (0, 0)
Screenshot: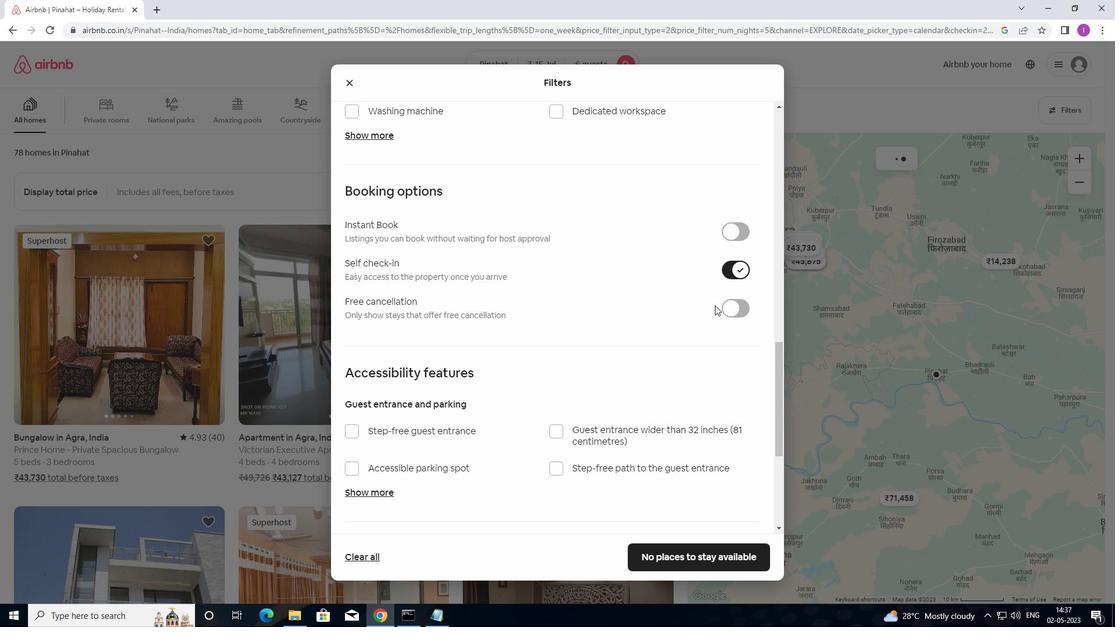 
Action: Mouse moved to (708, 325)
Screenshot: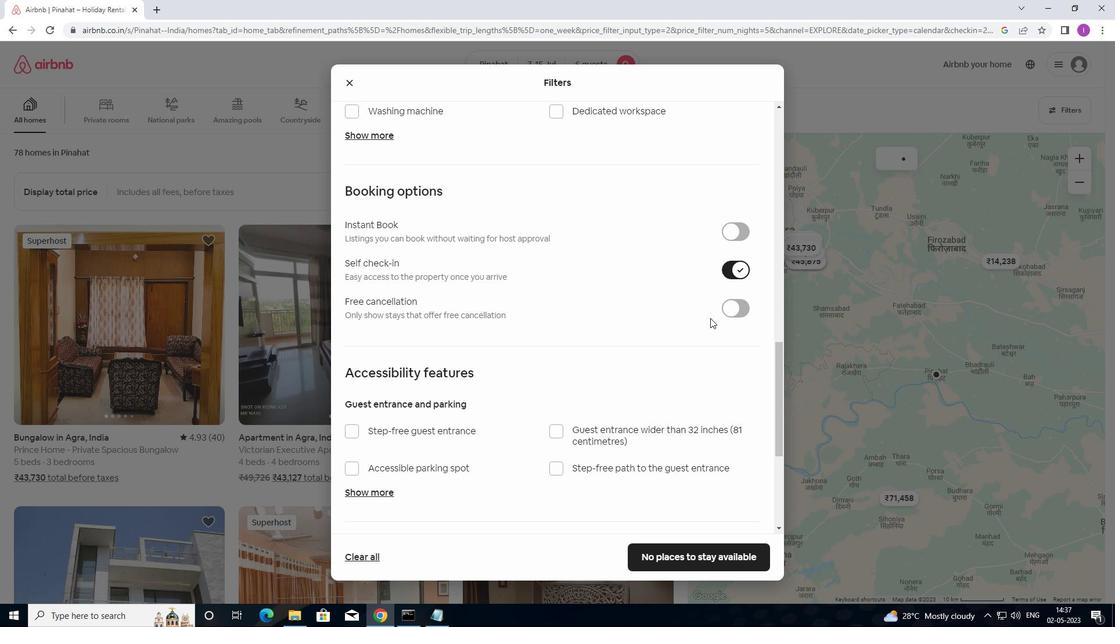 
Action: Mouse scrolled (708, 325) with delta (0, 0)
Screenshot: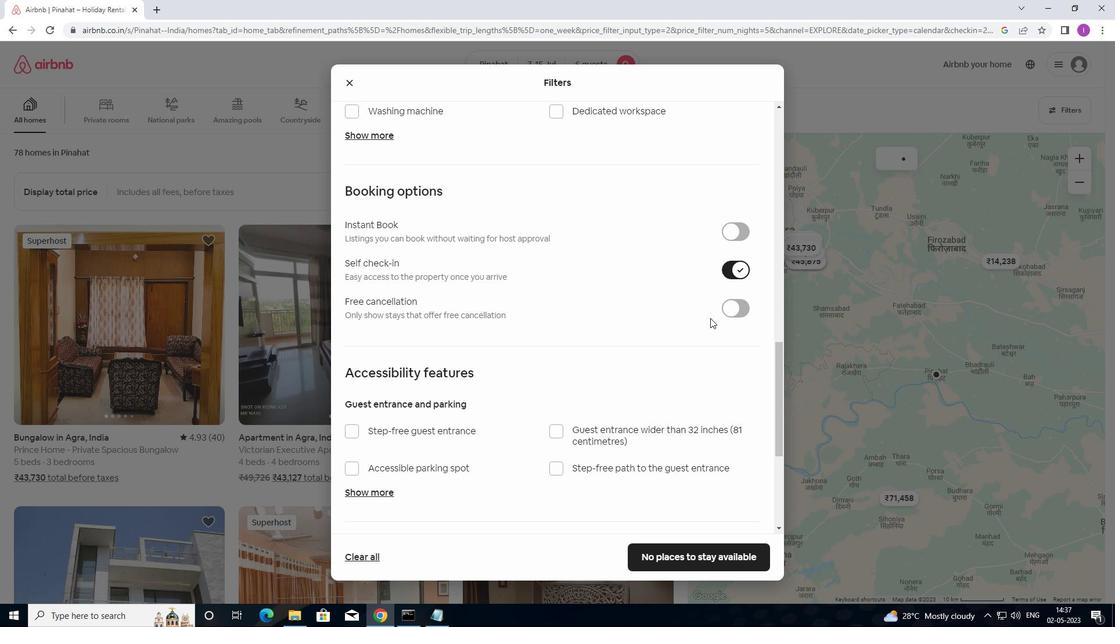 
Action: Mouse moved to (701, 320)
Screenshot: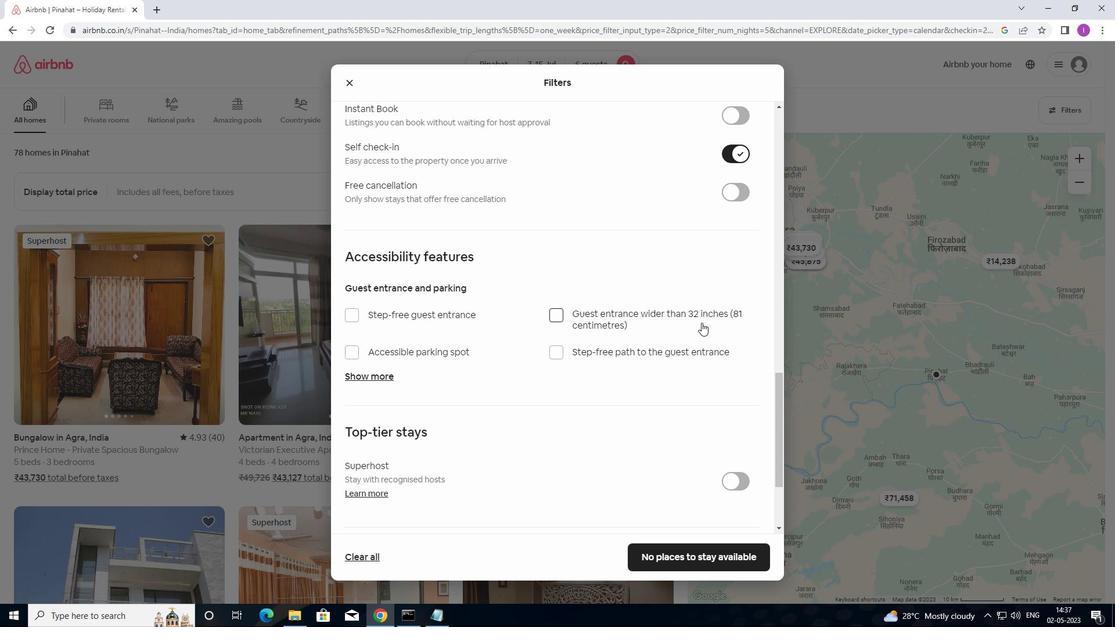 
Action: Mouse scrolled (701, 319) with delta (0, 0)
Screenshot: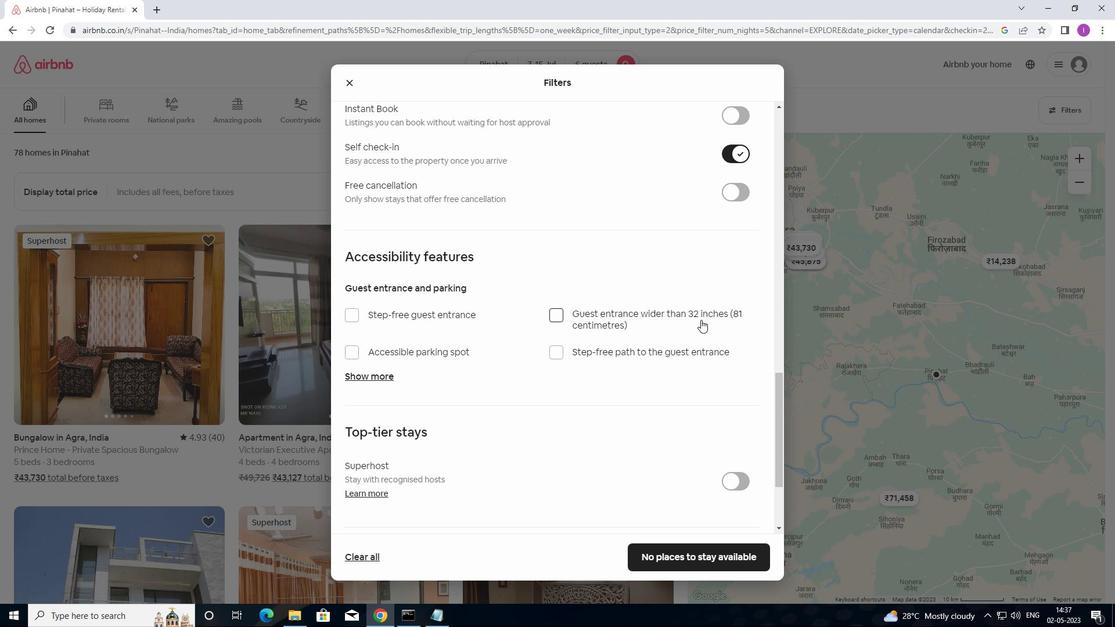 
Action: Mouse moved to (551, 353)
Screenshot: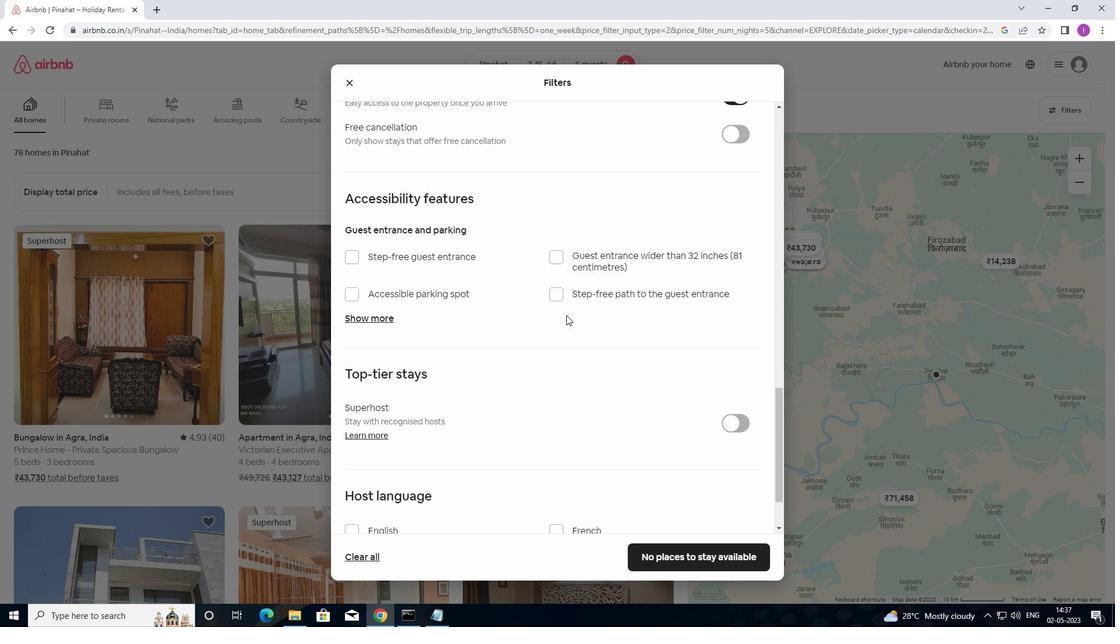 
Action: Mouse scrolled (551, 352) with delta (0, 0)
Screenshot: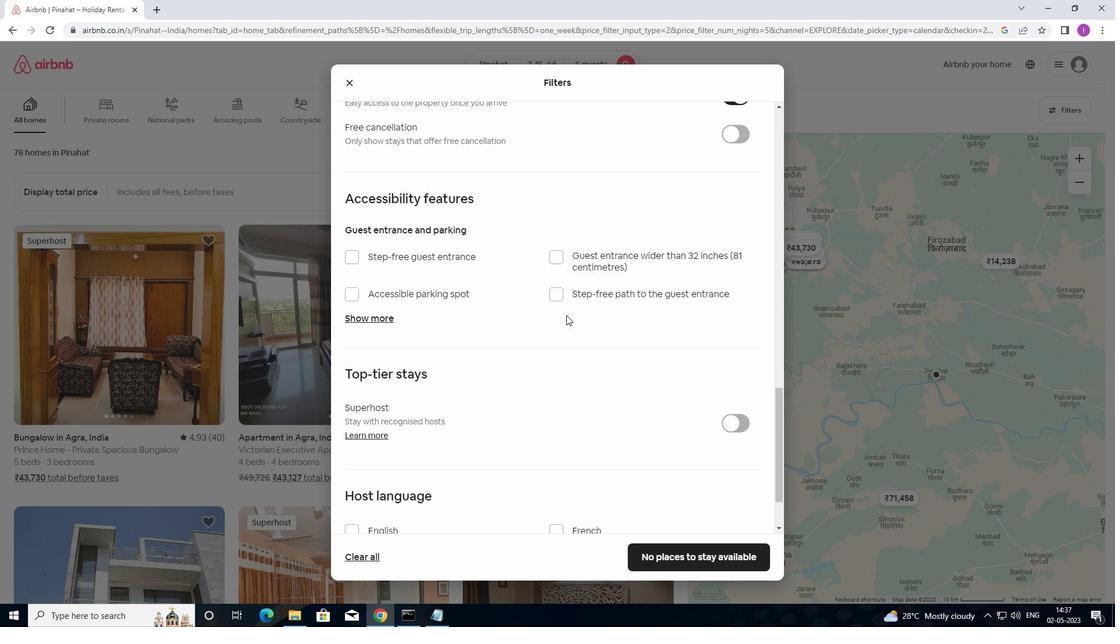 
Action: Mouse moved to (556, 372)
Screenshot: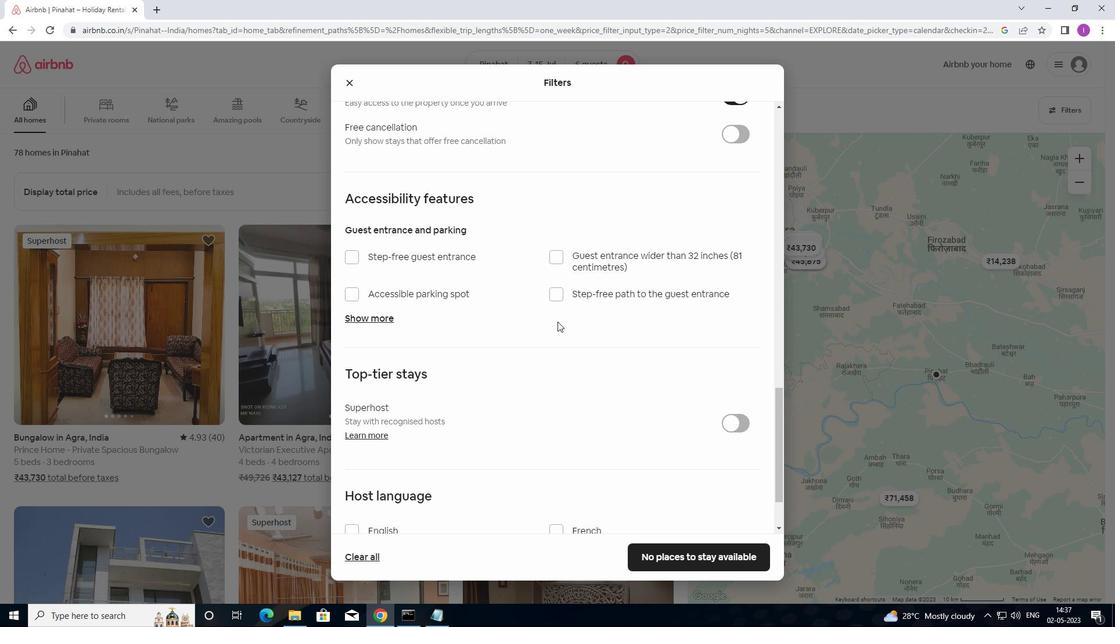 
Action: Mouse scrolled (556, 371) with delta (0, 0)
Screenshot: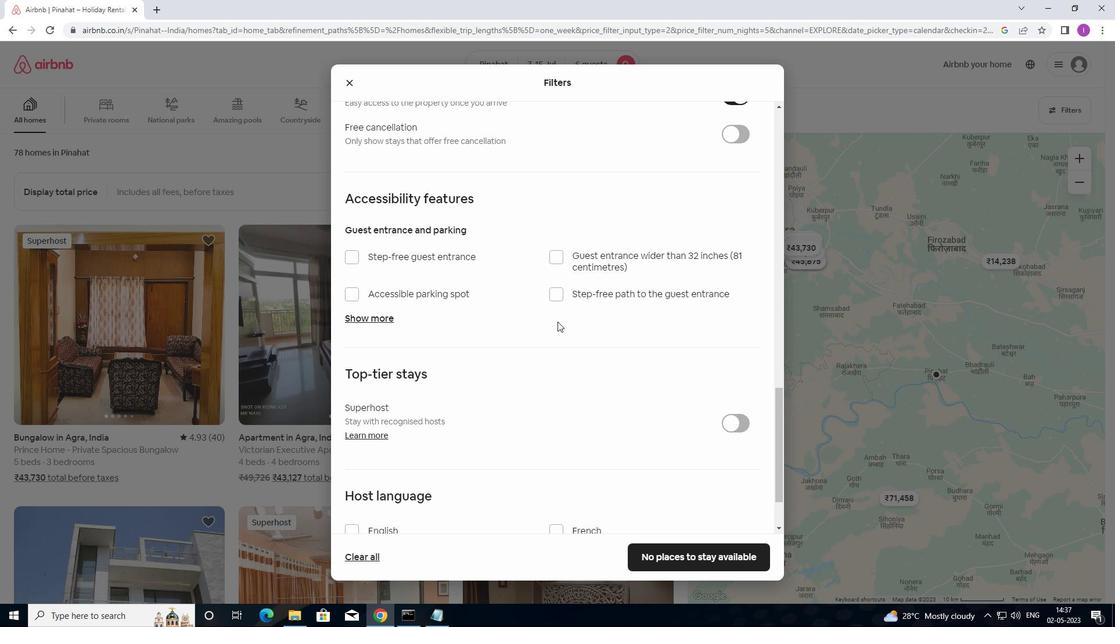 
Action: Mouse moved to (559, 379)
Screenshot: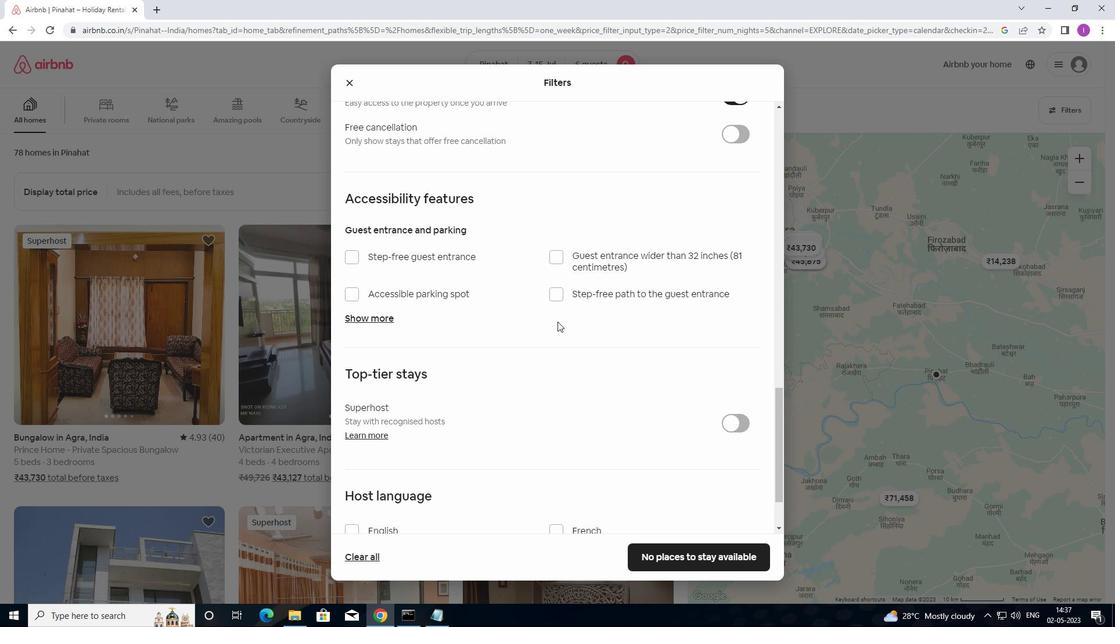 
Action: Mouse scrolled (559, 378) with delta (0, 0)
Screenshot: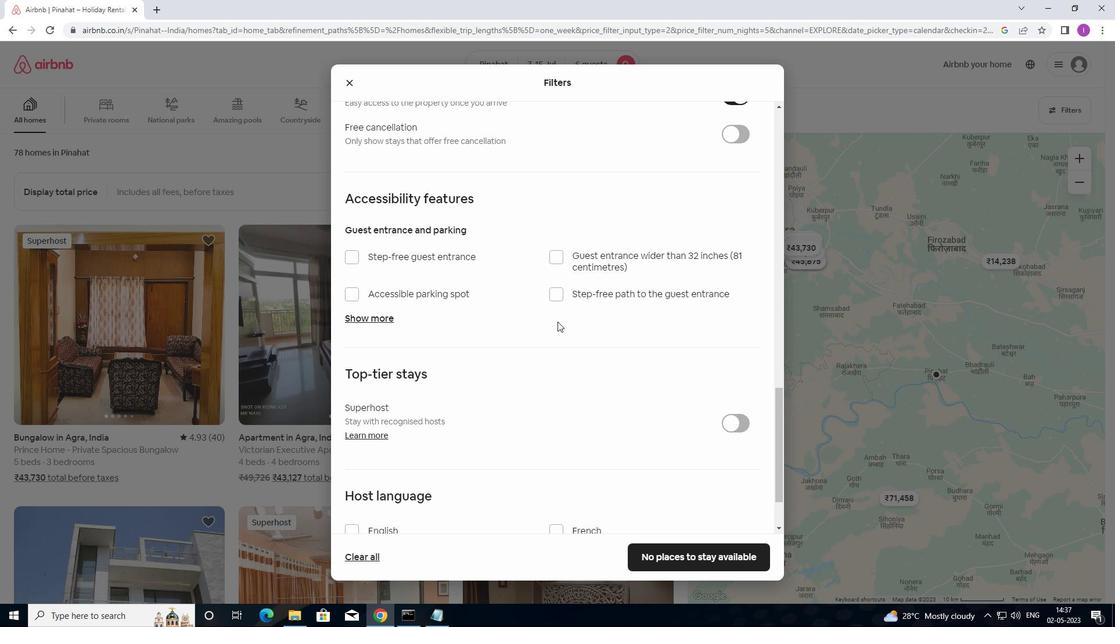 
Action: Mouse moved to (560, 384)
Screenshot: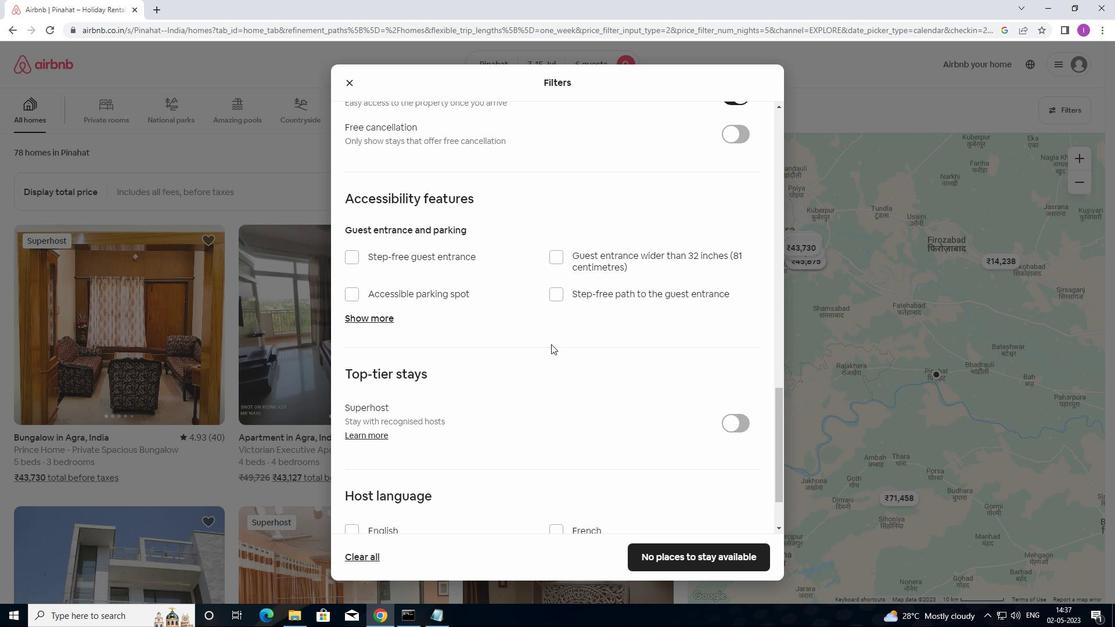 
Action: Mouse scrolled (560, 384) with delta (0, 0)
Screenshot: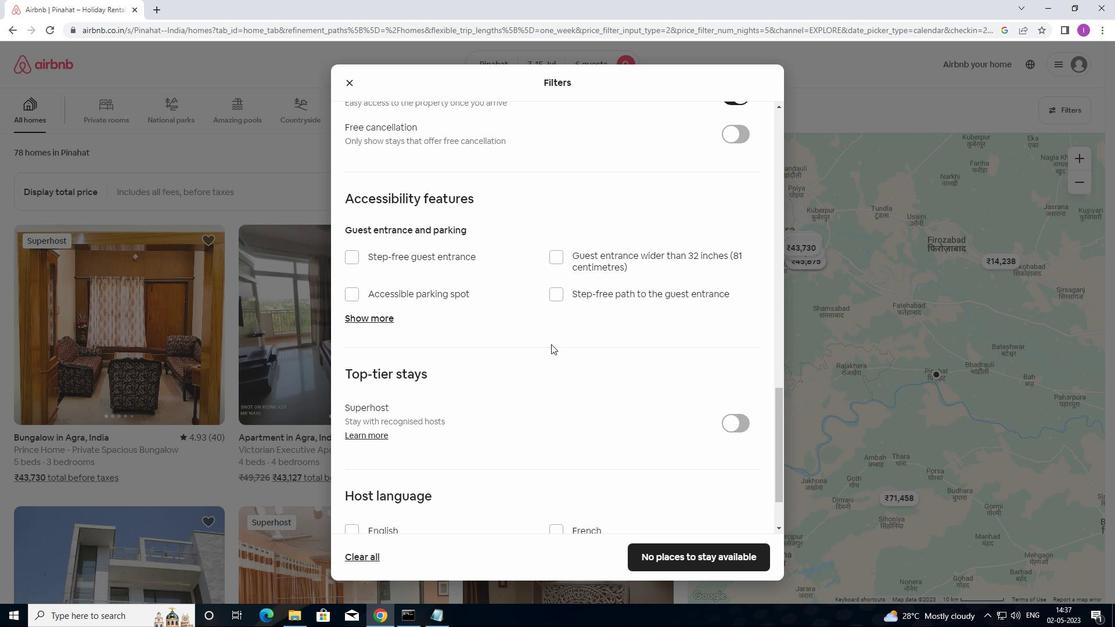 
Action: Mouse moved to (346, 454)
Screenshot: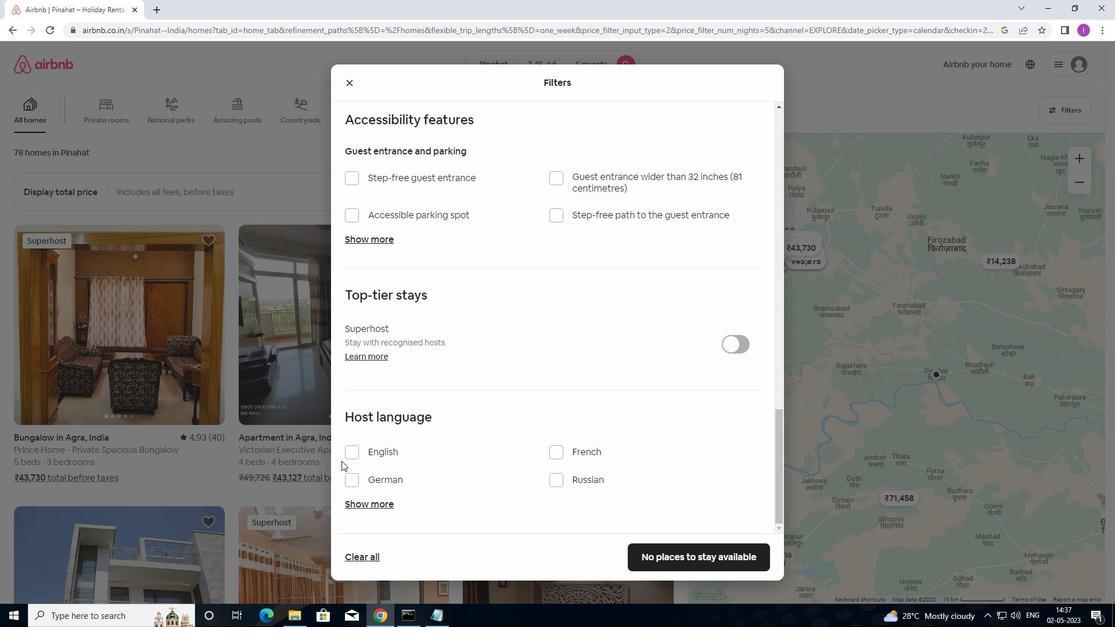 
Action: Mouse pressed left at (346, 454)
Screenshot: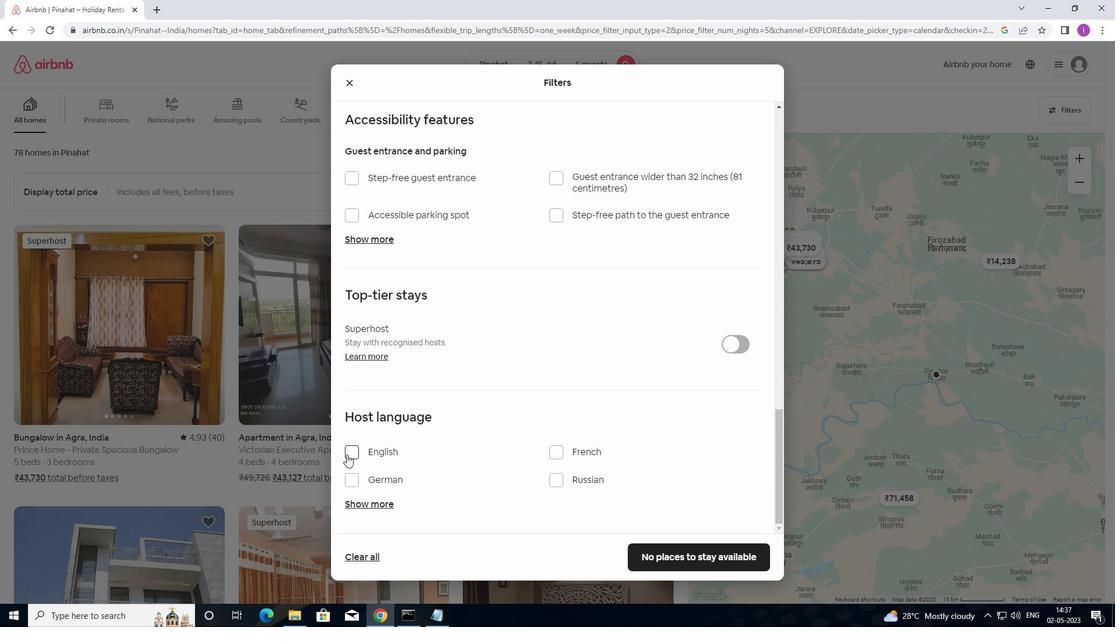 
Action: Mouse moved to (350, 446)
Screenshot: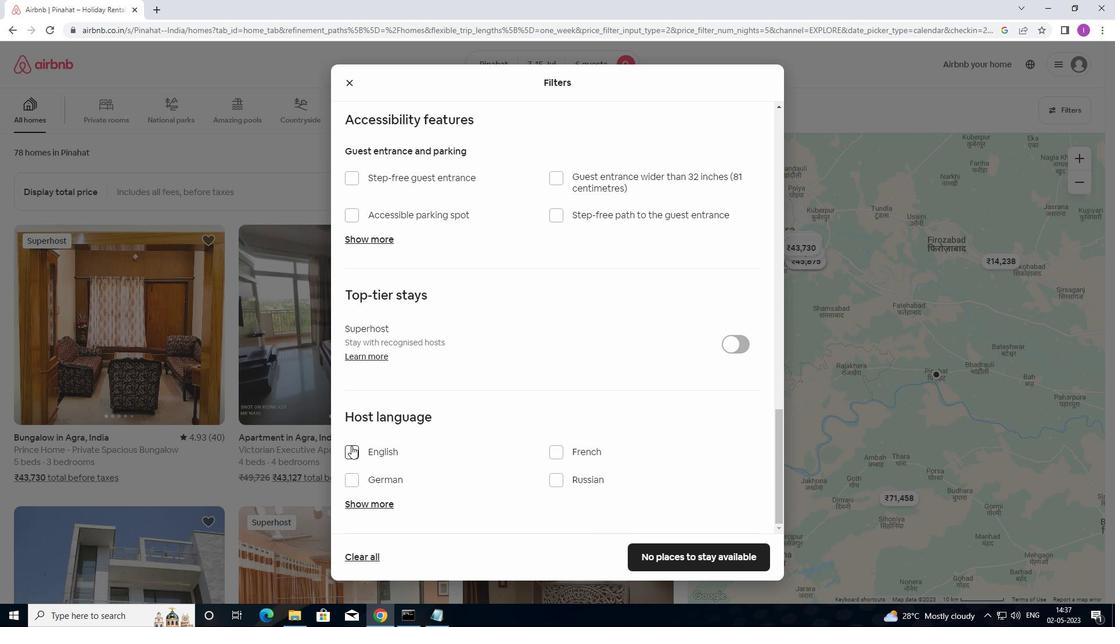 
Action: Mouse pressed left at (350, 446)
Screenshot: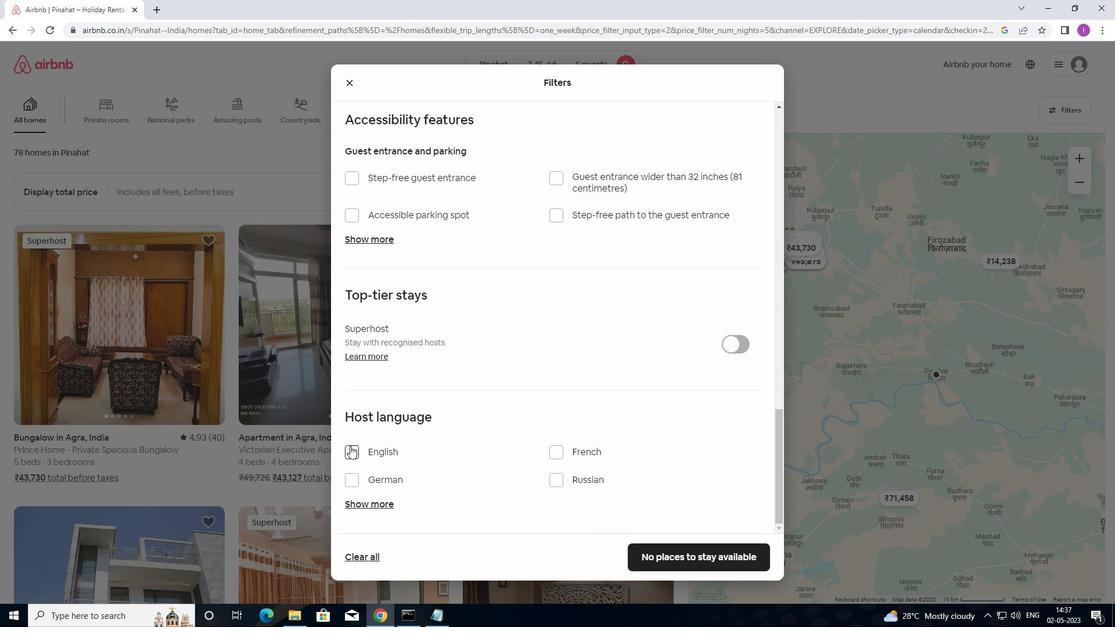 
Action: Mouse moved to (351, 455)
Screenshot: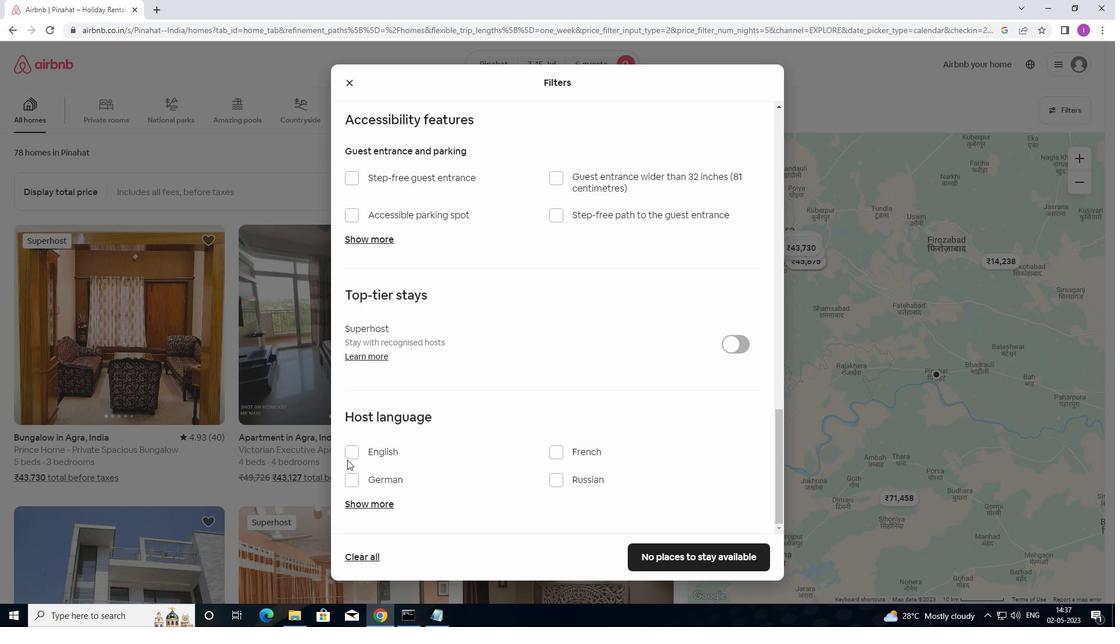 
Action: Mouse pressed left at (351, 455)
Screenshot: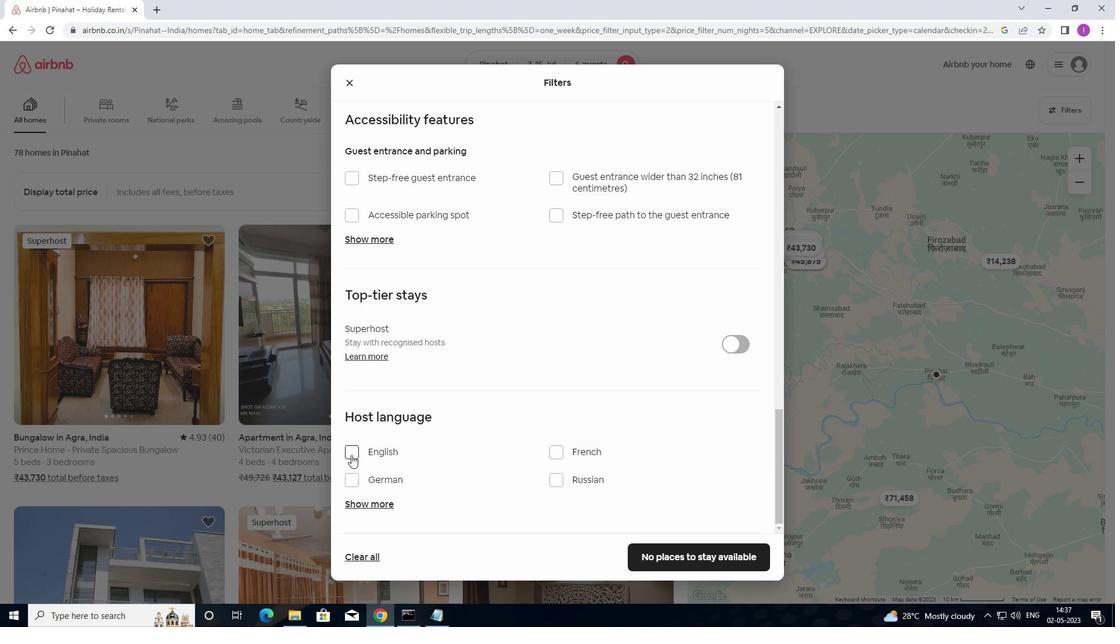 
Action: Mouse moved to (666, 564)
Screenshot: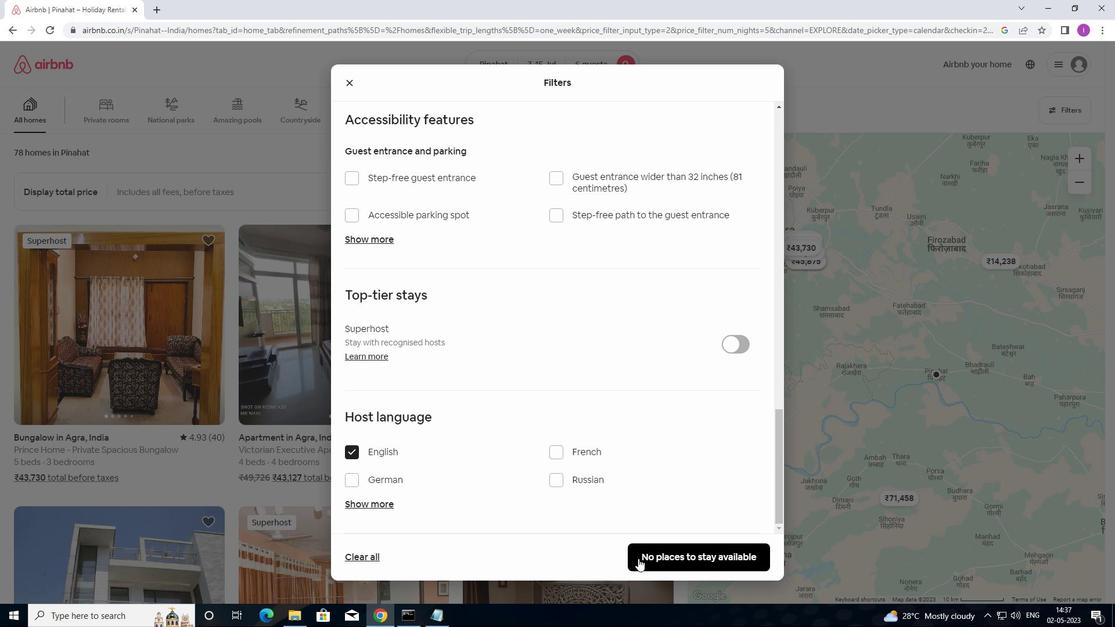 
Action: Mouse pressed left at (666, 564)
Screenshot: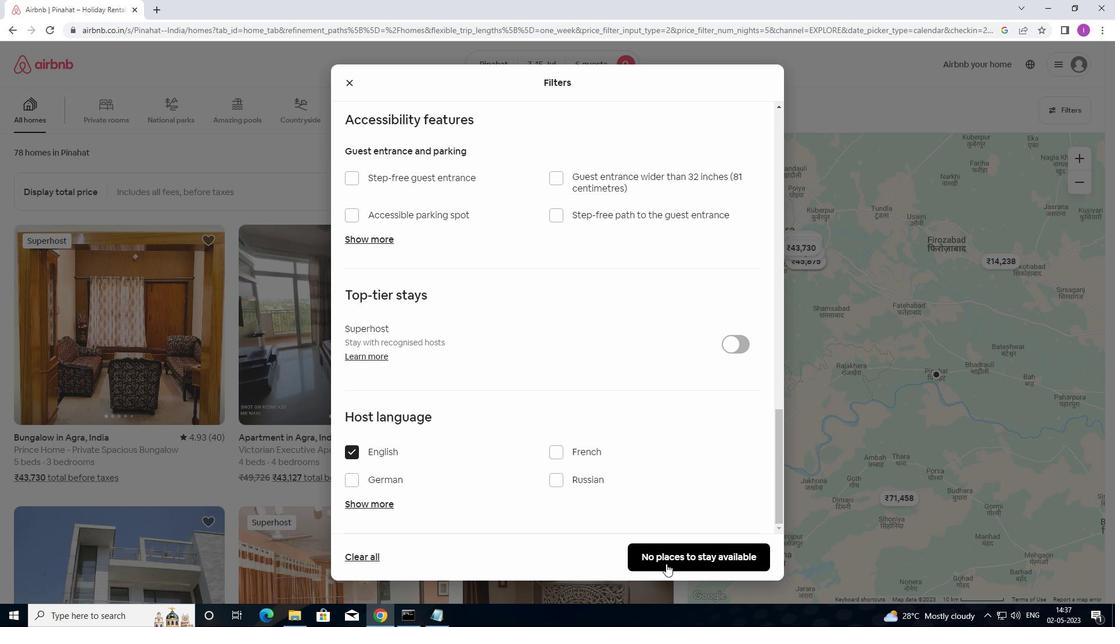 
Action: Mouse moved to (650, 546)
Screenshot: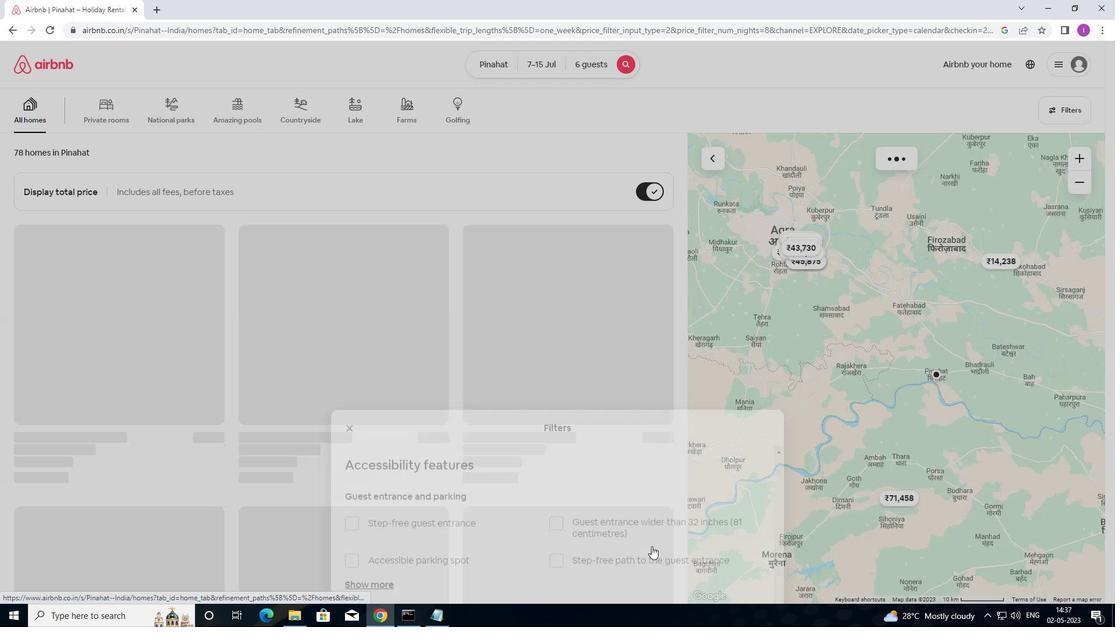 
Action: Mouse scrolled (650, 546) with delta (0, 0)
Screenshot: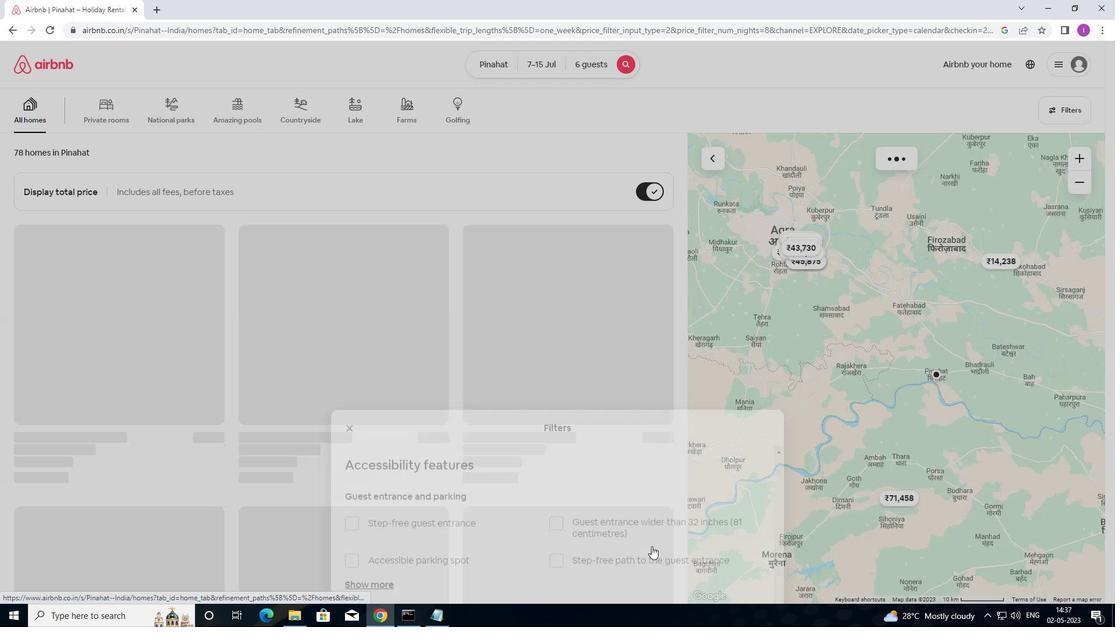 
Action: Mouse moved to (629, 532)
Screenshot: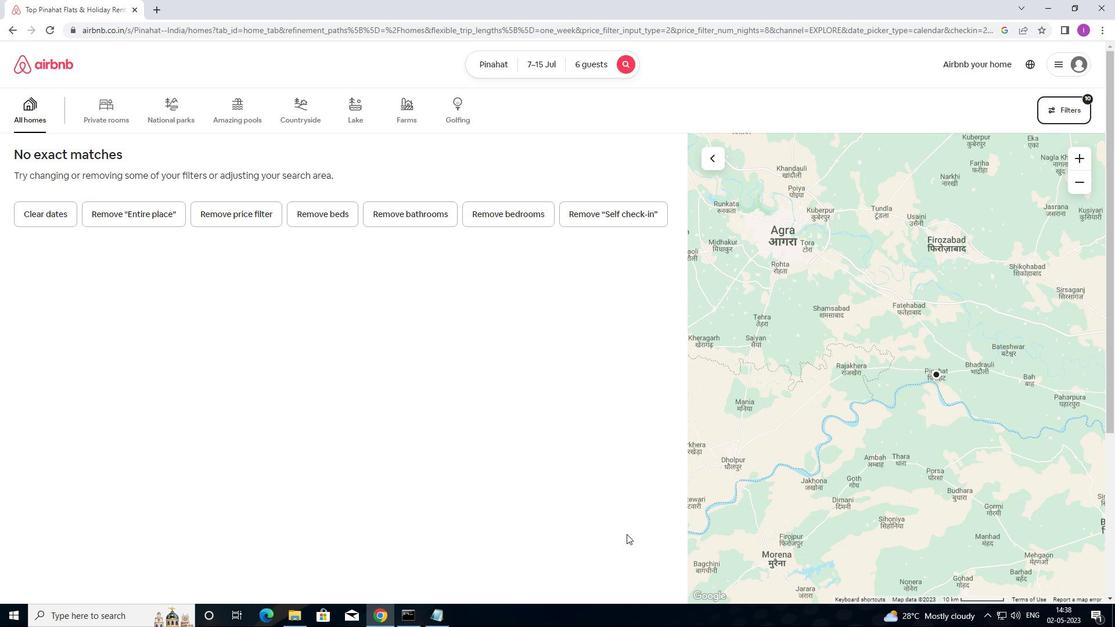 
